 Task: Look for space in Tupelo, United States from 24th August, 2023 to 10th September, 2023 for 8 adults in price range Rs.12000 to Rs.15000. Place can be entire place or shared room with 4 bedrooms having 8 beds and 4 bathrooms. Property type can be house, flat, guest house. Amenities needed are: wifi, TV, free parkinig on premises, gym, breakfast. Booking option can be shelf check-in. Required host language is English.
Action: Mouse moved to (502, 118)
Screenshot: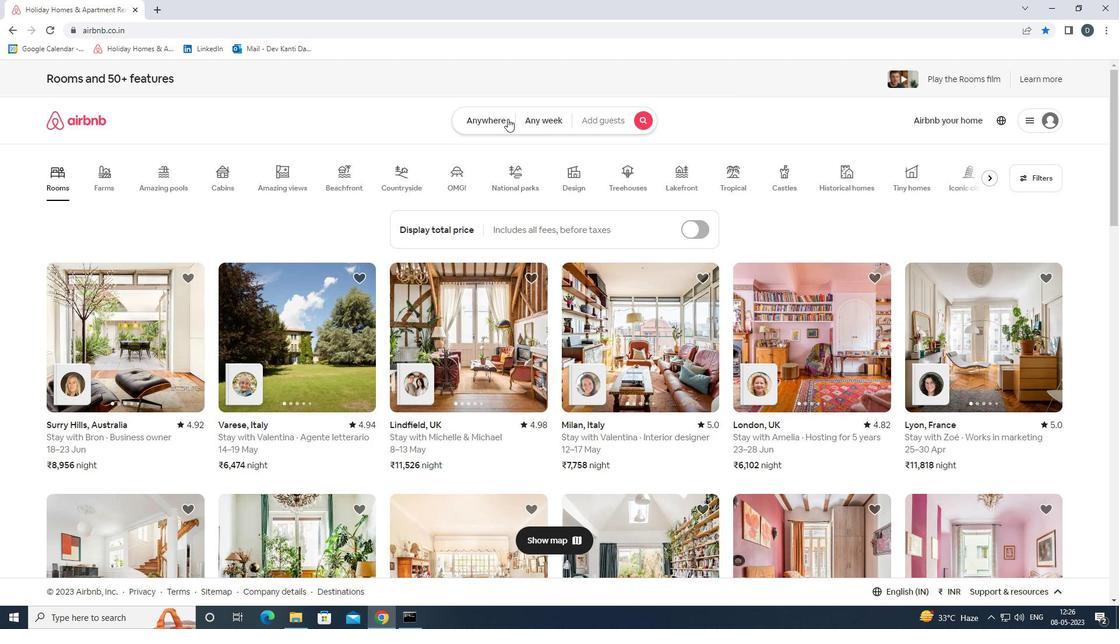 
Action: Mouse pressed left at (502, 118)
Screenshot: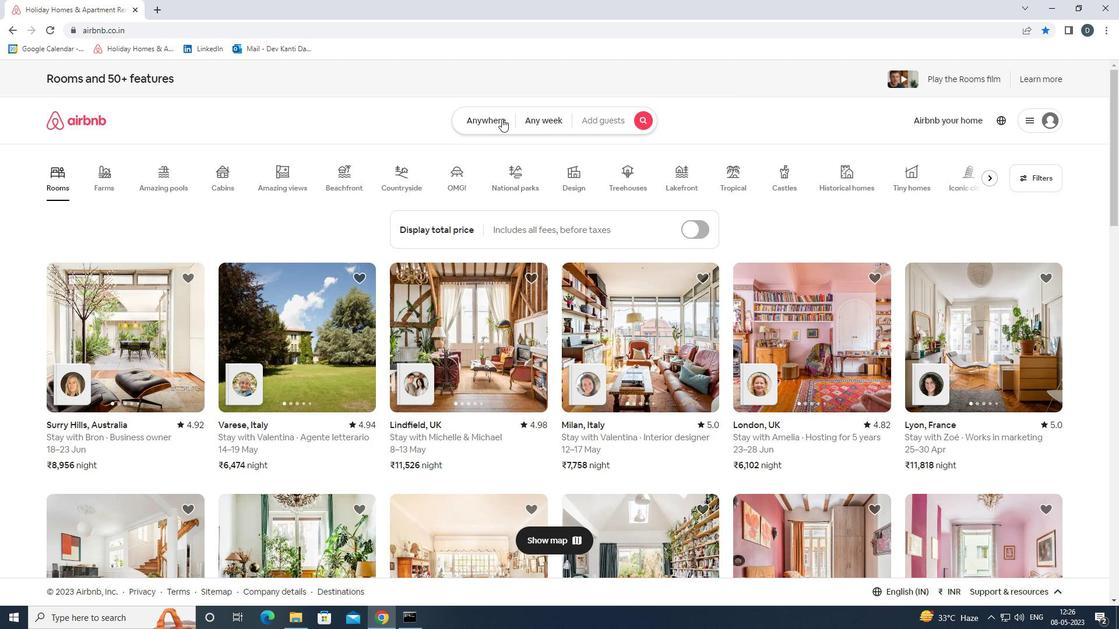 
Action: Mouse moved to (445, 167)
Screenshot: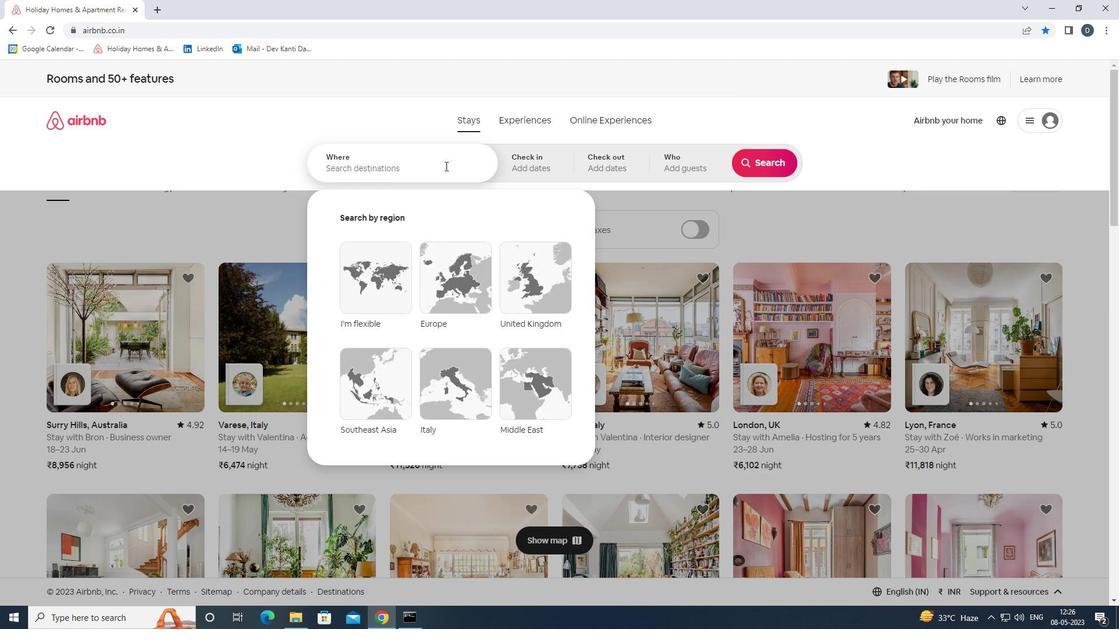 
Action: Mouse pressed left at (445, 167)
Screenshot: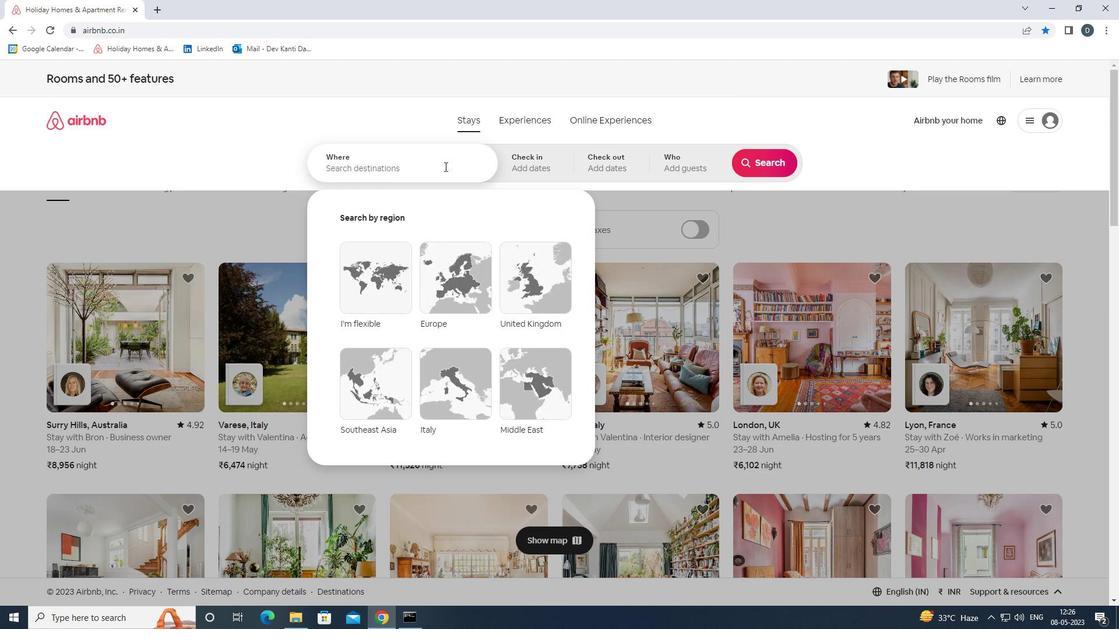 
Action: Mouse moved to (443, 161)
Screenshot: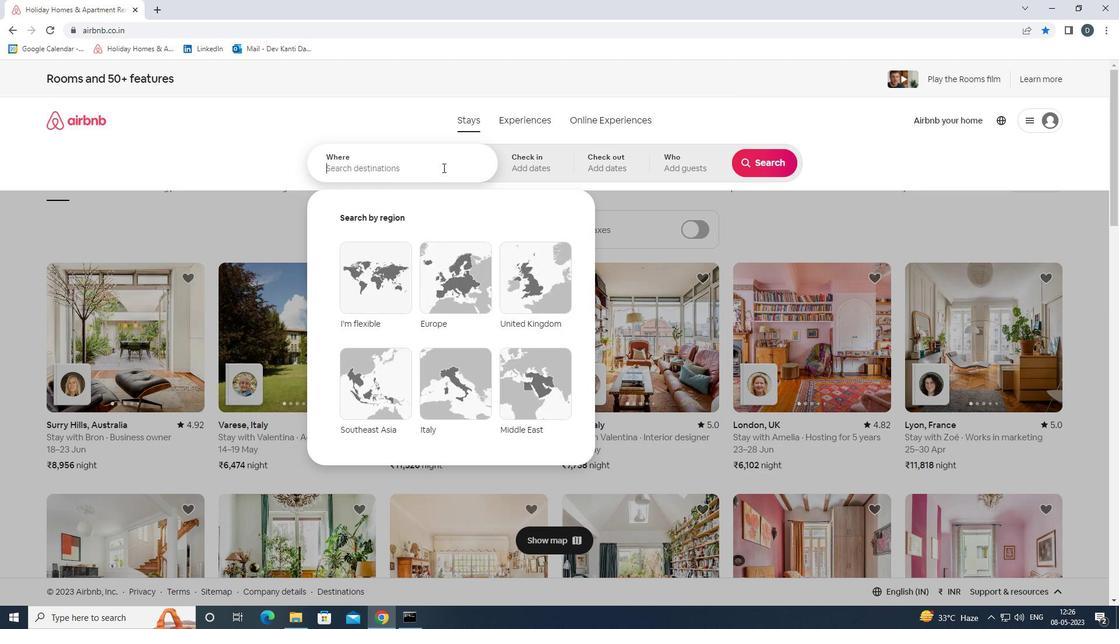 
Action: Key pressed <Key.shift><Key.shift><Key.shift><Key.shift><Key.shift><Key.shift><Key.shift><Key.shift><Key.shift><Key.shift><Key.shift><Key.shift><Key.shift><Key.shift>TUPELO,<Key.space><Key.shift><Key.shift>UNITED<Key.space><Key.shift>STATES<Key.enter>
Screenshot: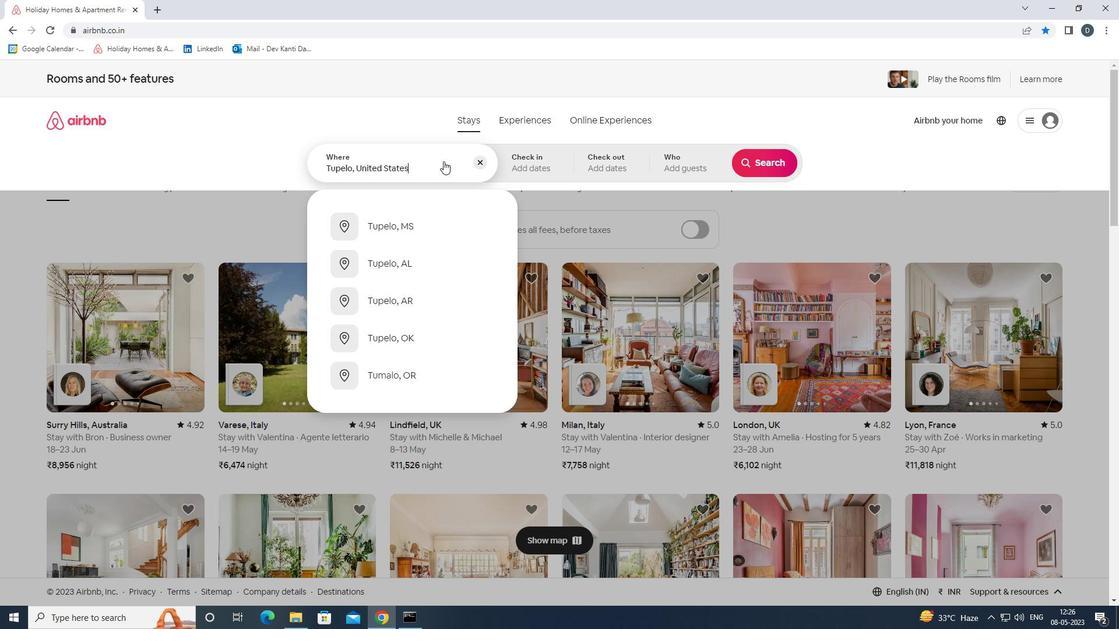 
Action: Mouse moved to (755, 254)
Screenshot: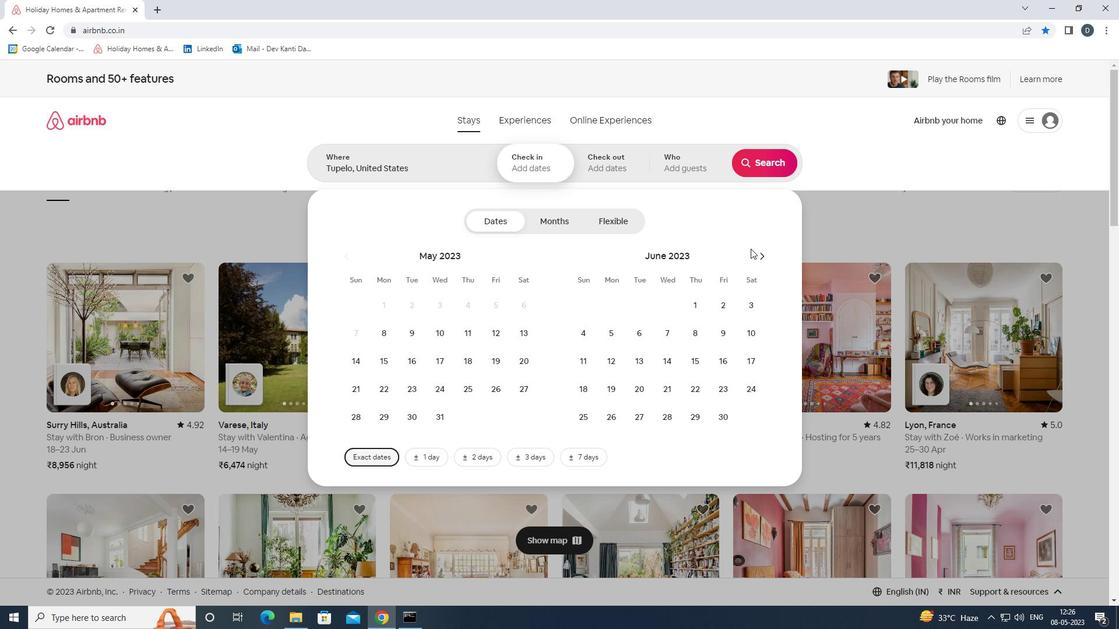 
Action: Mouse pressed left at (755, 254)
Screenshot: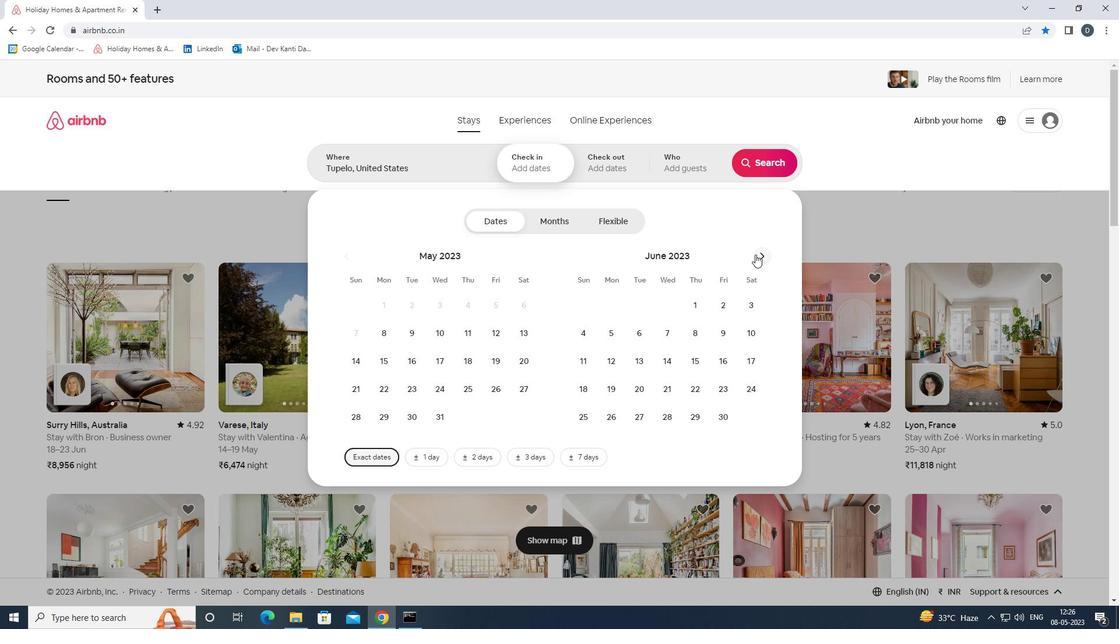 
Action: Mouse pressed left at (755, 254)
Screenshot: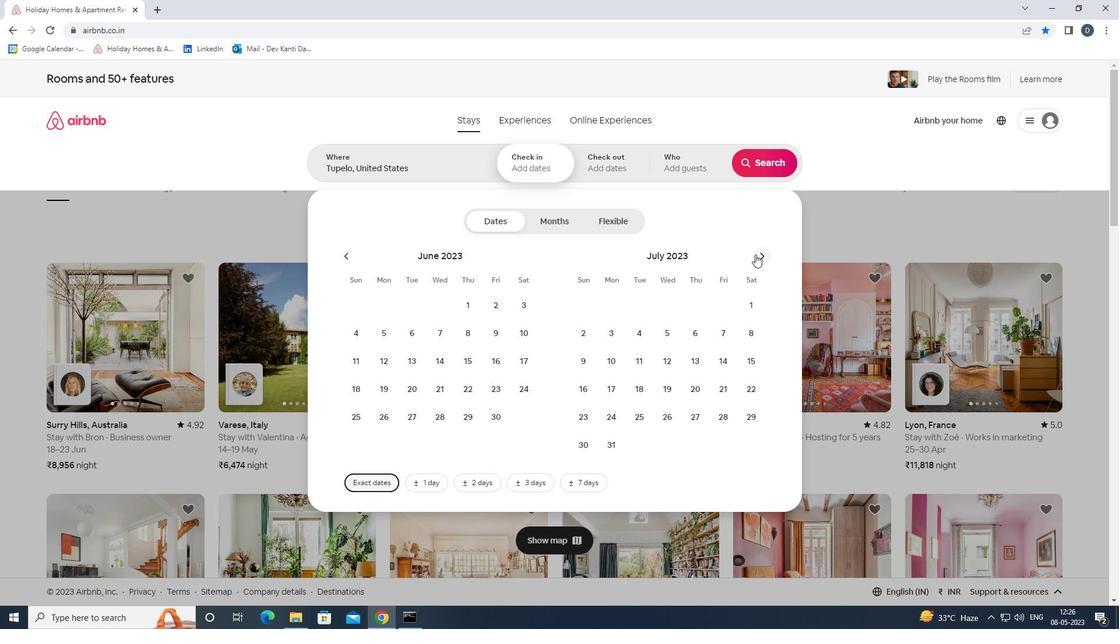 
Action: Mouse pressed left at (755, 254)
Screenshot: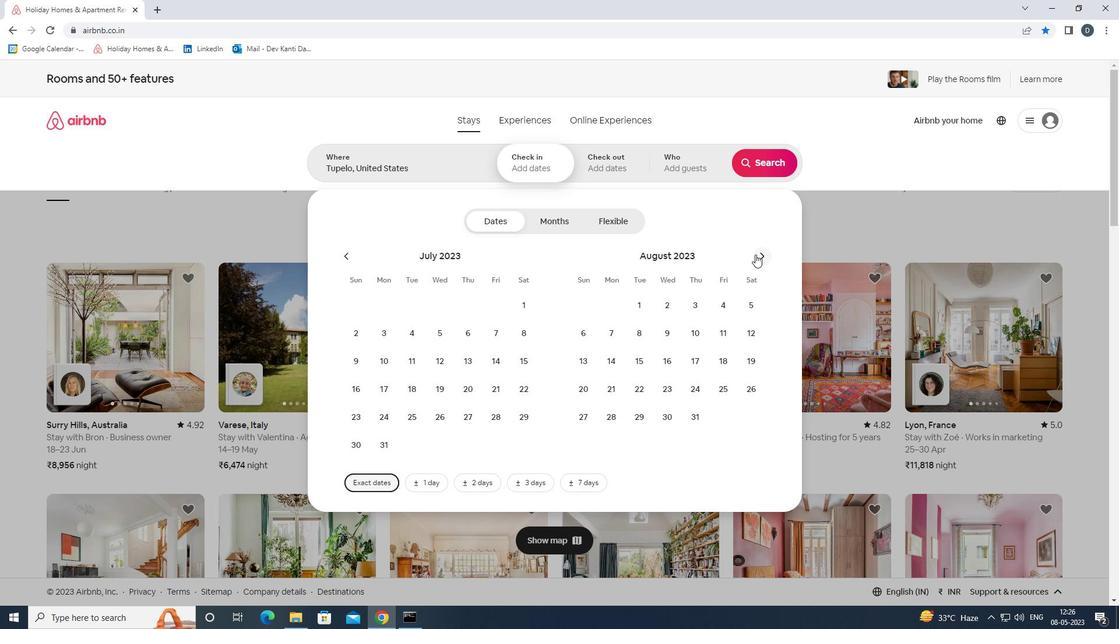 
Action: Mouse moved to (473, 386)
Screenshot: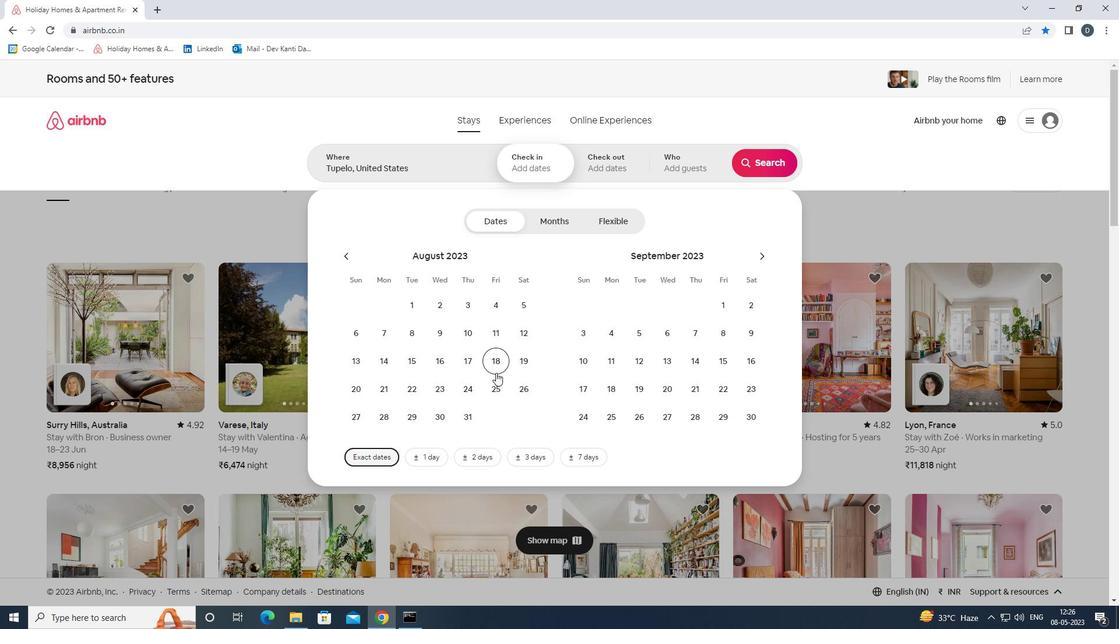 
Action: Mouse pressed left at (473, 386)
Screenshot: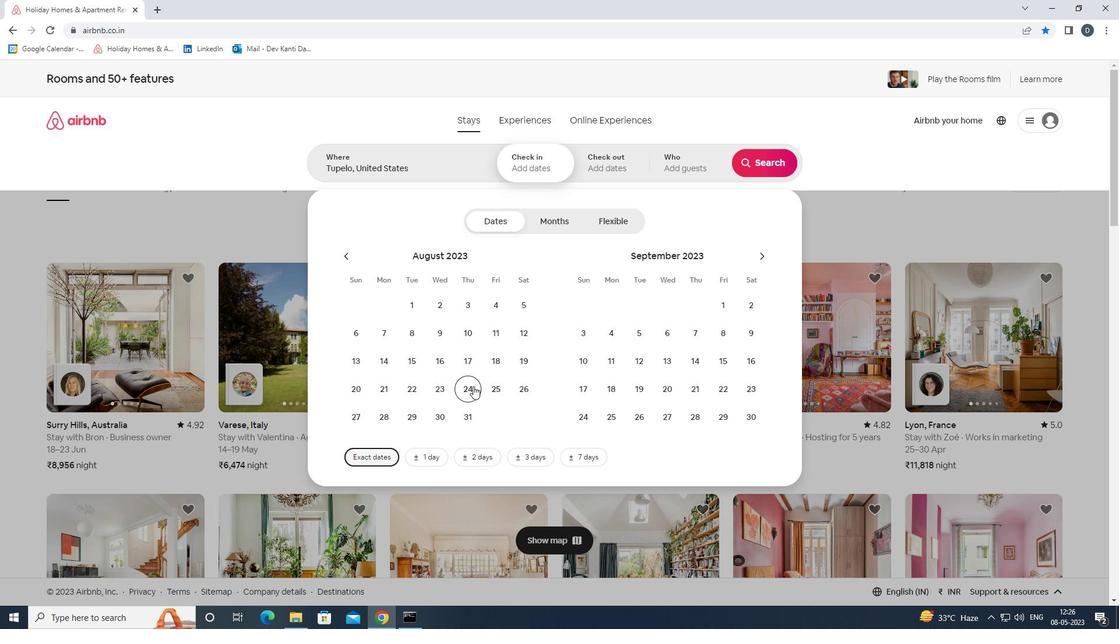 
Action: Mouse moved to (578, 362)
Screenshot: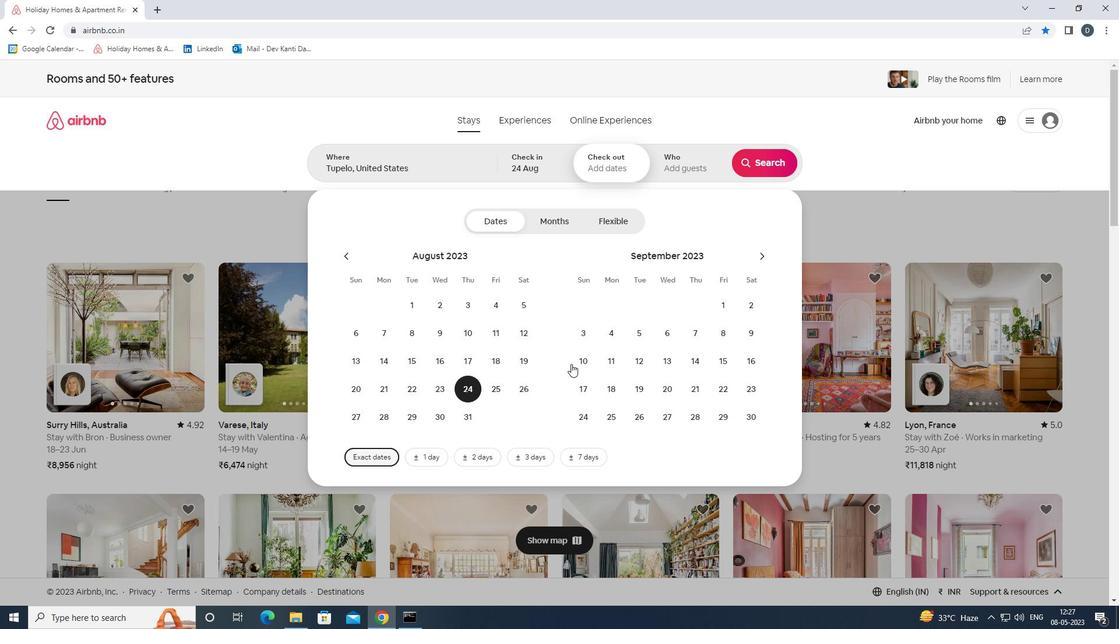 
Action: Mouse pressed left at (578, 362)
Screenshot: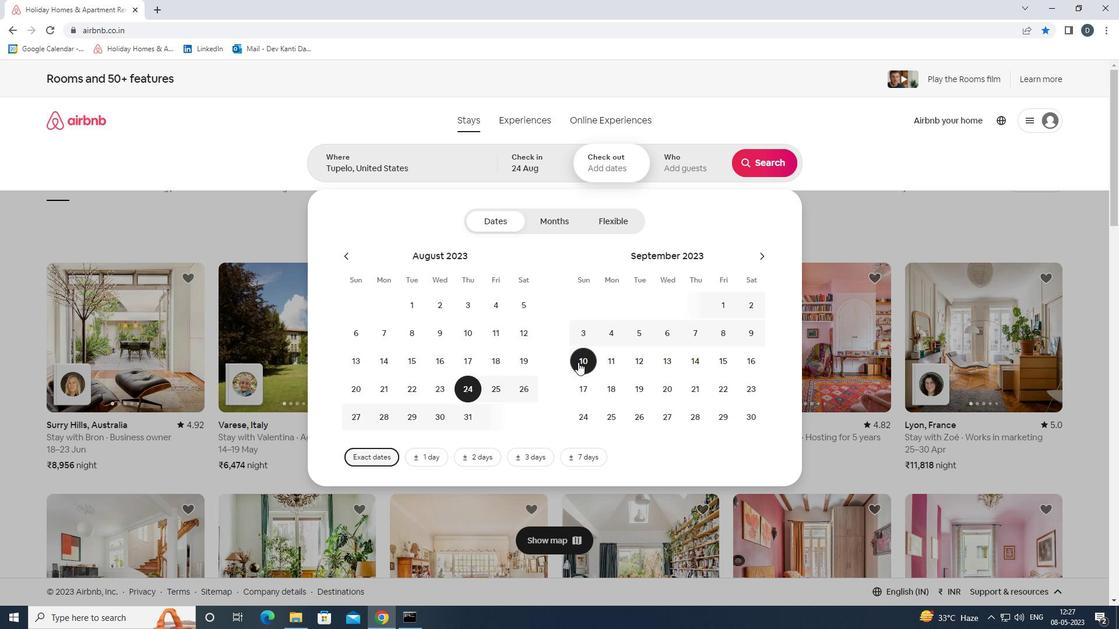 
Action: Mouse moved to (671, 171)
Screenshot: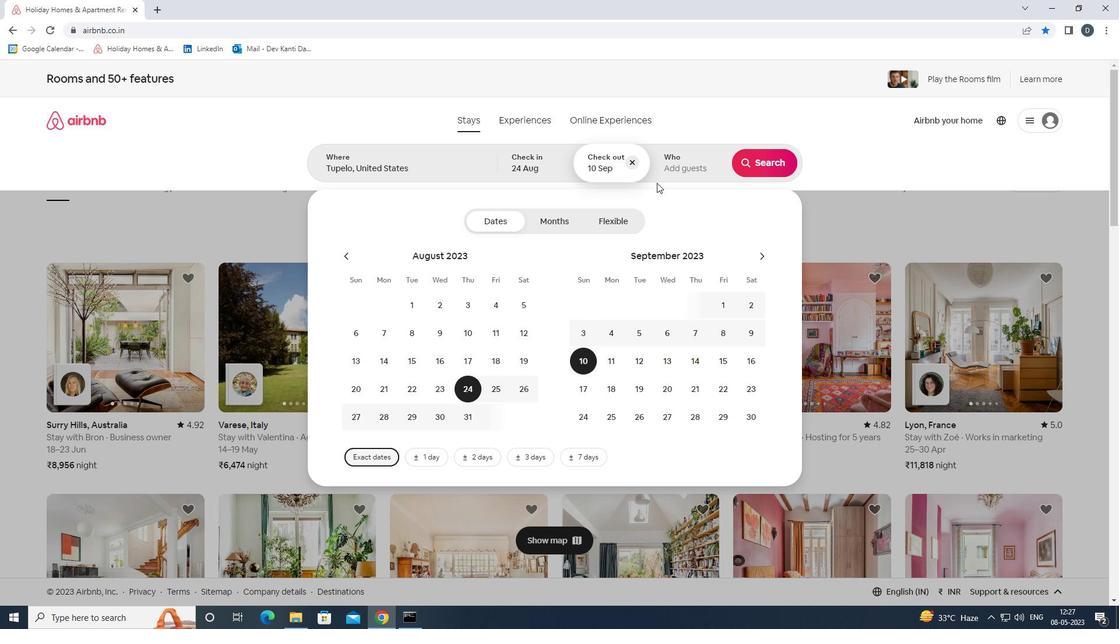 
Action: Mouse pressed left at (671, 171)
Screenshot: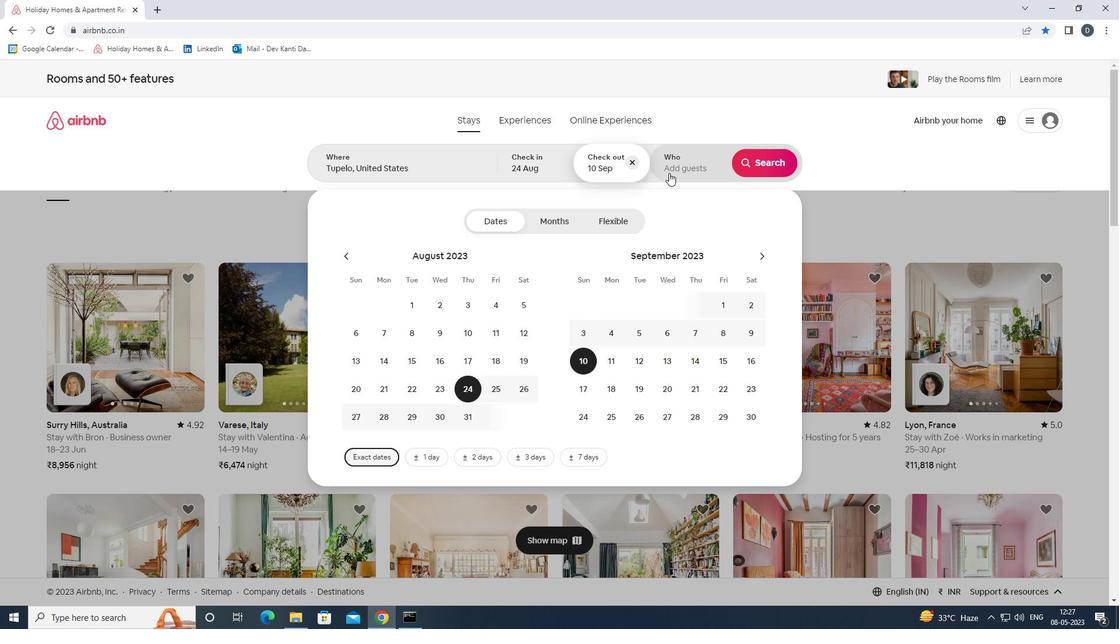 
Action: Mouse moved to (762, 221)
Screenshot: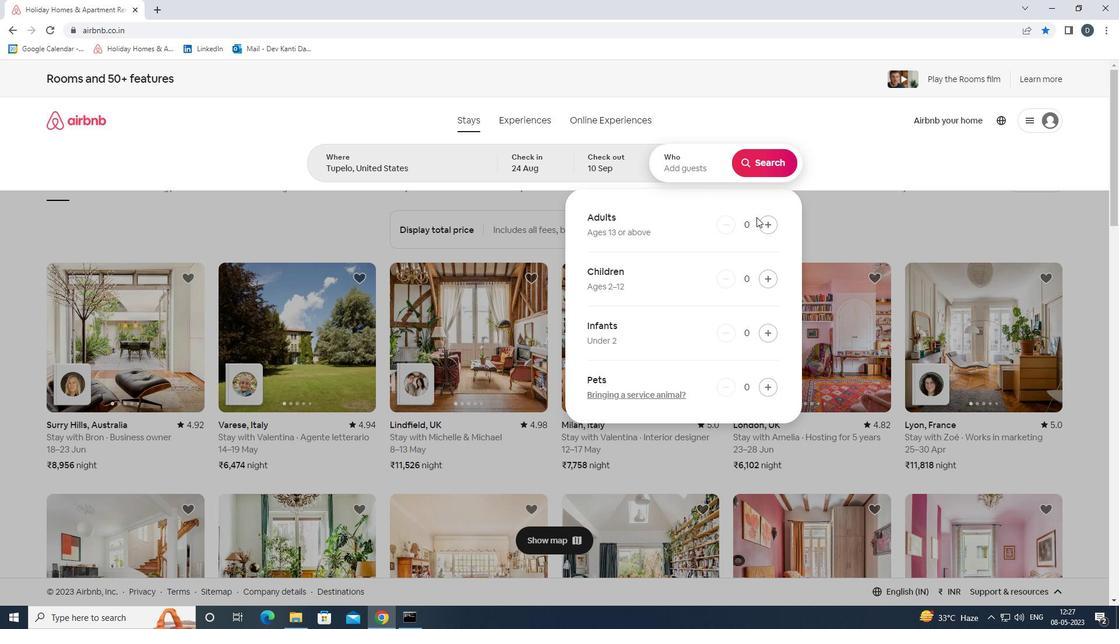 
Action: Mouse pressed left at (762, 221)
Screenshot: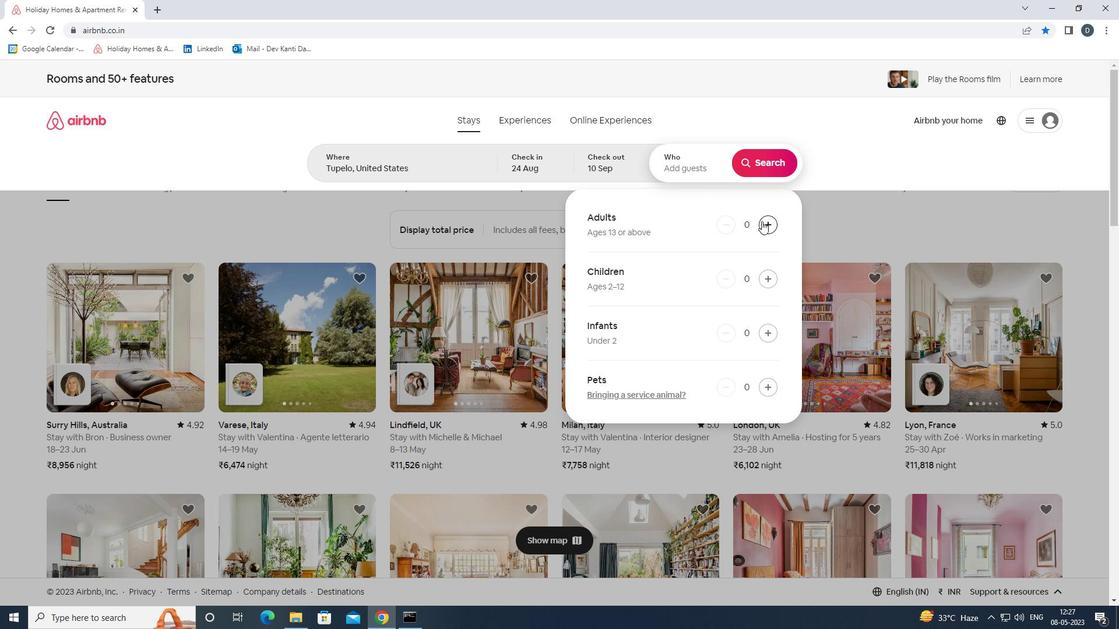
Action: Mouse pressed left at (762, 221)
Screenshot: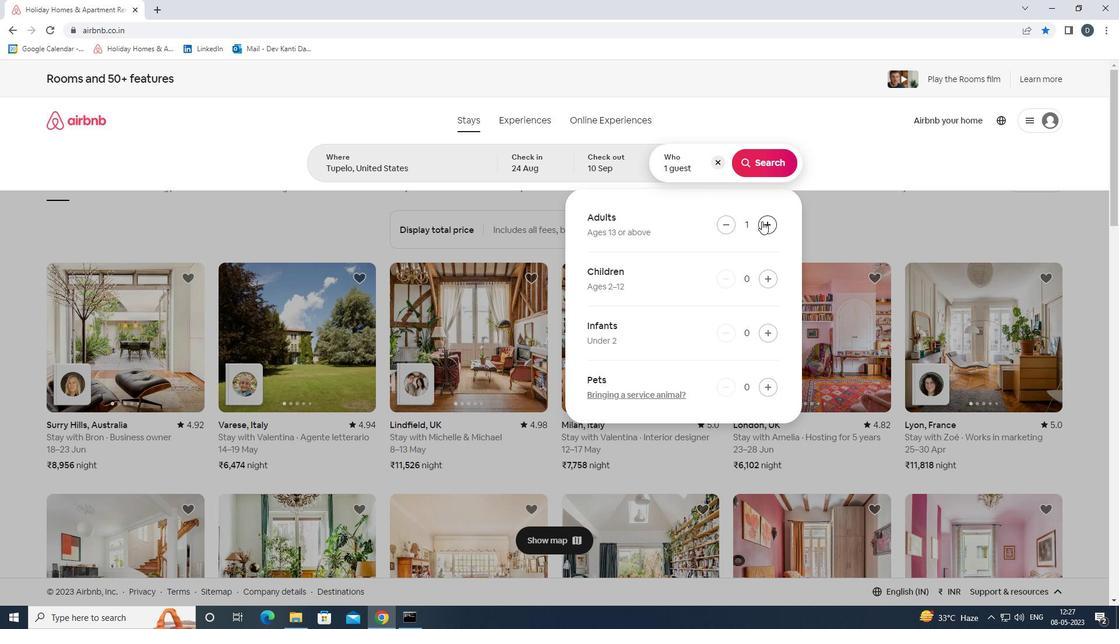 
Action: Mouse pressed left at (762, 221)
Screenshot: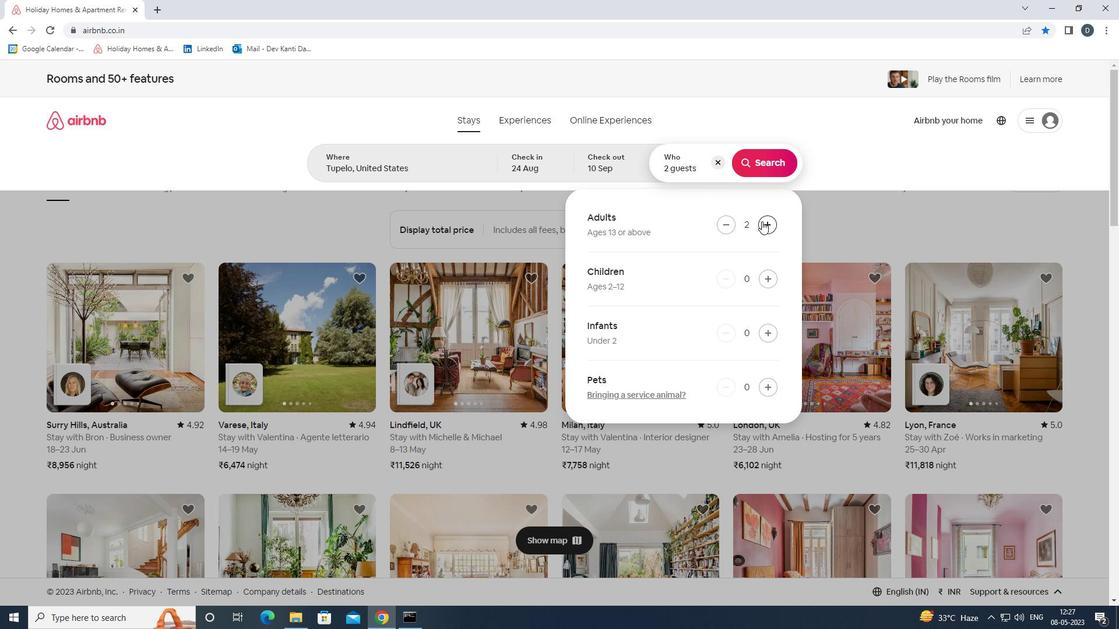 
Action: Mouse pressed left at (762, 221)
Screenshot: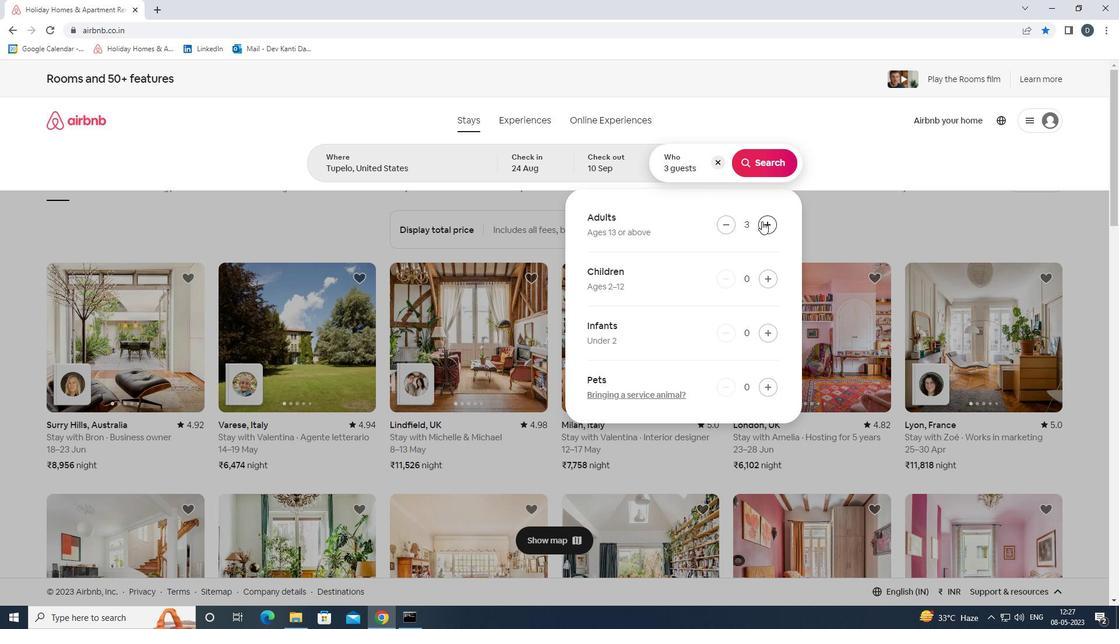 
Action: Mouse pressed left at (762, 221)
Screenshot: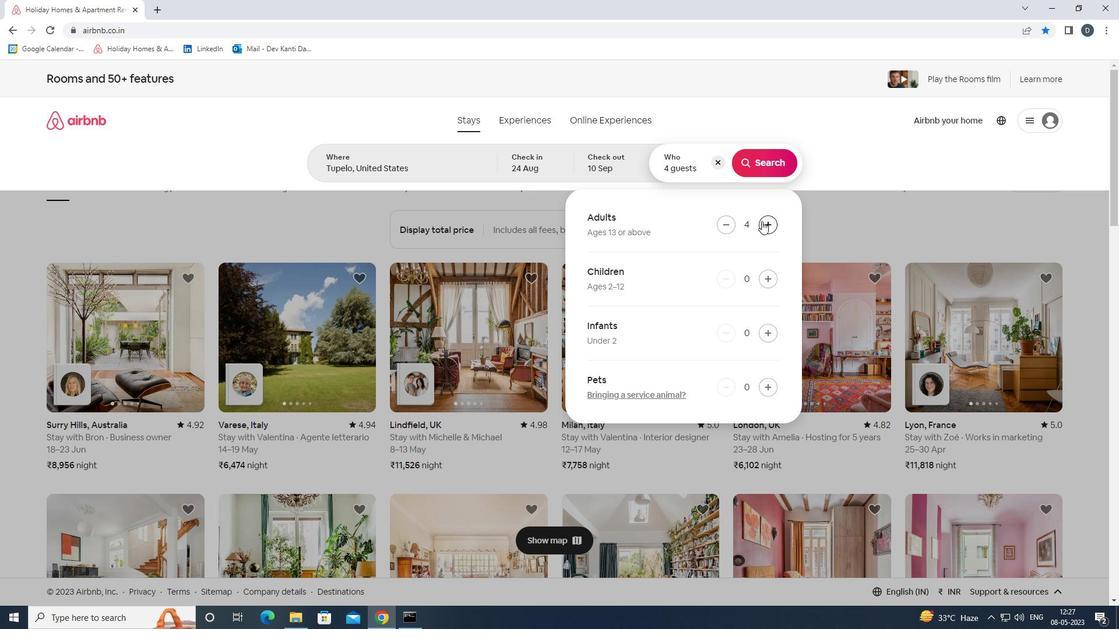 
Action: Mouse pressed left at (762, 221)
Screenshot: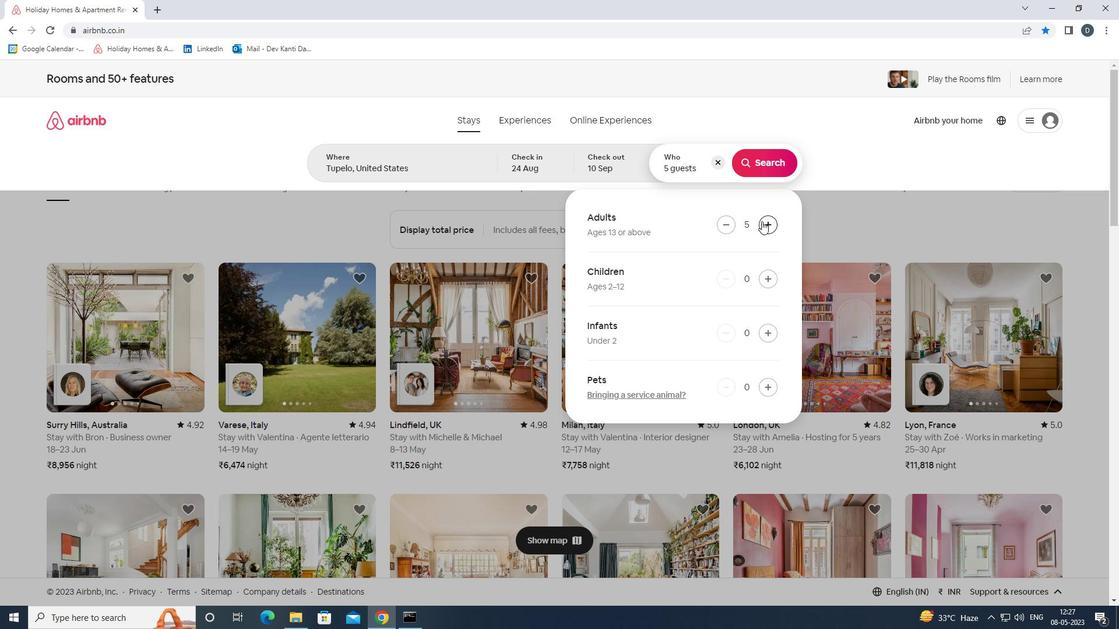 
Action: Mouse pressed left at (762, 221)
Screenshot: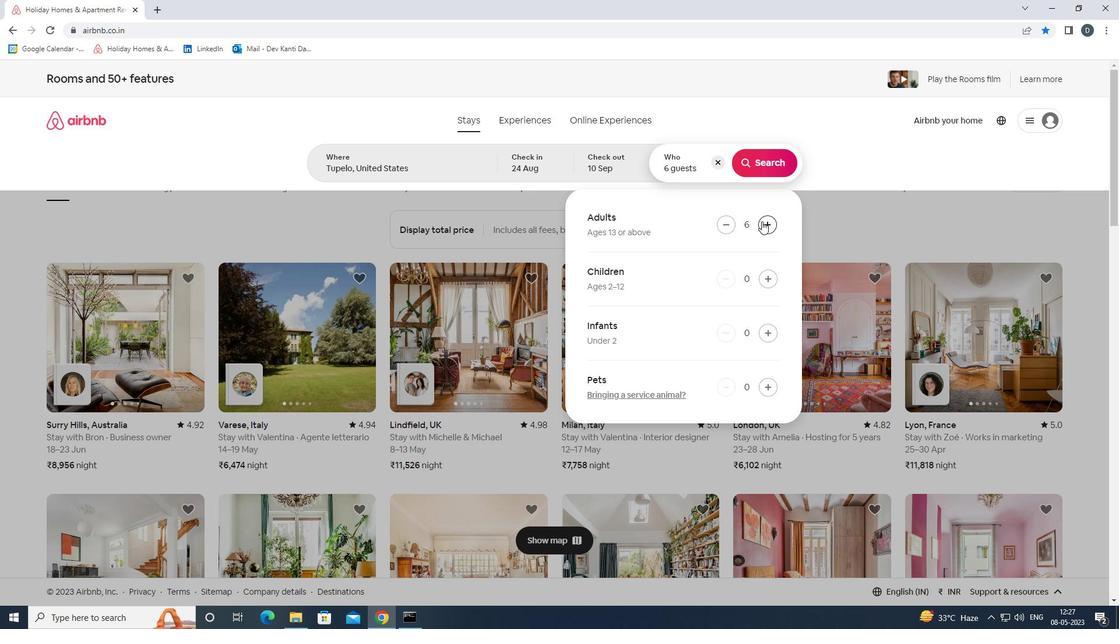 
Action: Mouse pressed left at (762, 221)
Screenshot: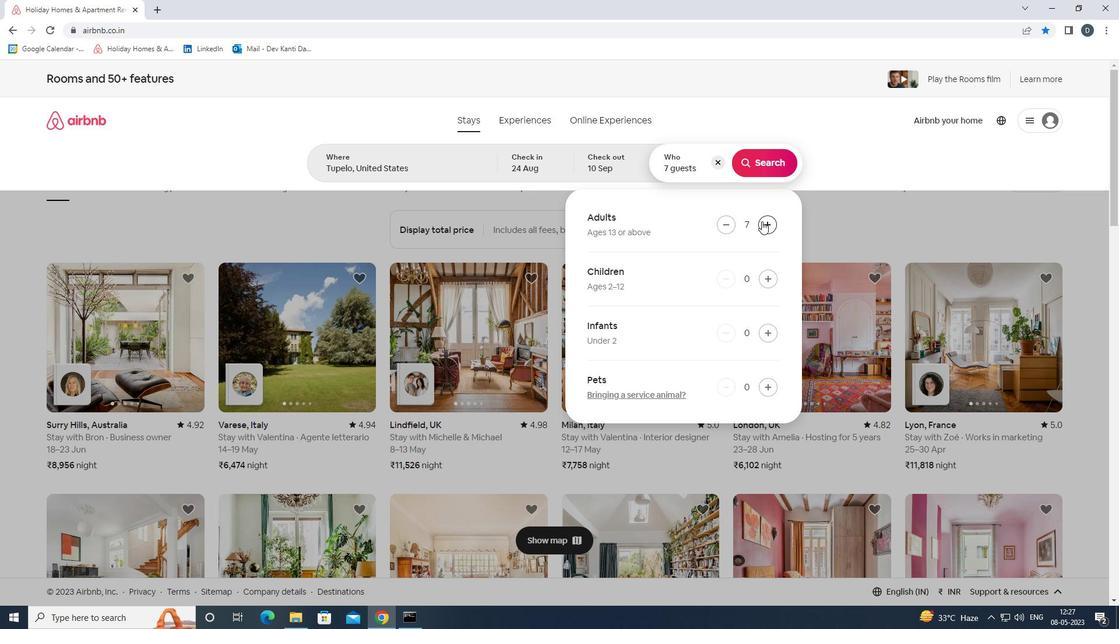 
Action: Mouse moved to (766, 165)
Screenshot: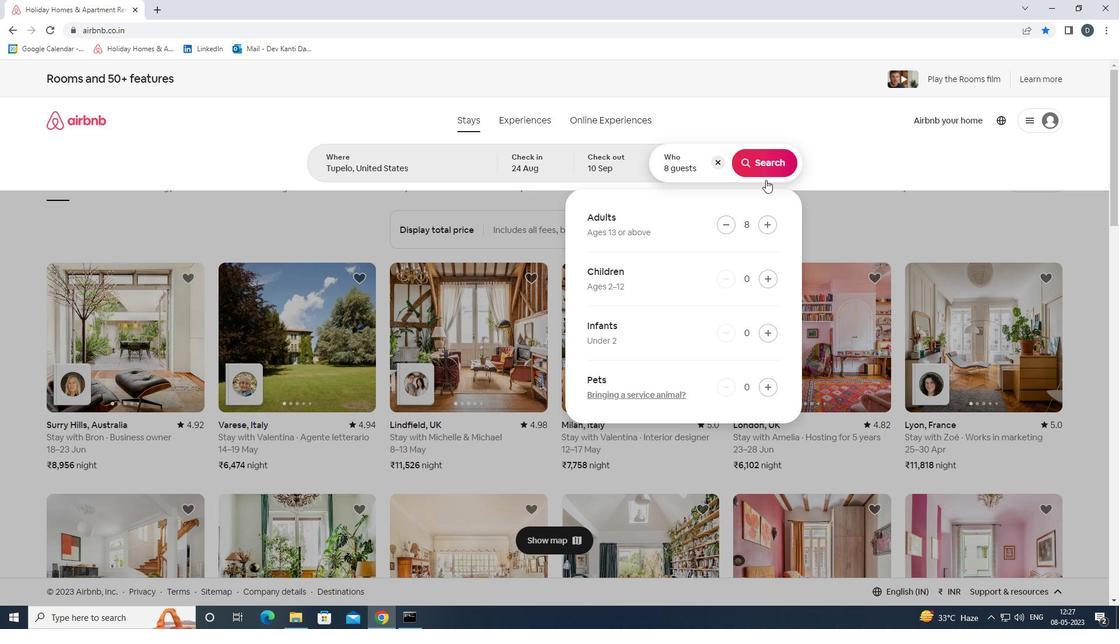 
Action: Mouse pressed left at (766, 165)
Screenshot: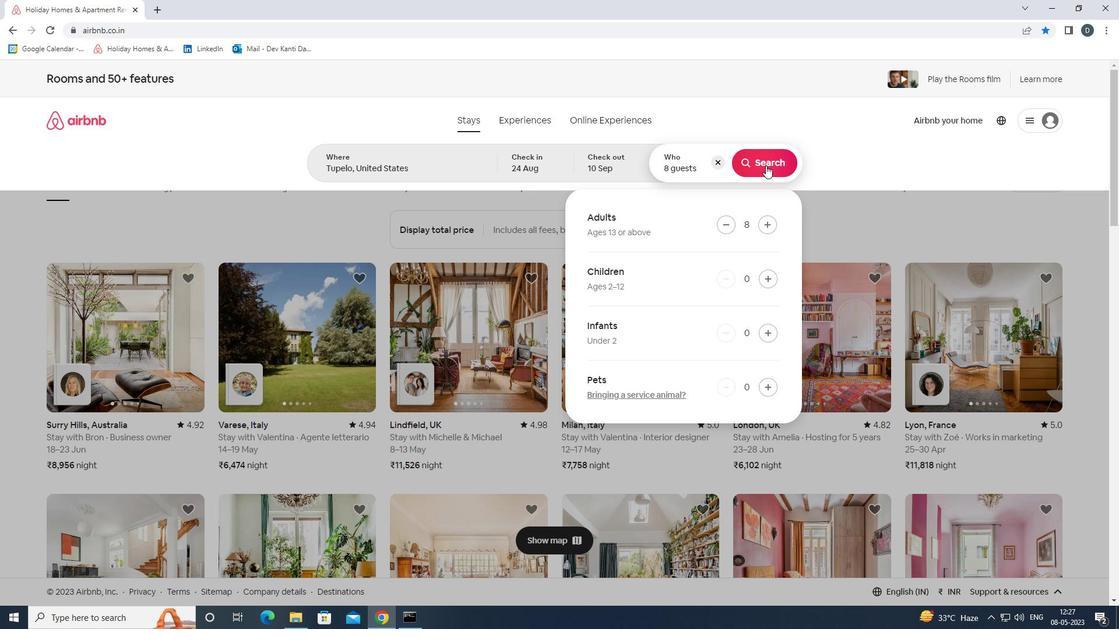 
Action: Mouse moved to (1061, 127)
Screenshot: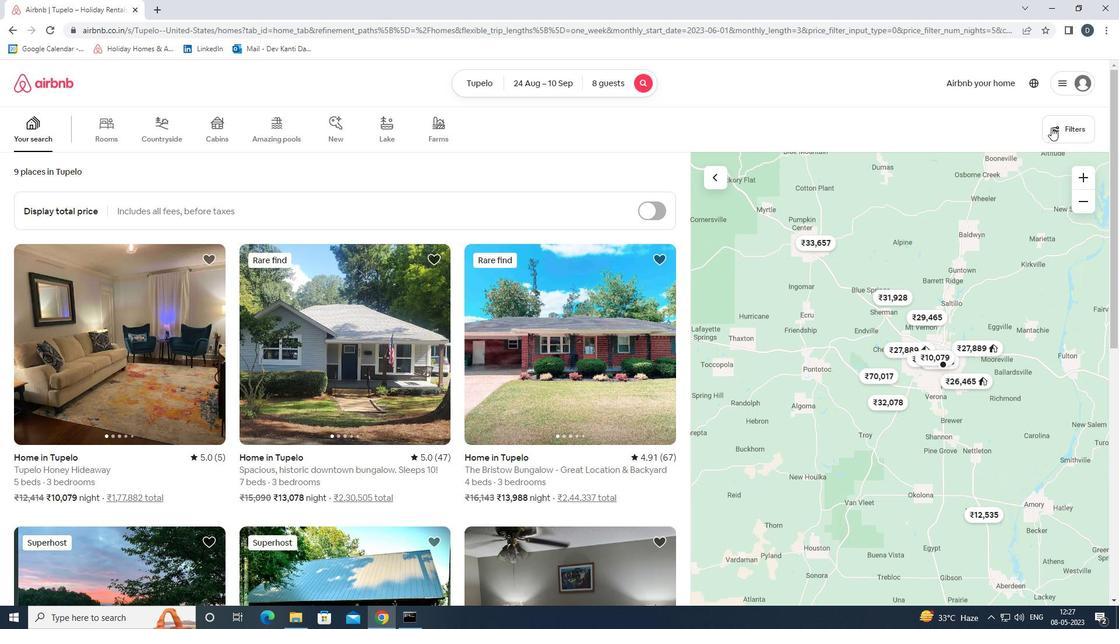 
Action: Mouse pressed left at (1061, 127)
Screenshot: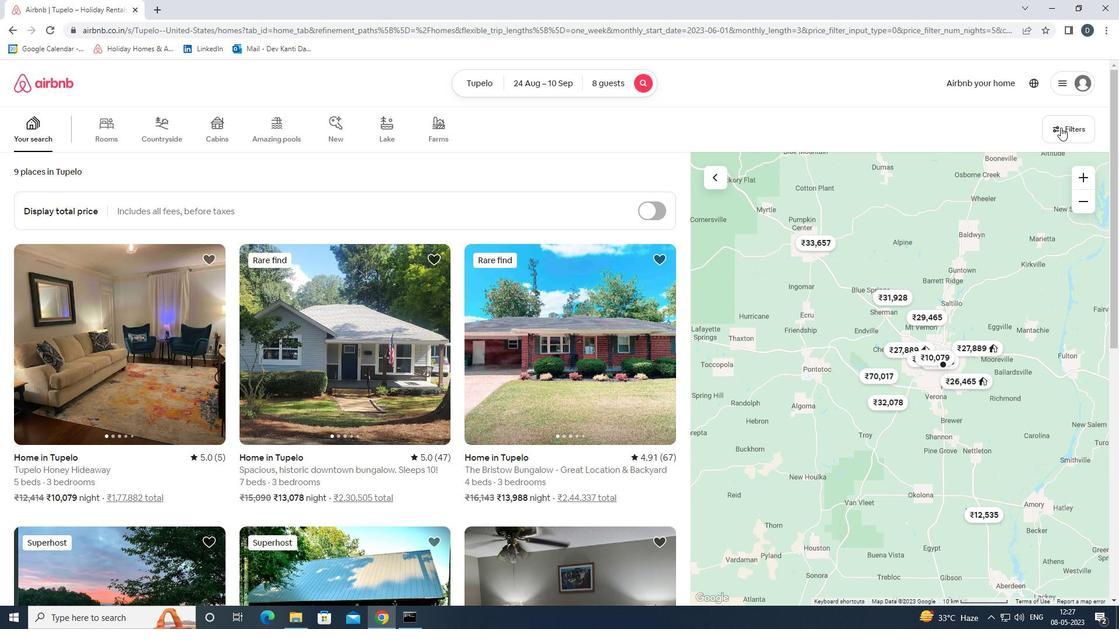 
Action: Mouse moved to (491, 413)
Screenshot: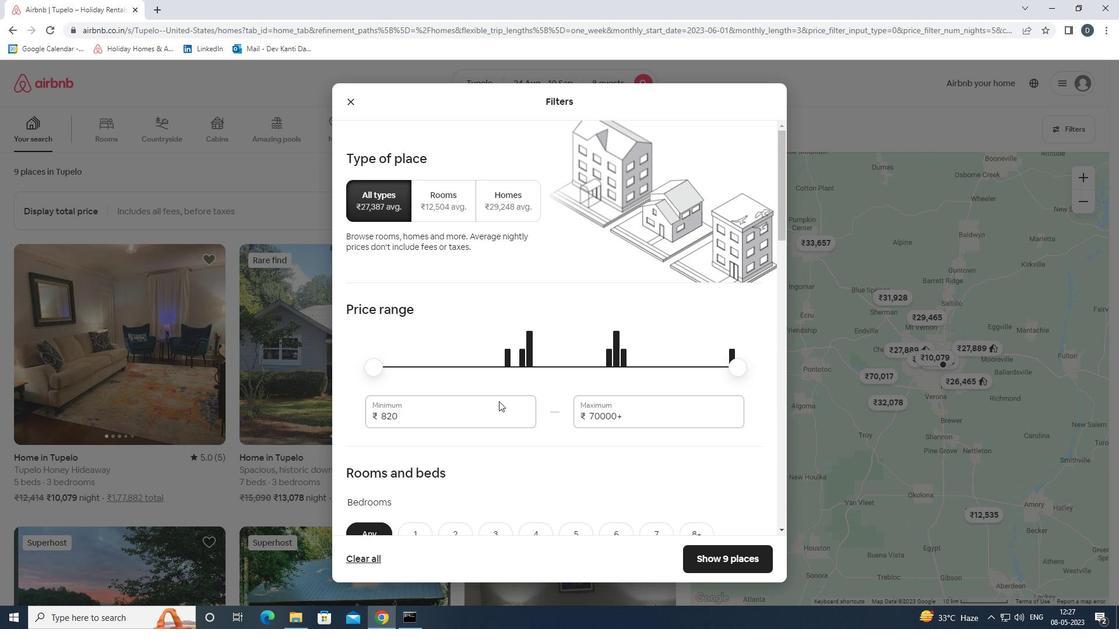 
Action: Mouse pressed left at (491, 413)
Screenshot: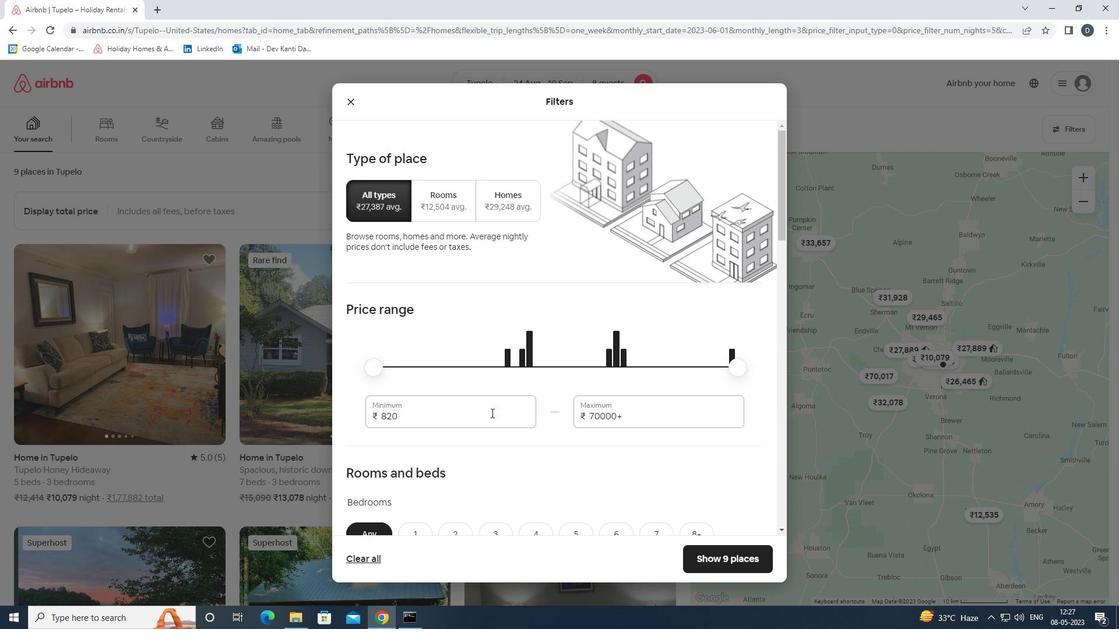 
Action: Mouse pressed left at (491, 413)
Screenshot: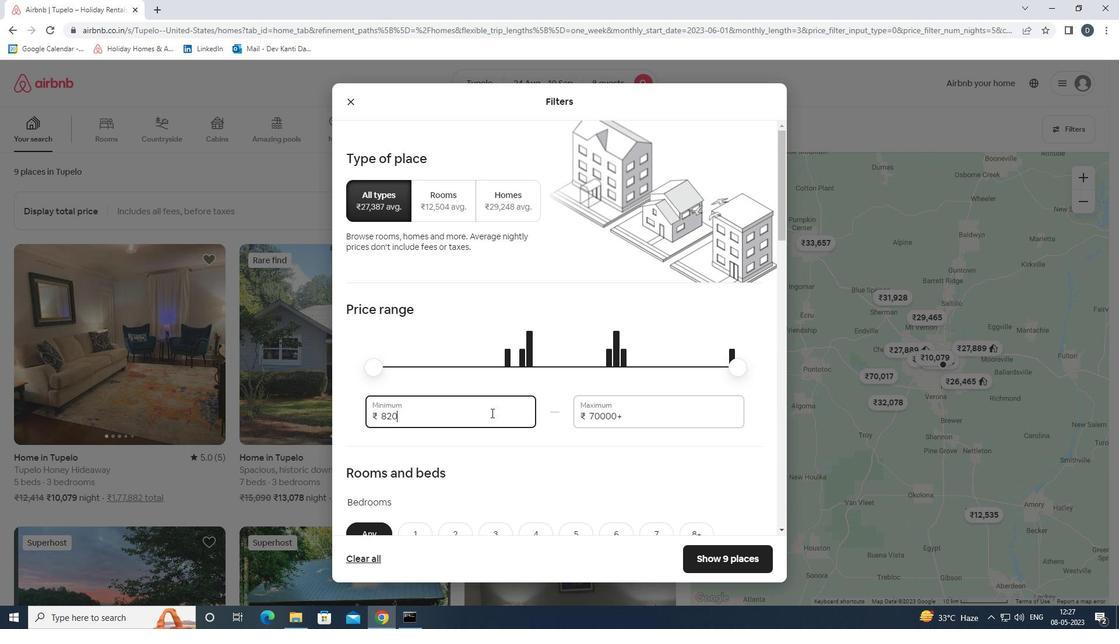 
Action: Mouse moved to (504, 369)
Screenshot: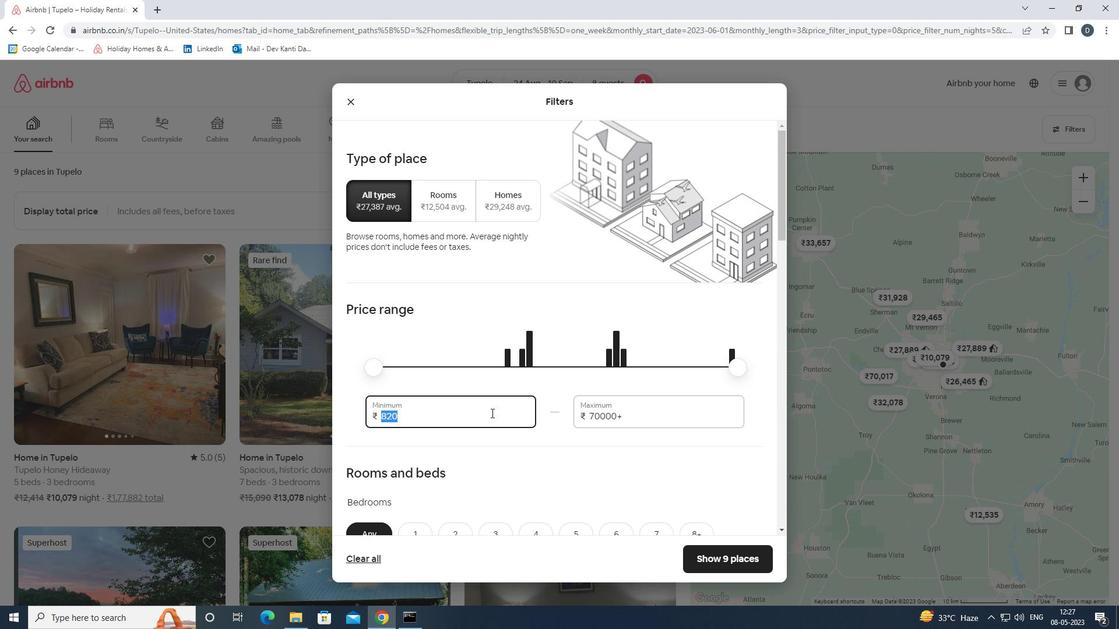 
Action: Key pressed 12000<Key.tab>15000
Screenshot: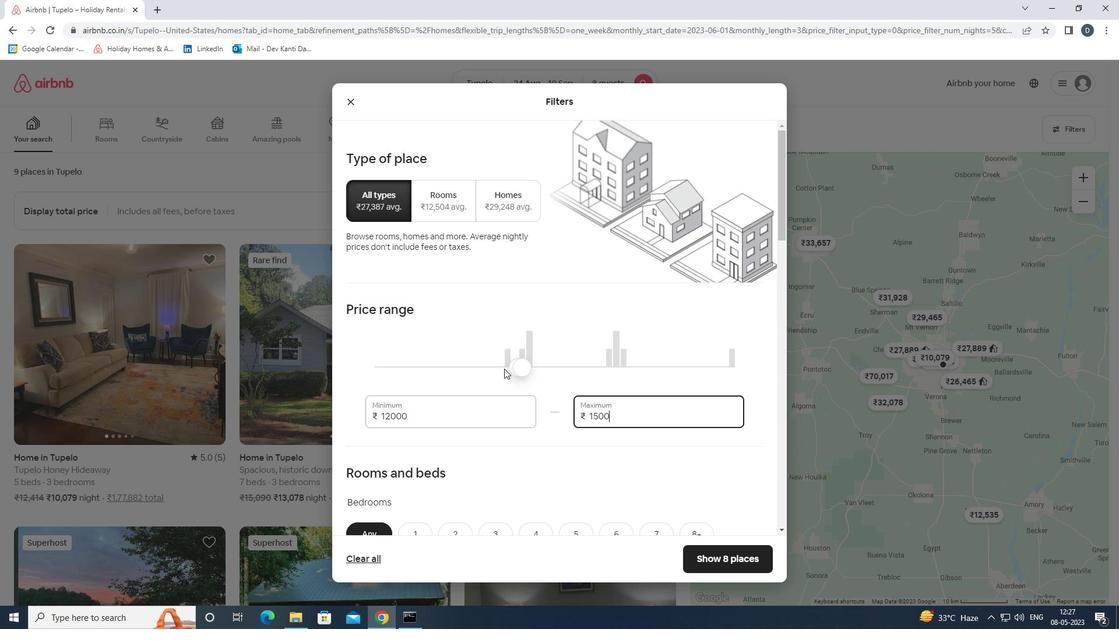 
Action: Mouse moved to (525, 378)
Screenshot: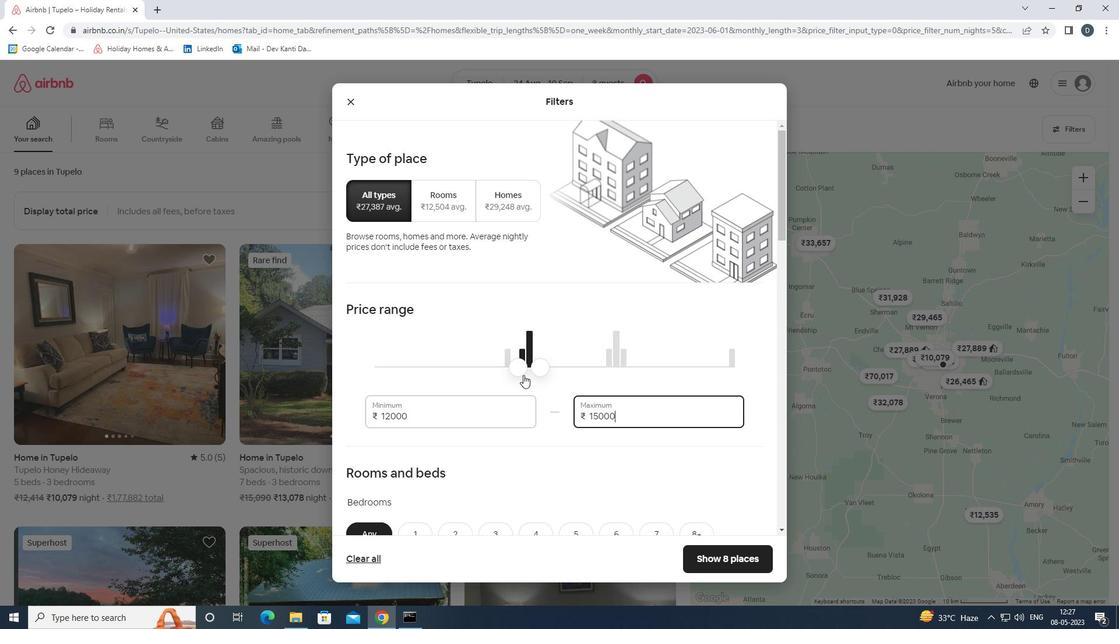 
Action: Mouse scrolled (525, 377) with delta (0, 0)
Screenshot: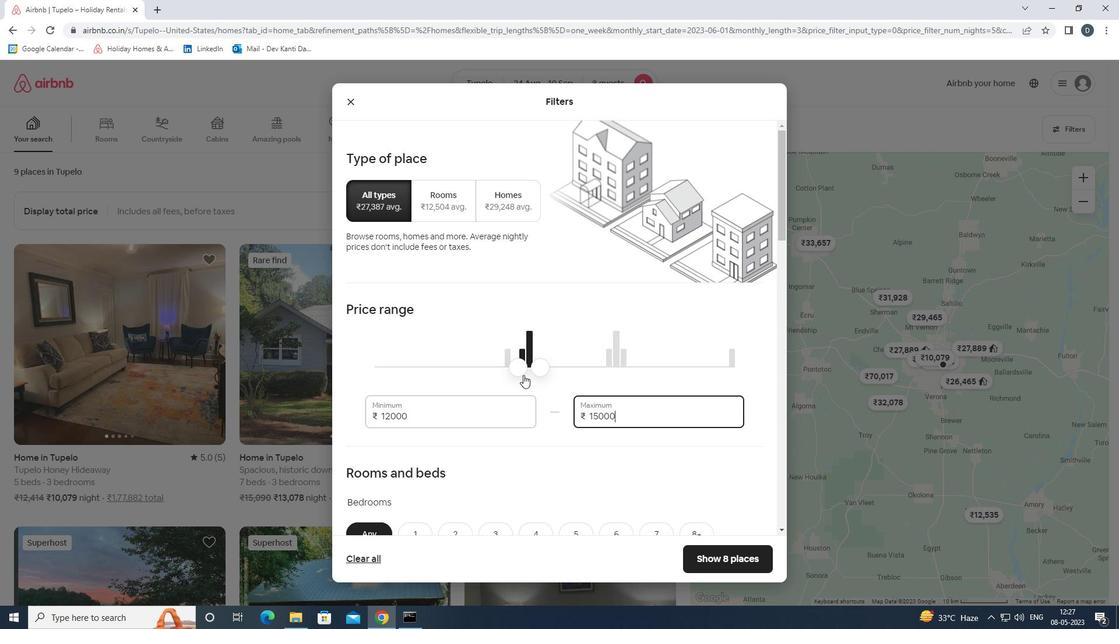 
Action: Mouse moved to (525, 378)
Screenshot: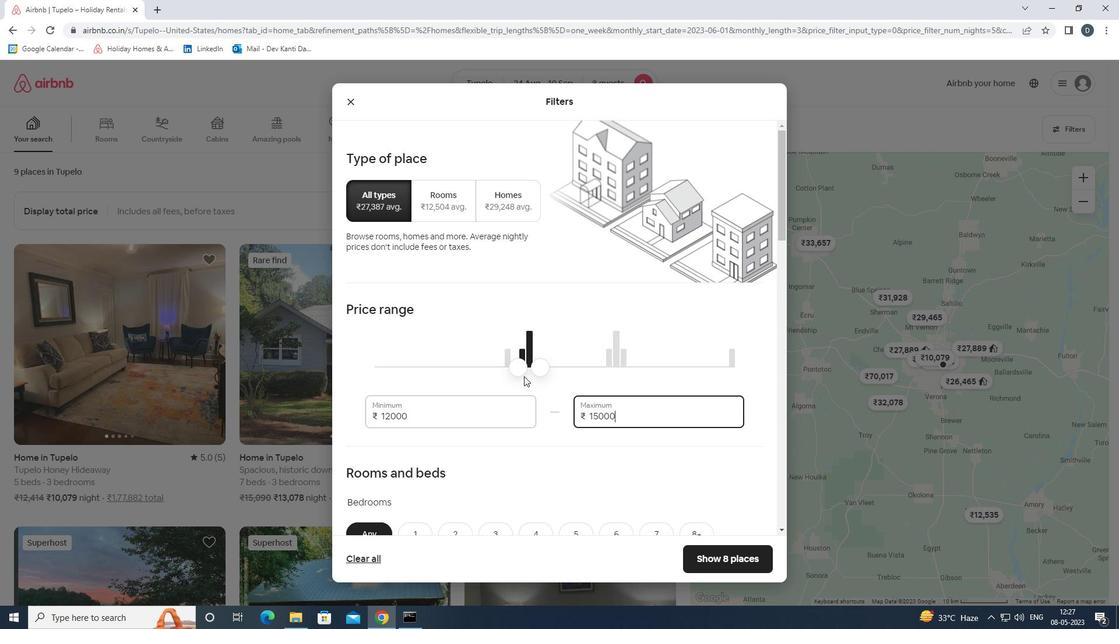 
Action: Mouse scrolled (525, 377) with delta (0, 0)
Screenshot: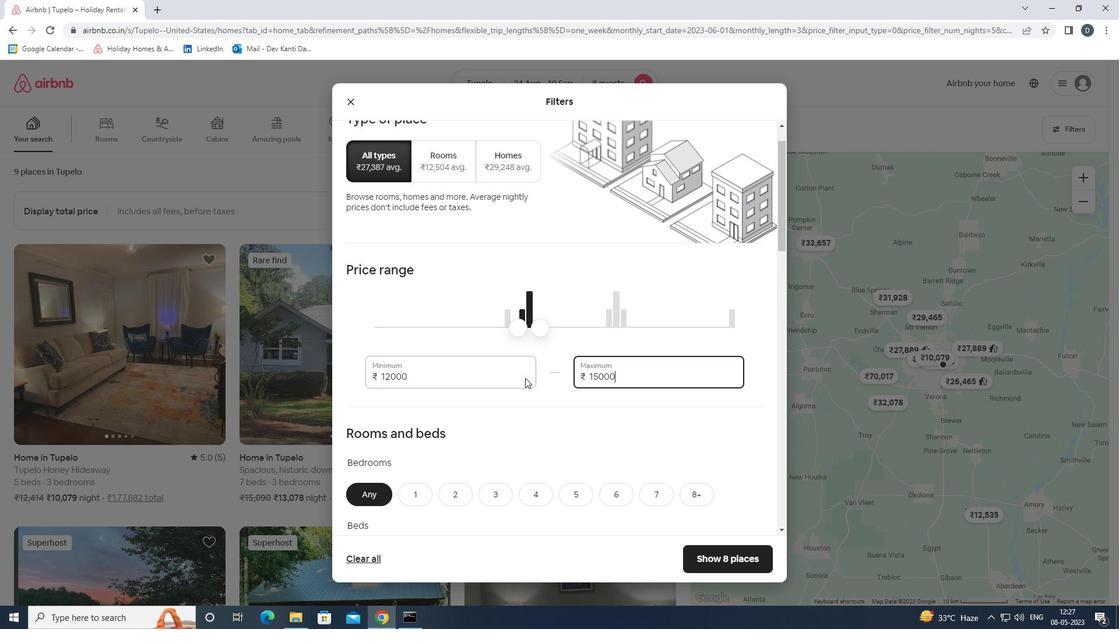 
Action: Mouse scrolled (525, 377) with delta (0, 0)
Screenshot: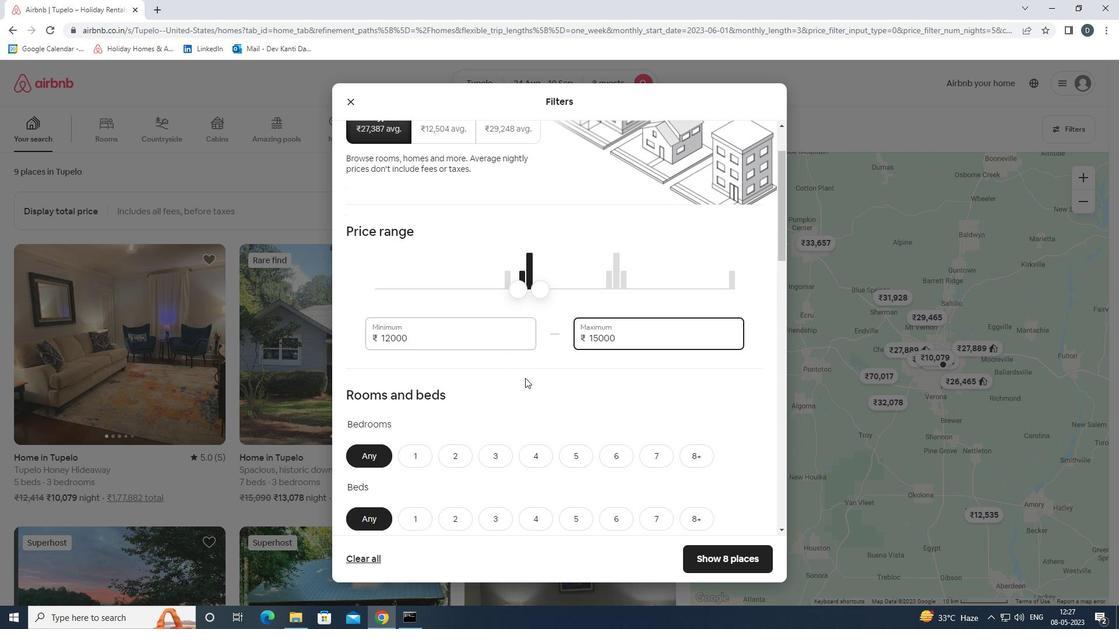 
Action: Mouse moved to (525, 379)
Screenshot: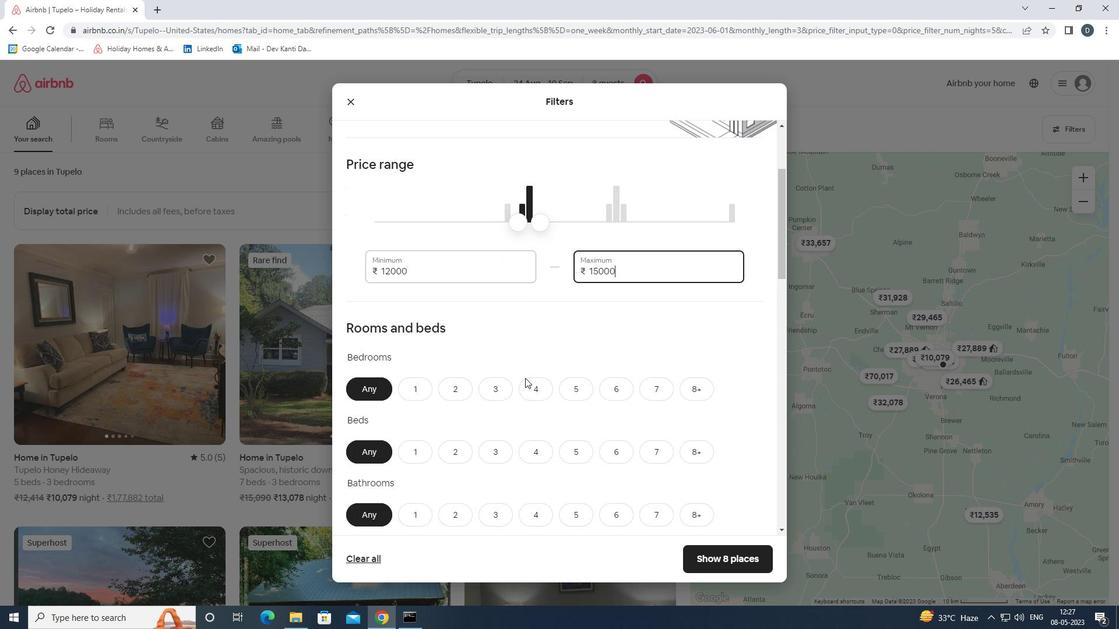 
Action: Mouse scrolled (525, 378) with delta (0, 0)
Screenshot: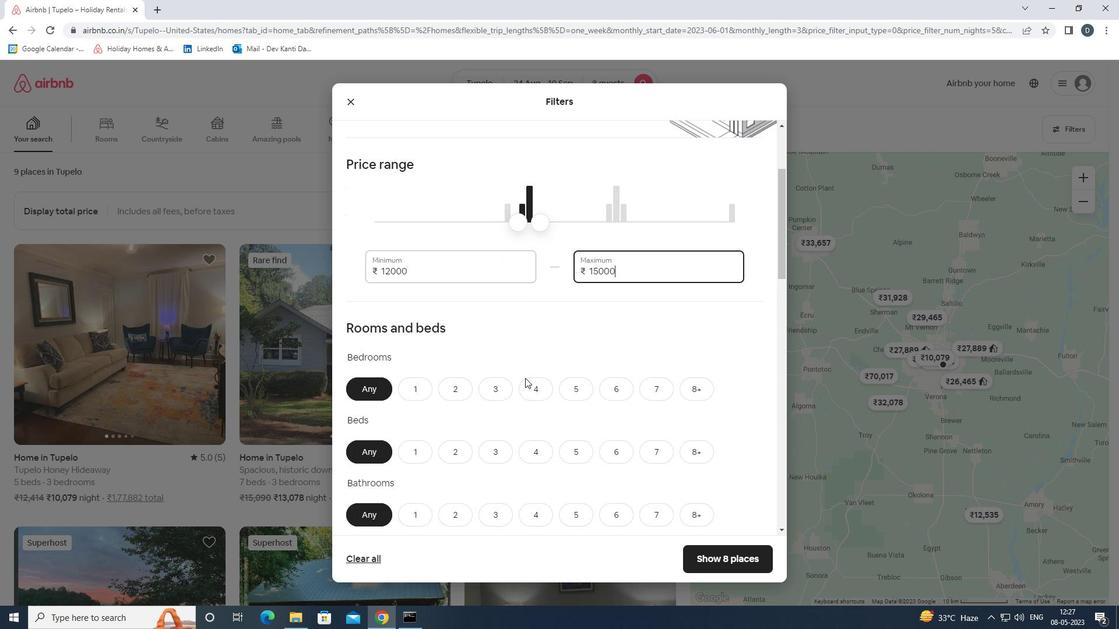 
Action: Mouse moved to (538, 302)
Screenshot: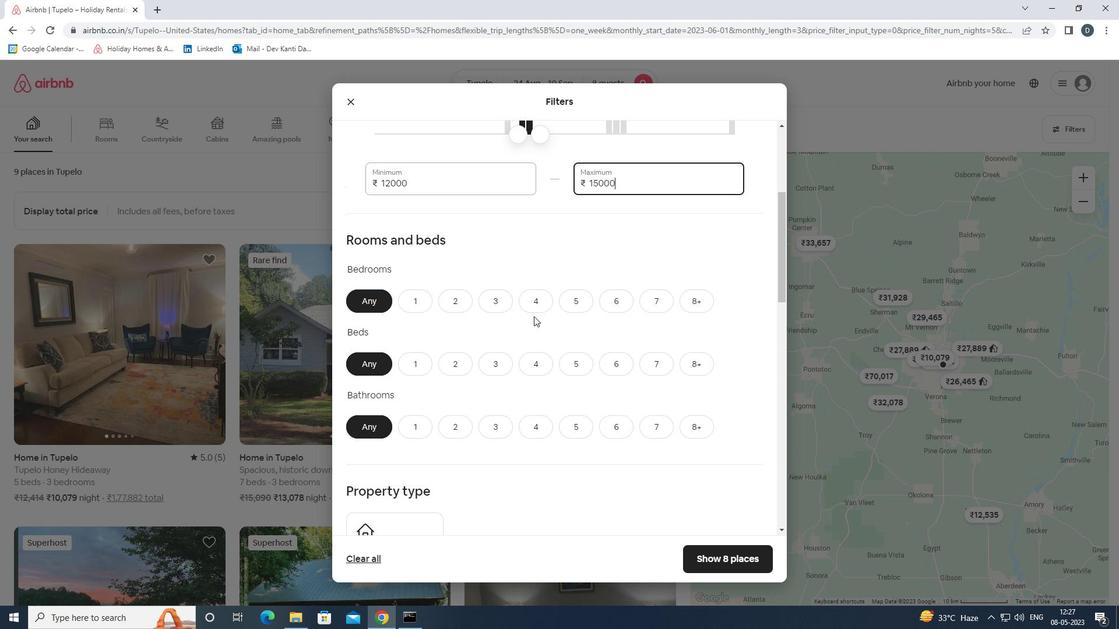 
Action: Mouse pressed left at (538, 302)
Screenshot: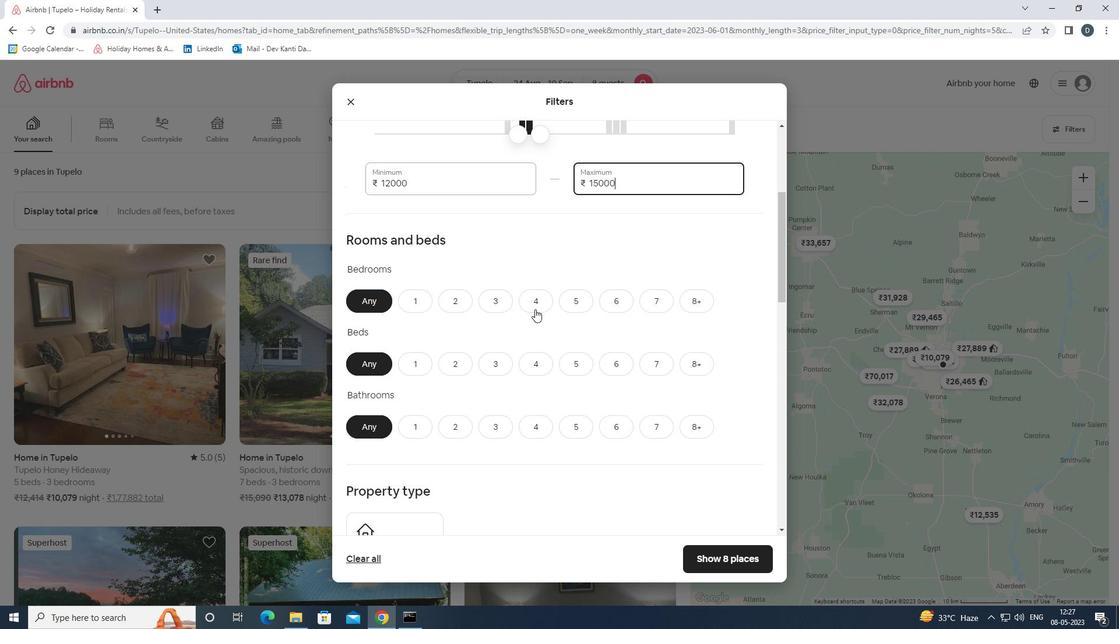 
Action: Mouse moved to (698, 365)
Screenshot: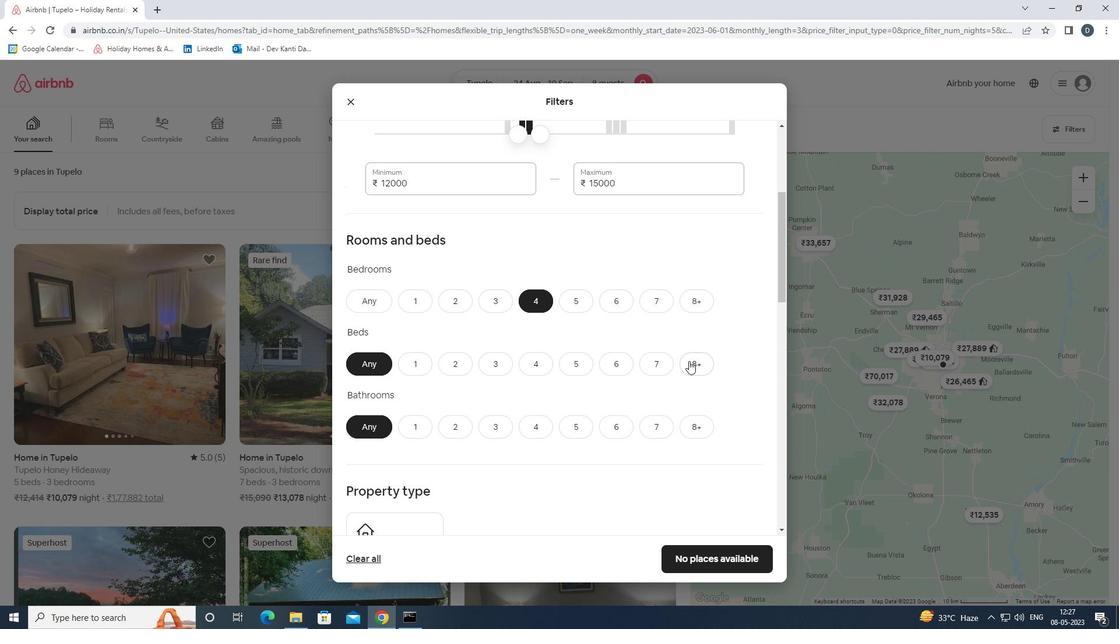 
Action: Mouse pressed left at (698, 365)
Screenshot: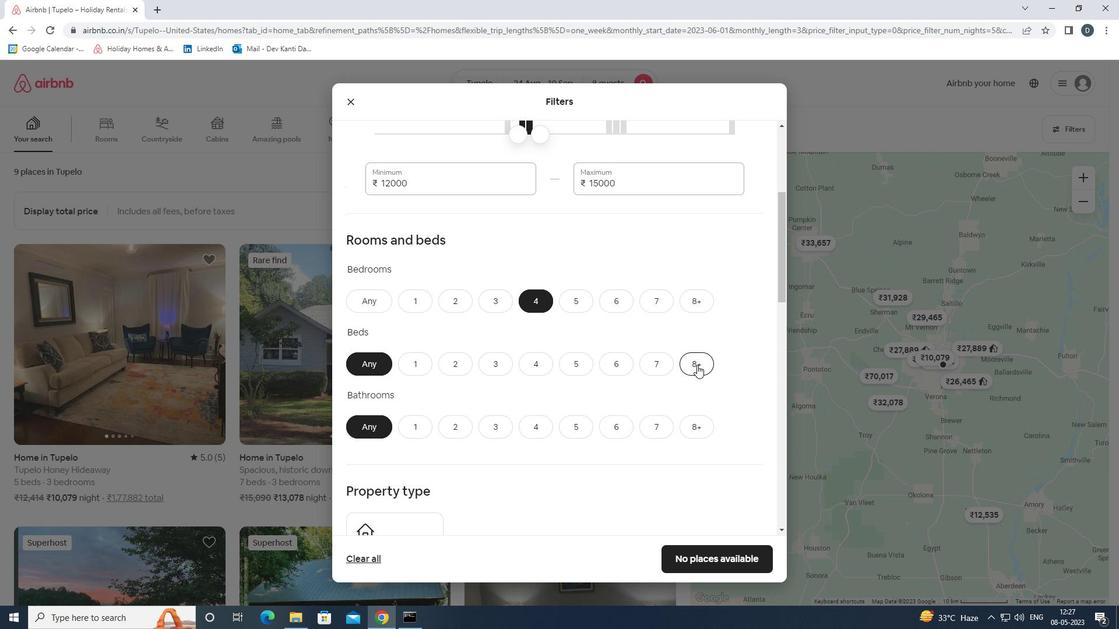 
Action: Mouse moved to (537, 421)
Screenshot: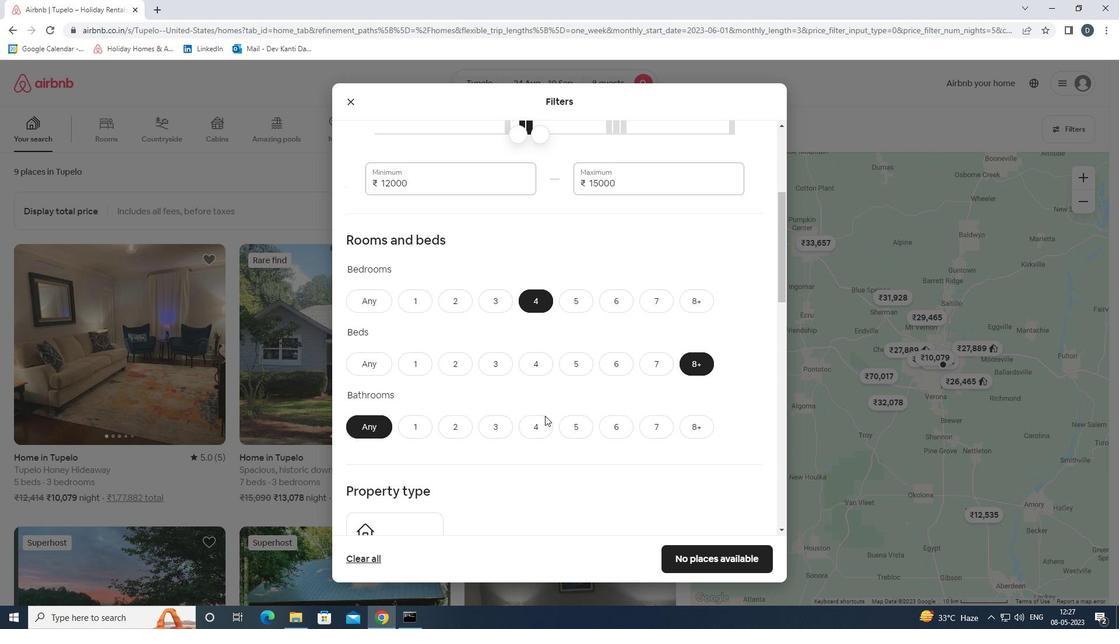 
Action: Mouse pressed left at (537, 421)
Screenshot: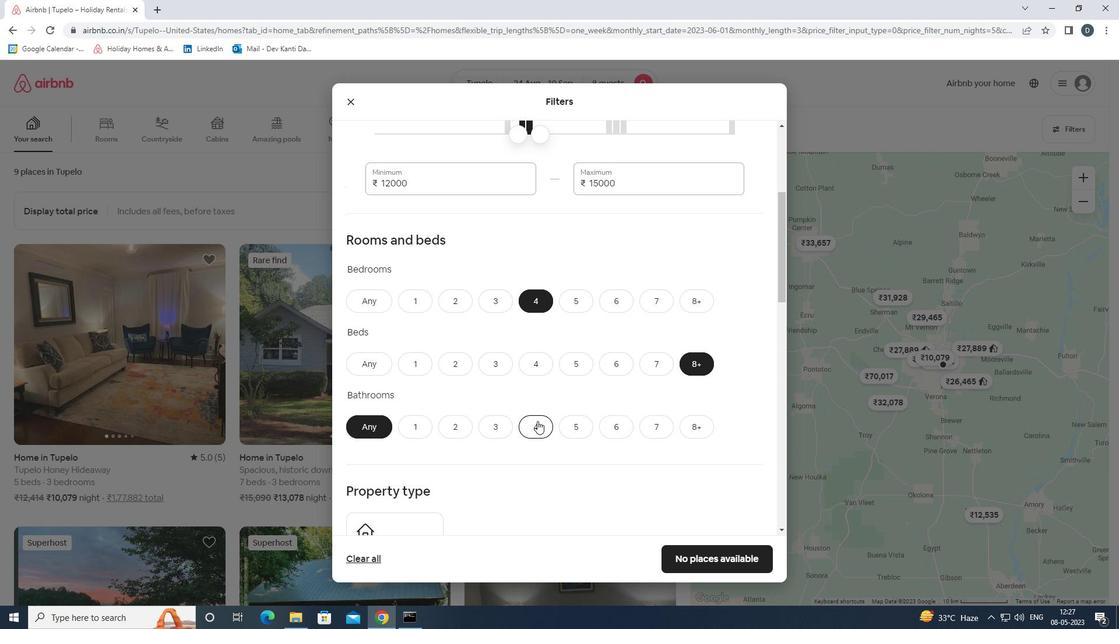 
Action: Mouse scrolled (537, 421) with delta (0, 0)
Screenshot: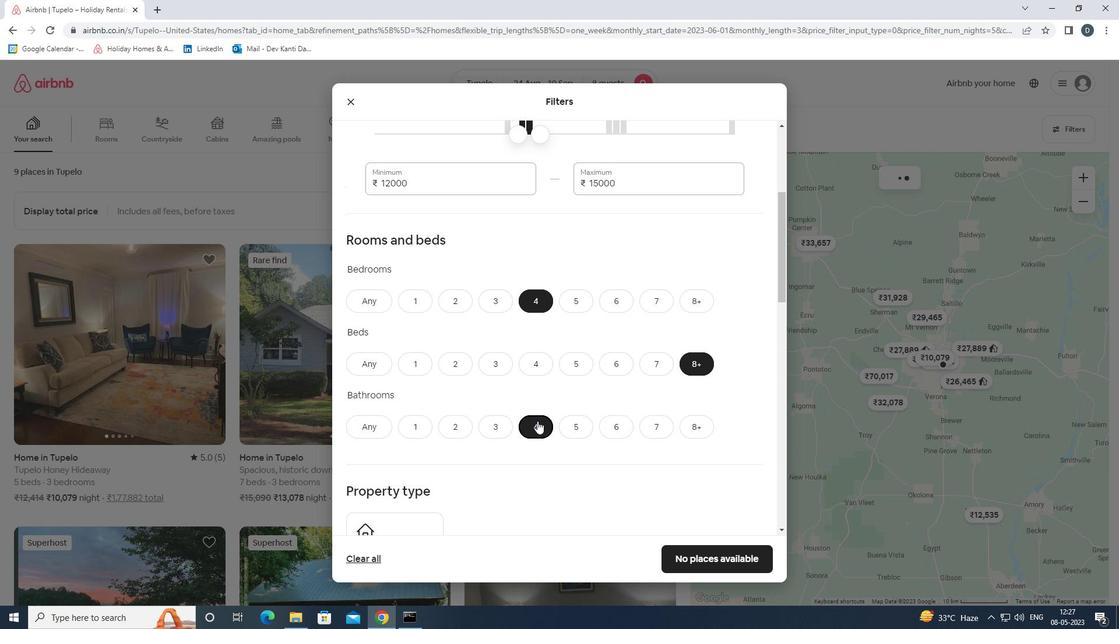 
Action: Mouse scrolled (537, 421) with delta (0, 0)
Screenshot: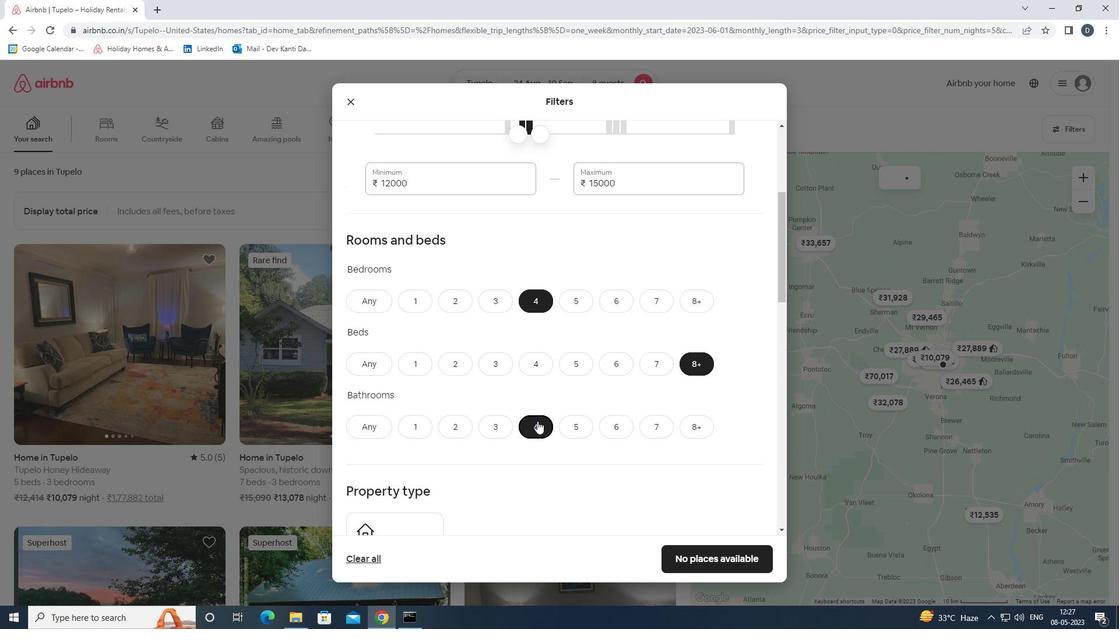 
Action: Mouse scrolled (537, 421) with delta (0, 0)
Screenshot: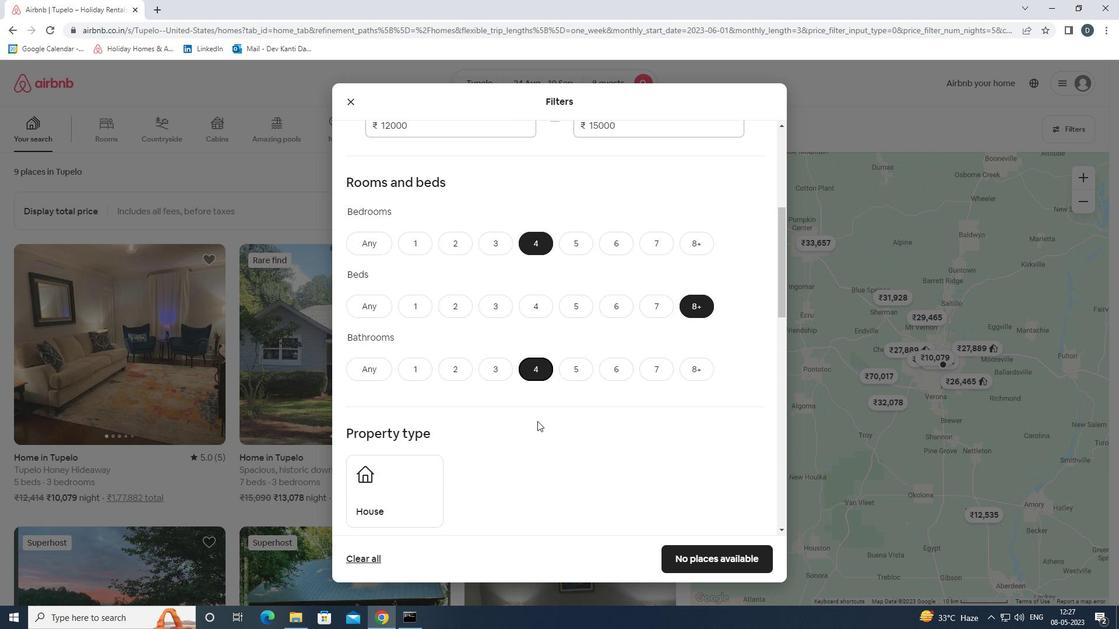 
Action: Mouse moved to (429, 384)
Screenshot: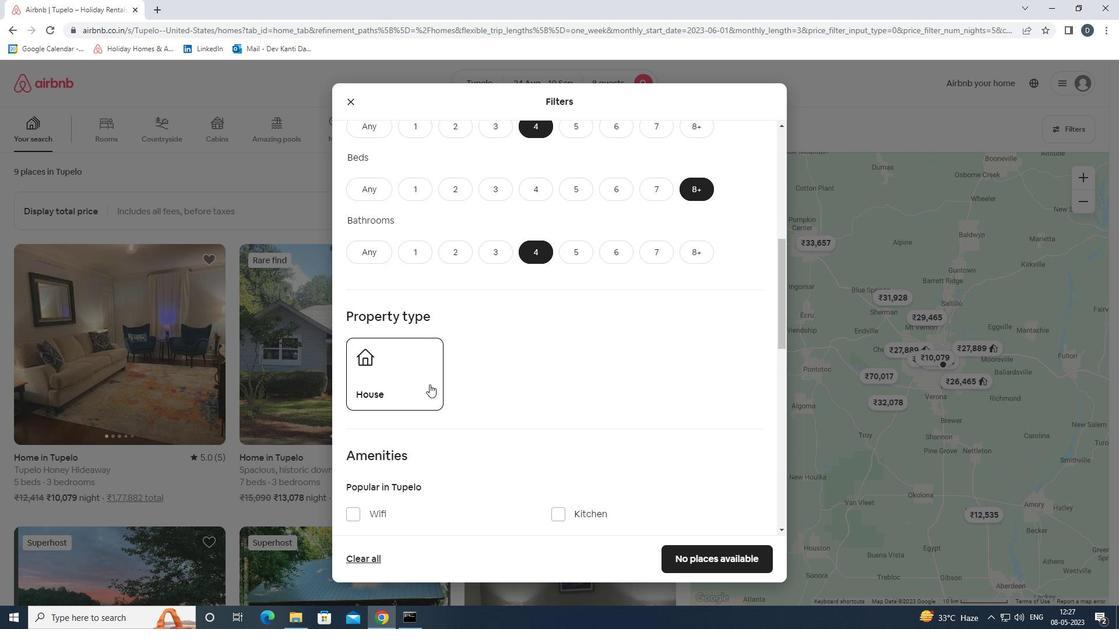 
Action: Mouse pressed left at (429, 384)
Screenshot: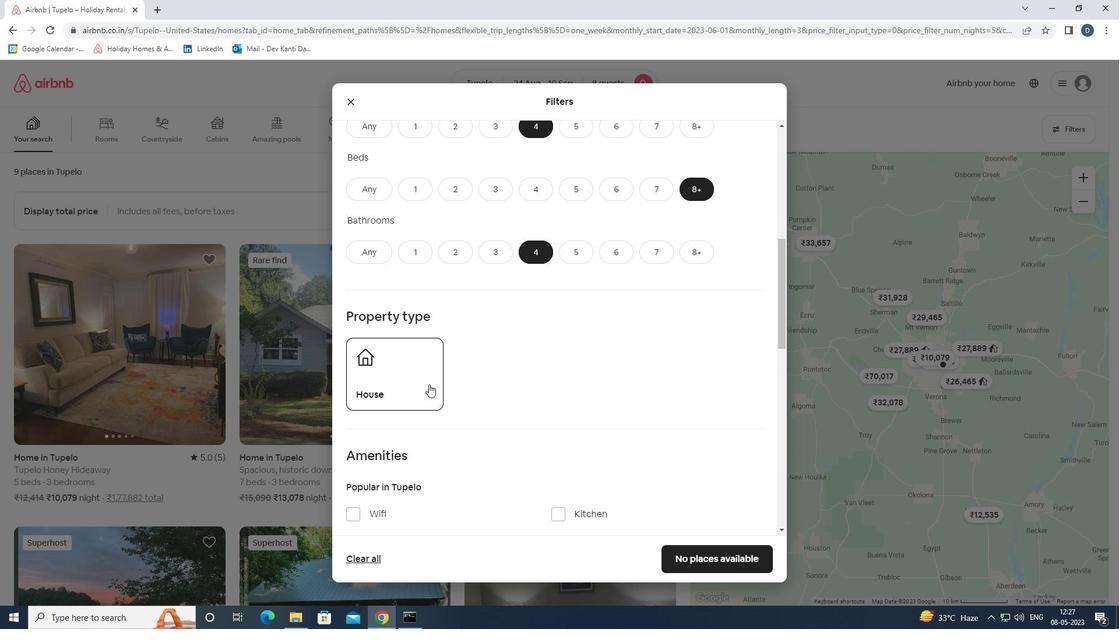 
Action: Mouse scrolled (429, 384) with delta (0, 0)
Screenshot: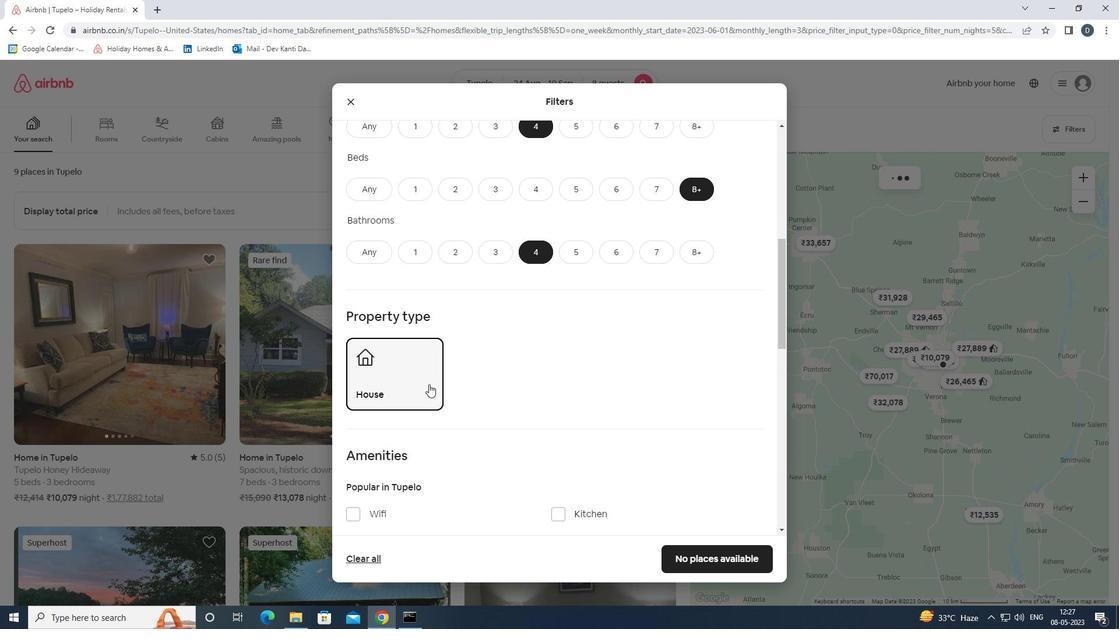 
Action: Mouse scrolled (429, 384) with delta (0, 0)
Screenshot: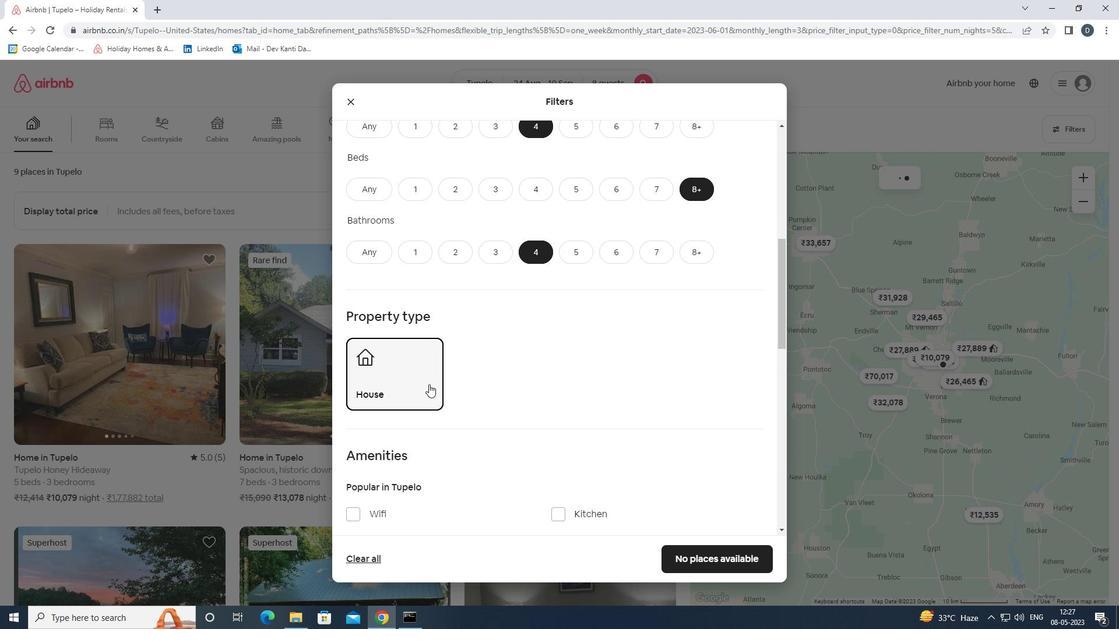 
Action: Mouse scrolled (429, 384) with delta (0, 0)
Screenshot: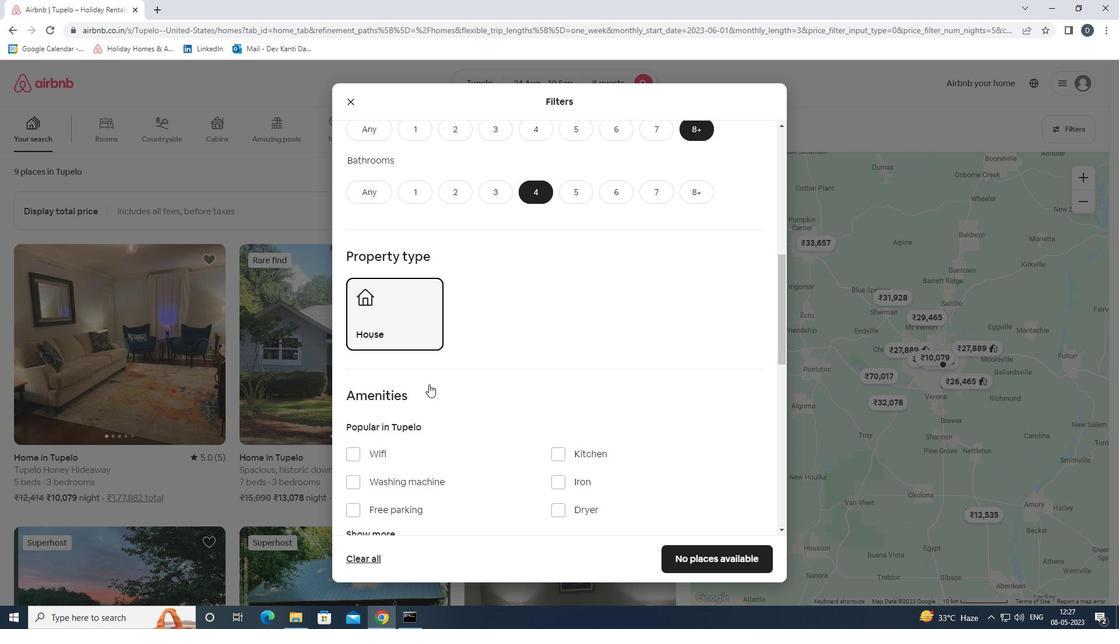 
Action: Mouse moved to (378, 339)
Screenshot: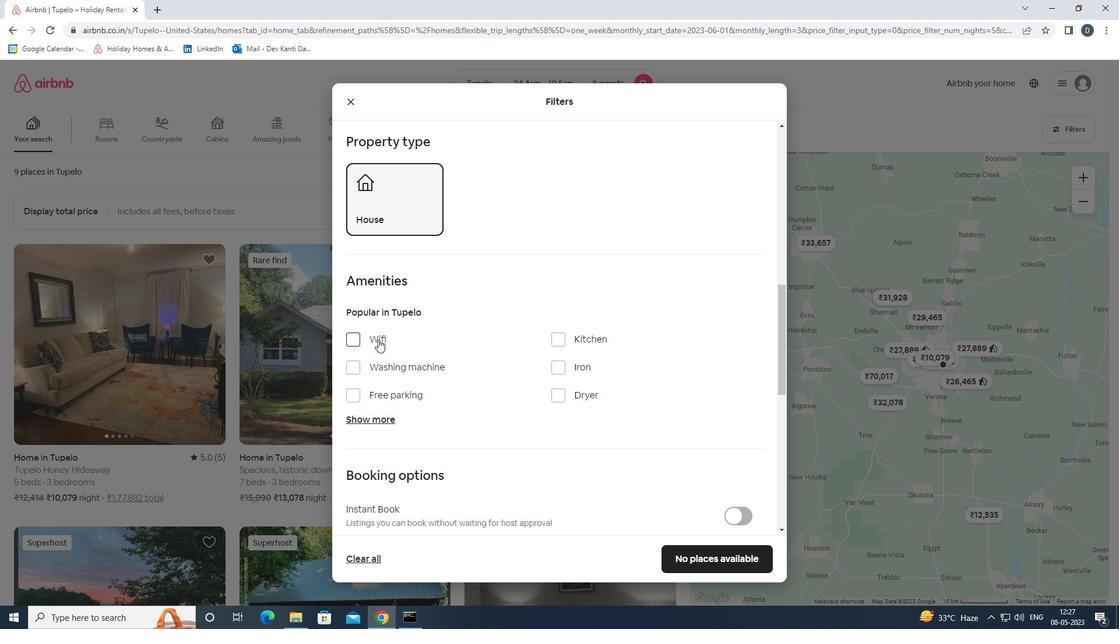 
Action: Mouse pressed left at (378, 339)
Screenshot: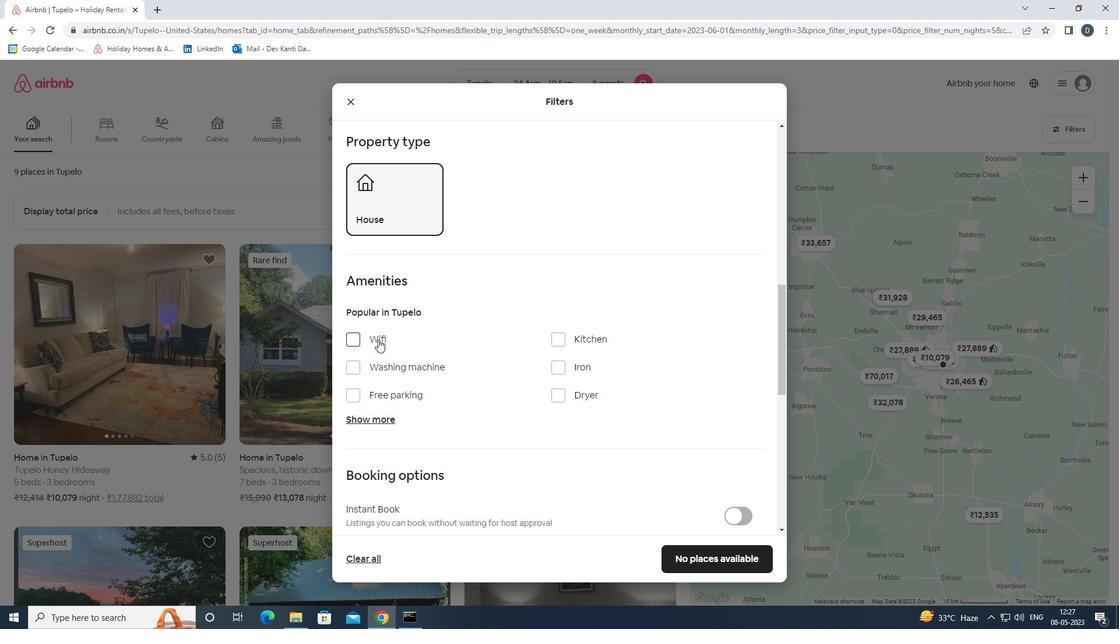 
Action: Mouse moved to (404, 398)
Screenshot: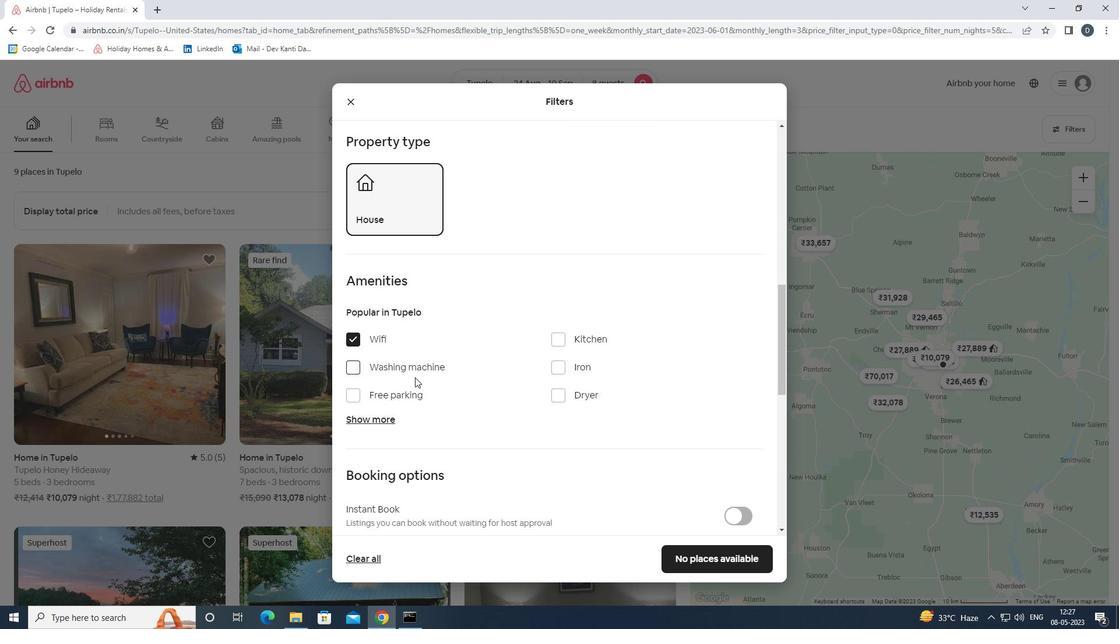 
Action: Mouse pressed left at (404, 398)
Screenshot: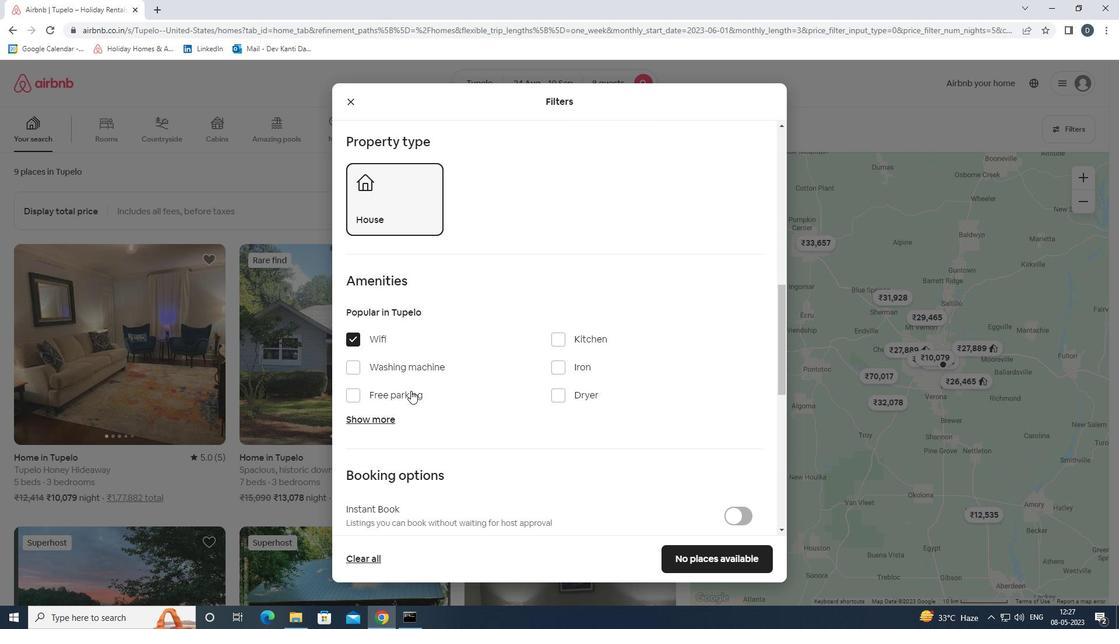 
Action: Mouse moved to (378, 418)
Screenshot: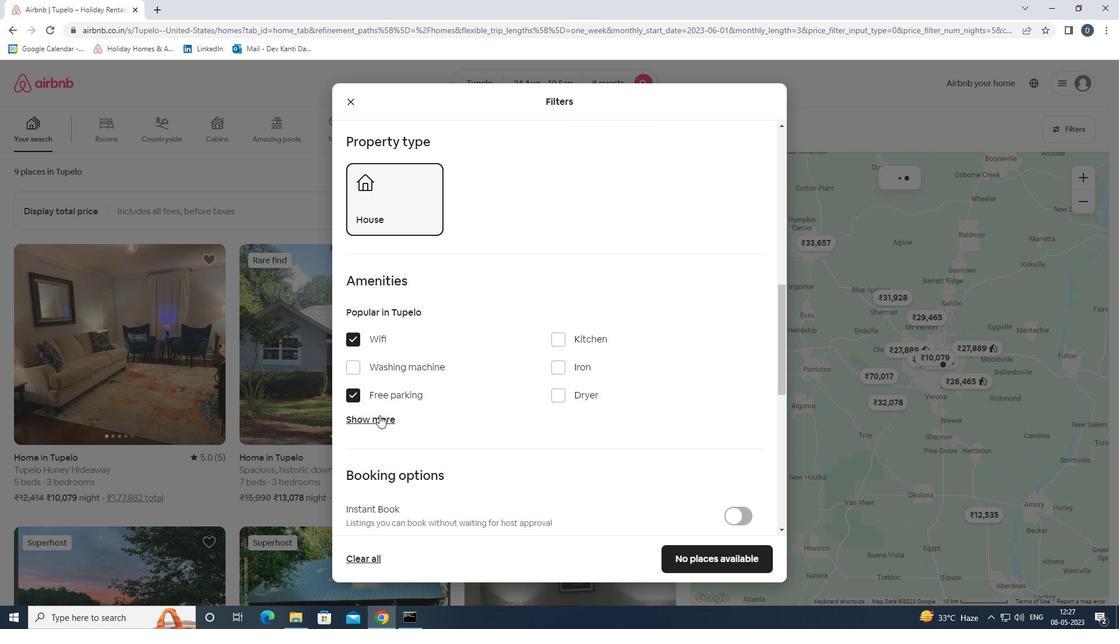 
Action: Mouse pressed left at (378, 418)
Screenshot: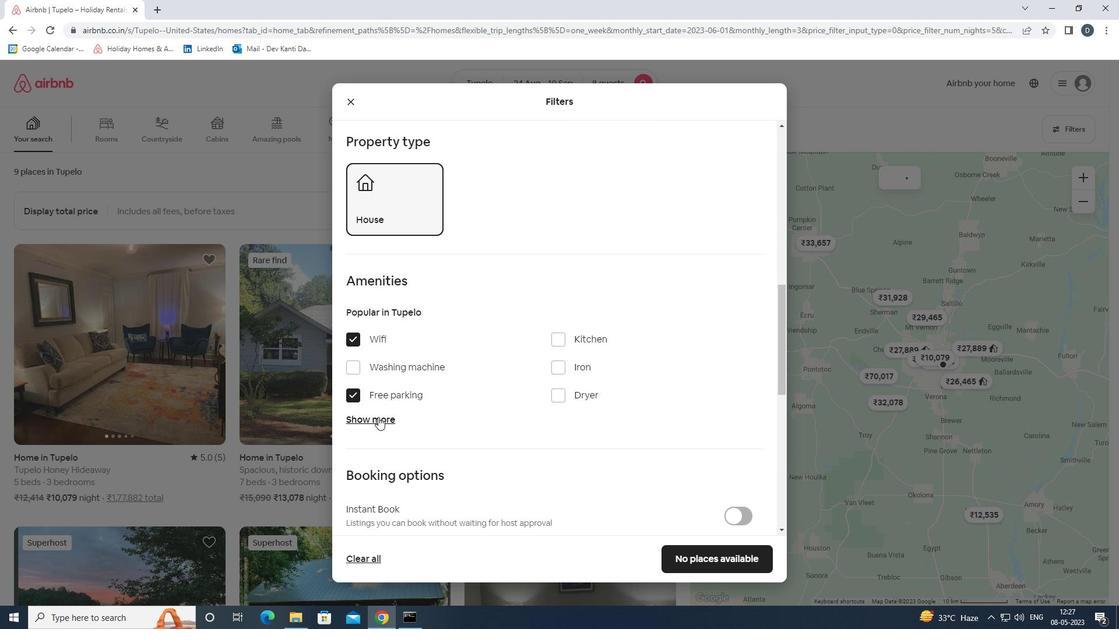 
Action: Mouse moved to (380, 400)
Screenshot: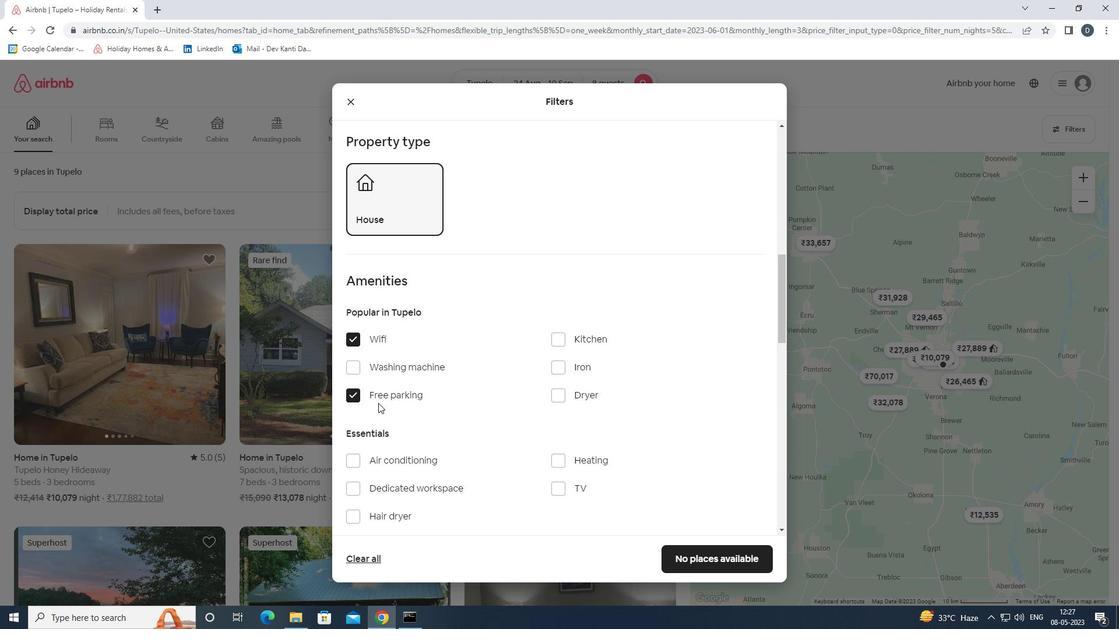 
Action: Mouse scrolled (380, 399) with delta (0, 0)
Screenshot: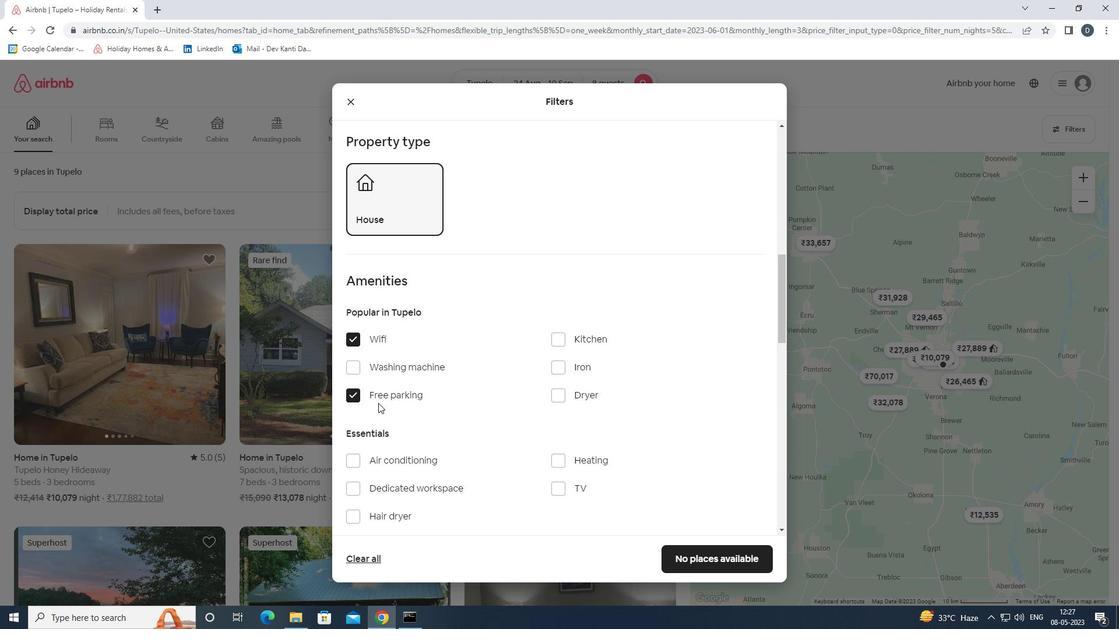 
Action: Mouse moved to (390, 400)
Screenshot: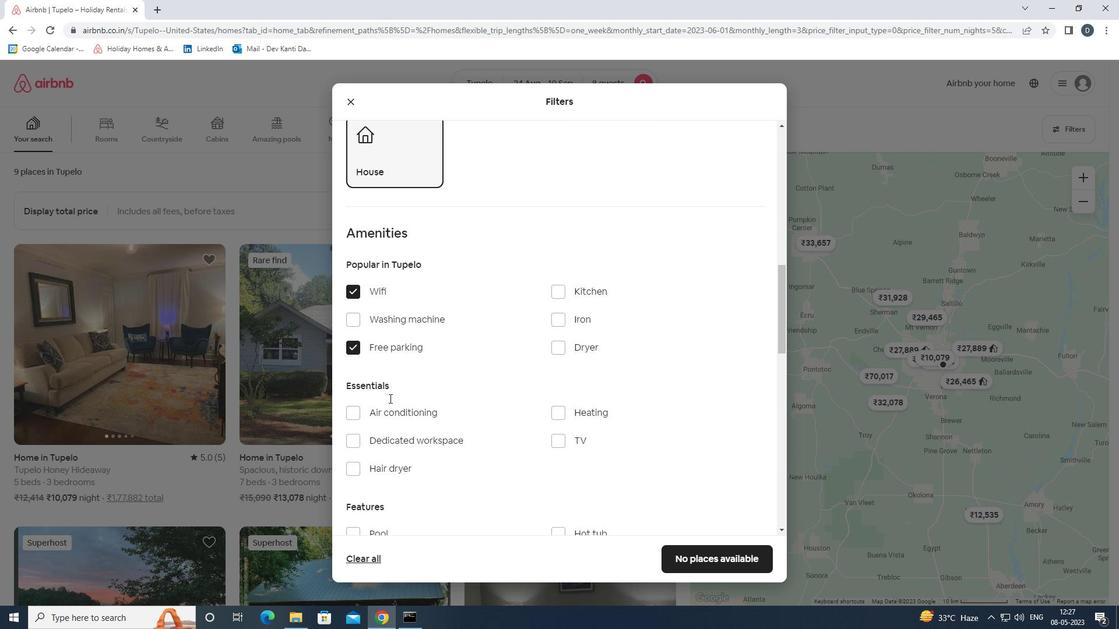 
Action: Mouse scrolled (390, 399) with delta (0, 0)
Screenshot: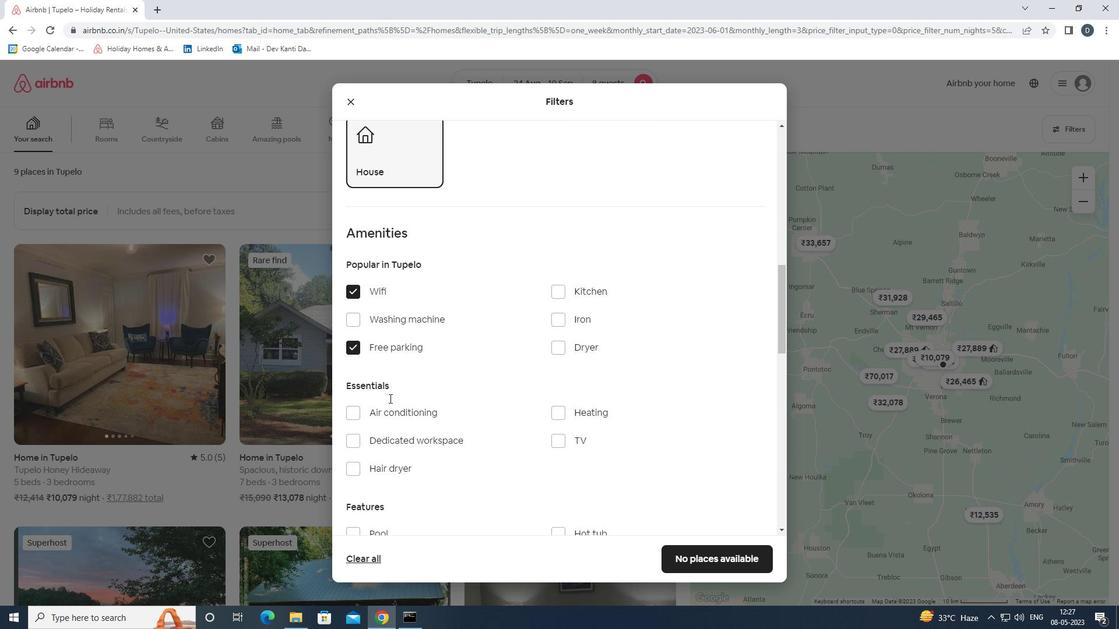 
Action: Mouse moved to (568, 370)
Screenshot: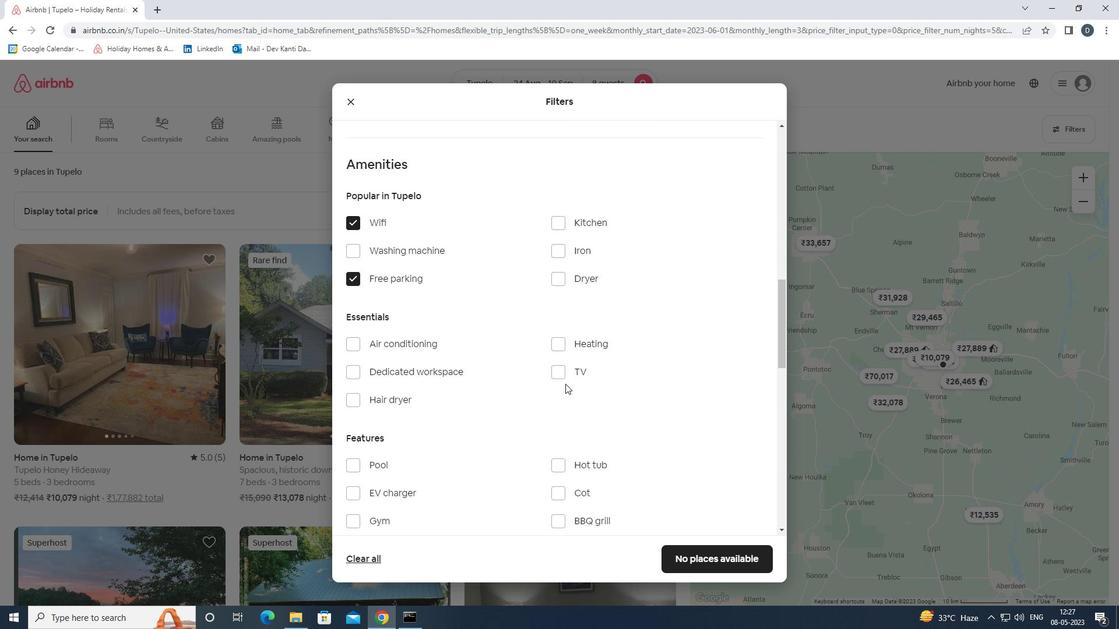
Action: Mouse pressed left at (568, 370)
Screenshot: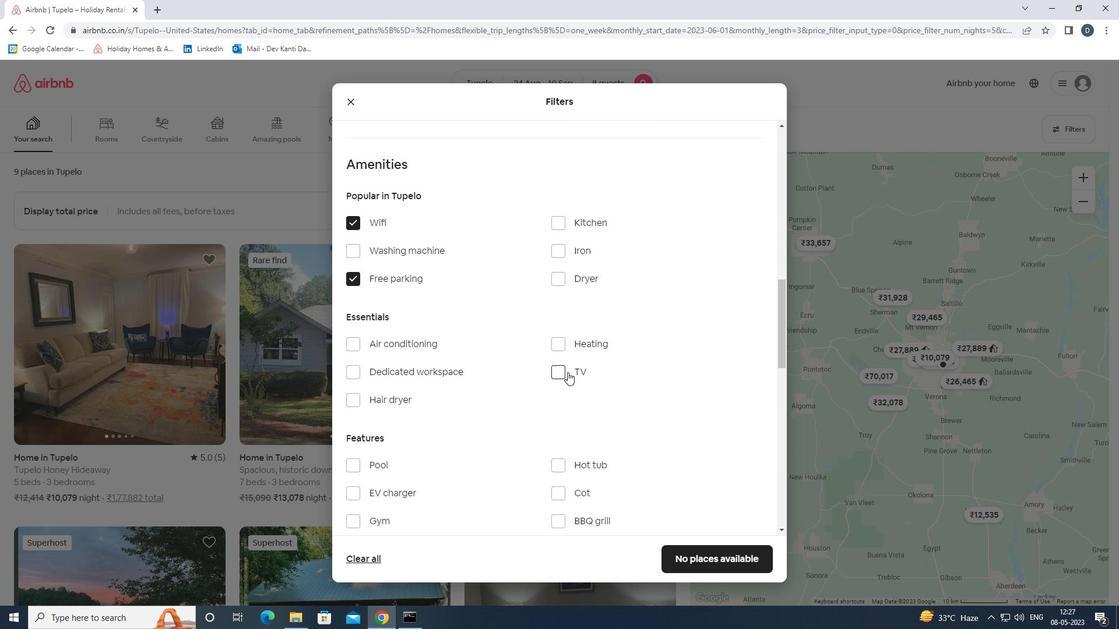 
Action: Mouse moved to (565, 370)
Screenshot: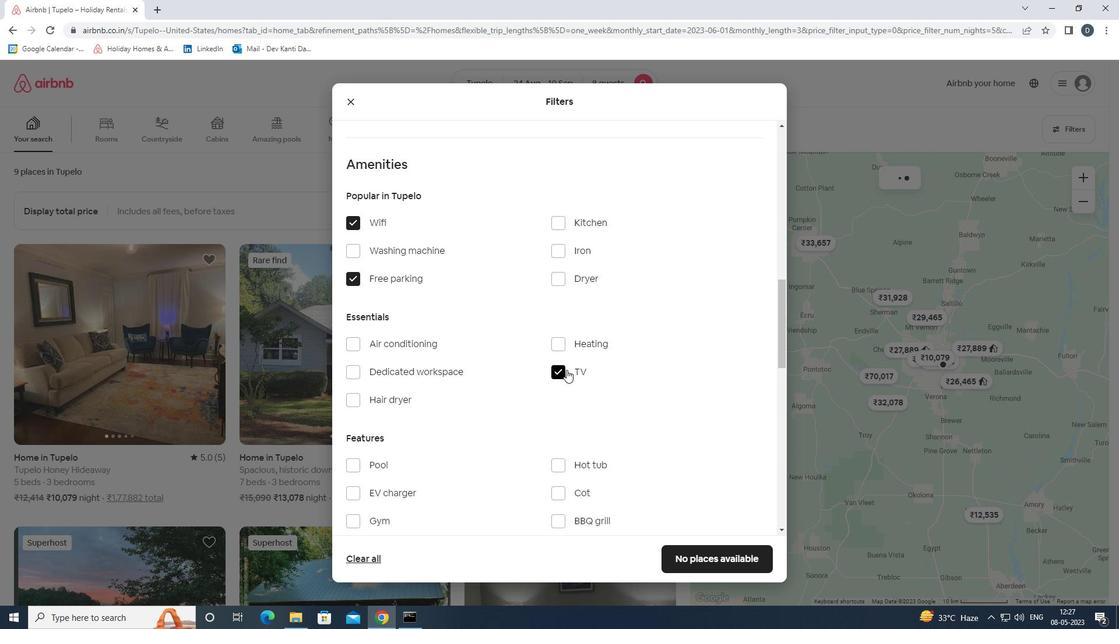 
Action: Mouse scrolled (565, 370) with delta (0, 0)
Screenshot: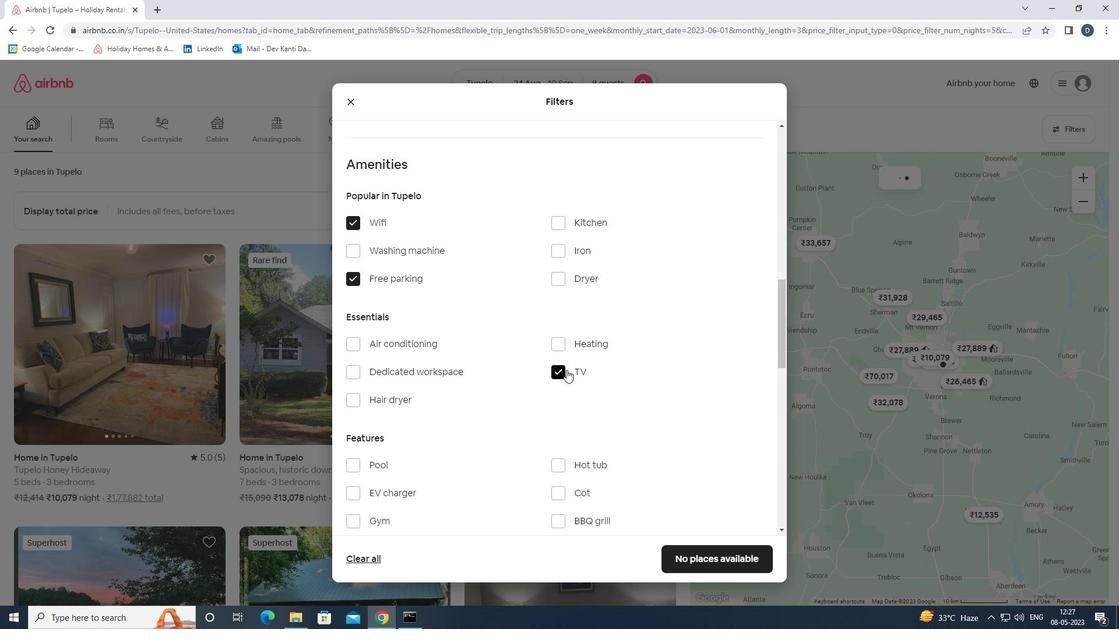
Action: Mouse scrolled (565, 370) with delta (0, 0)
Screenshot: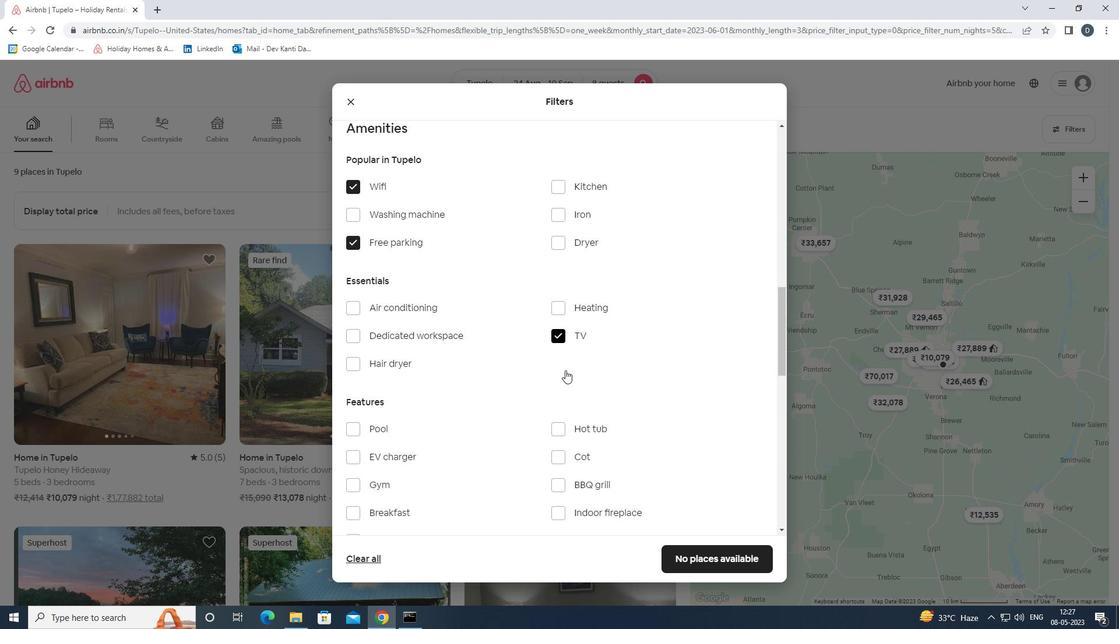 
Action: Mouse moved to (393, 411)
Screenshot: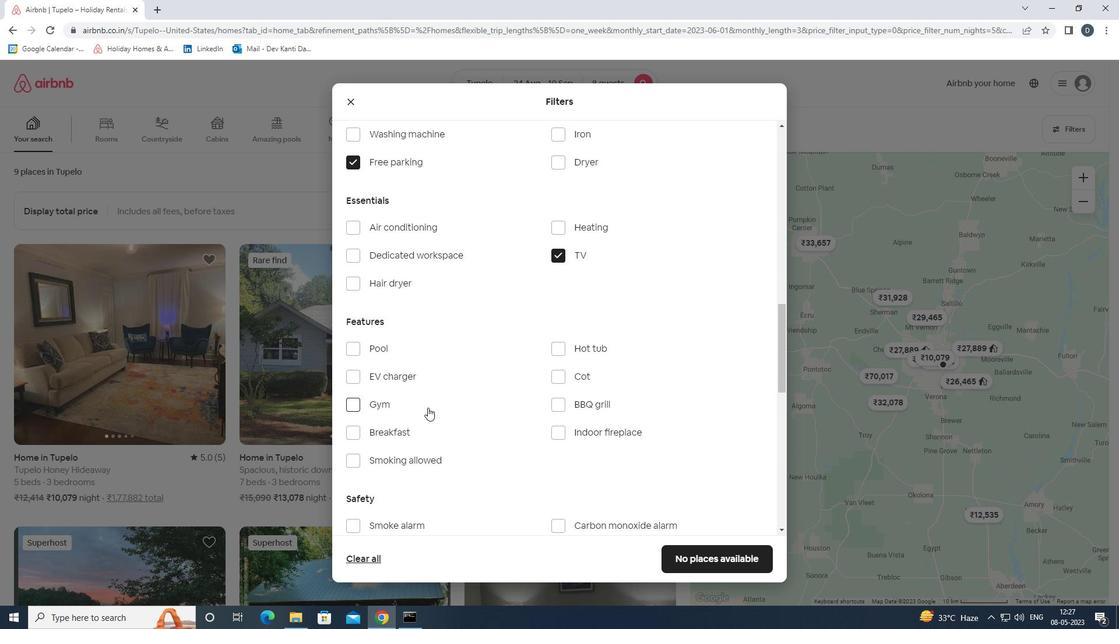 
Action: Mouse pressed left at (393, 411)
Screenshot: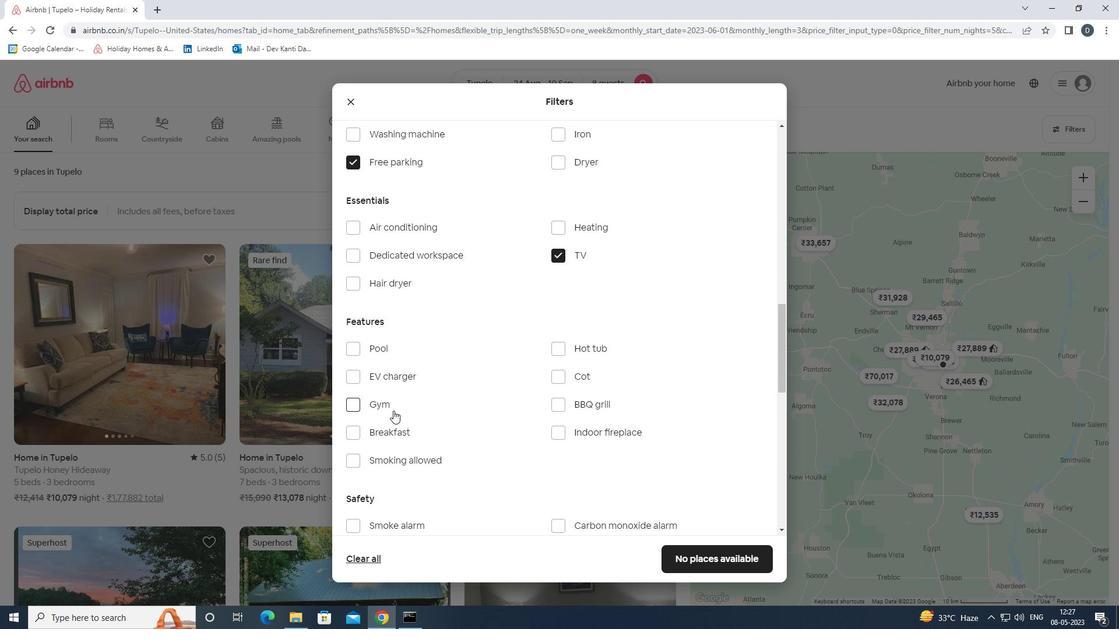 
Action: Mouse moved to (386, 432)
Screenshot: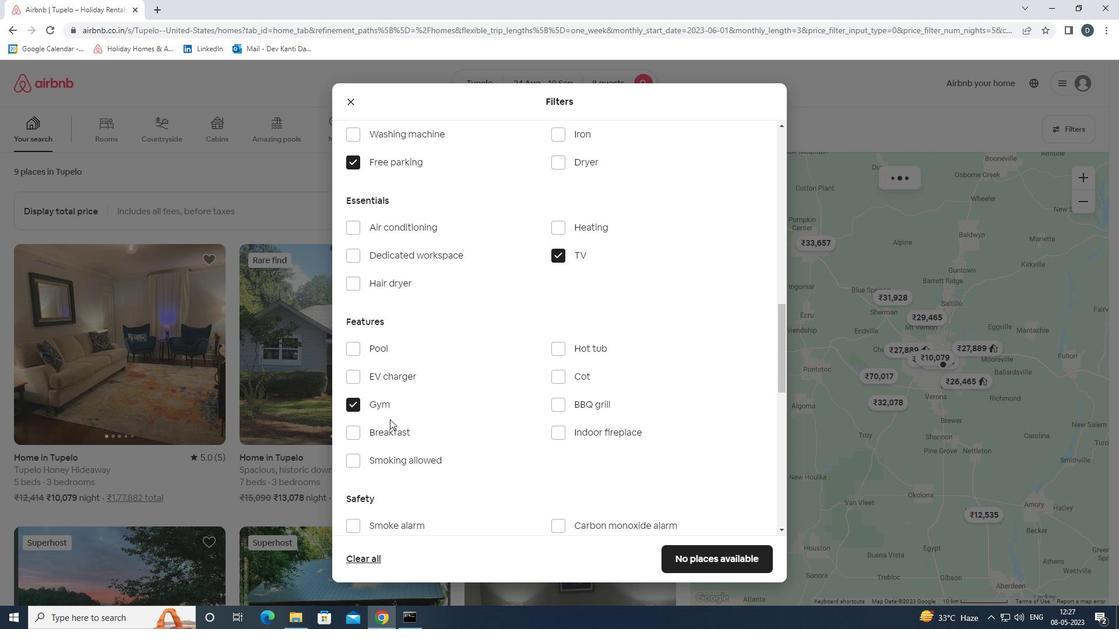 
Action: Mouse pressed left at (386, 432)
Screenshot: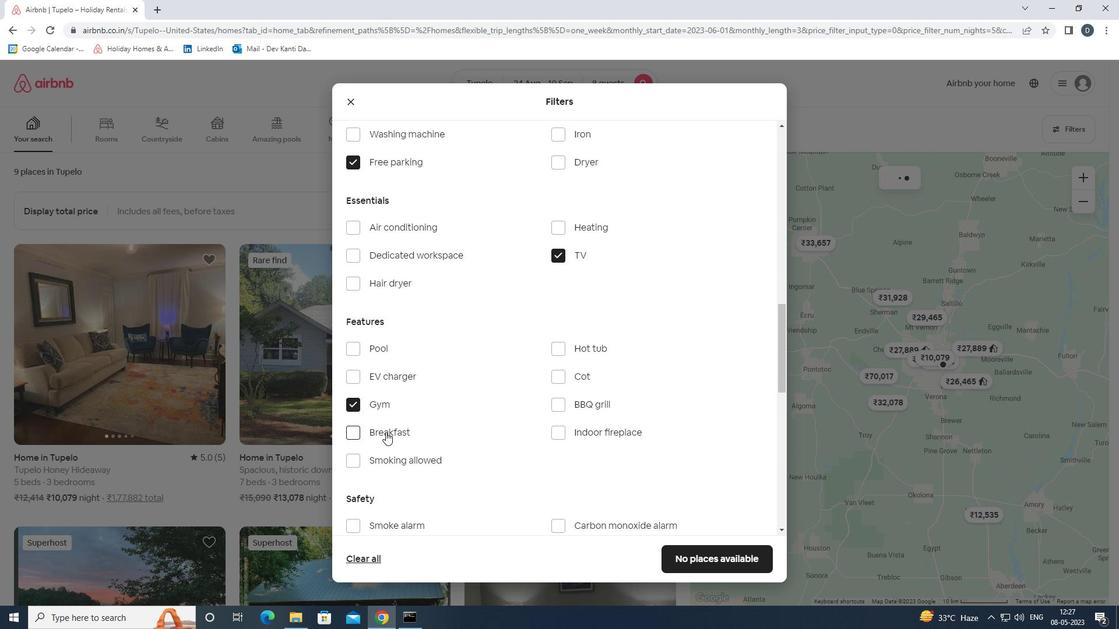 
Action: Mouse moved to (481, 419)
Screenshot: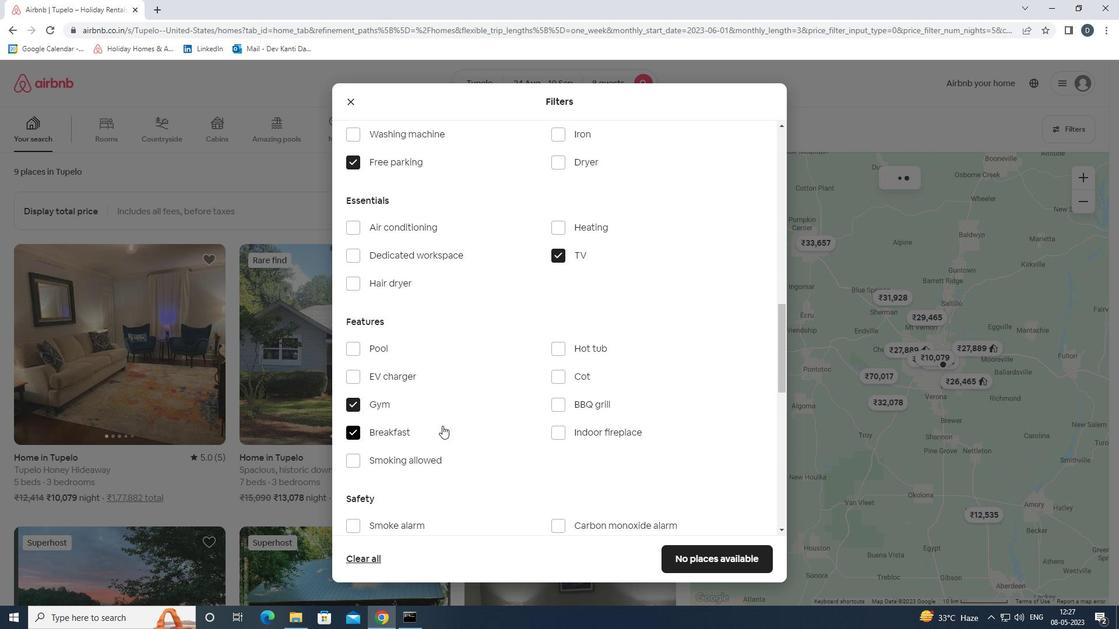 
Action: Mouse scrolled (481, 420) with delta (0, 0)
Screenshot: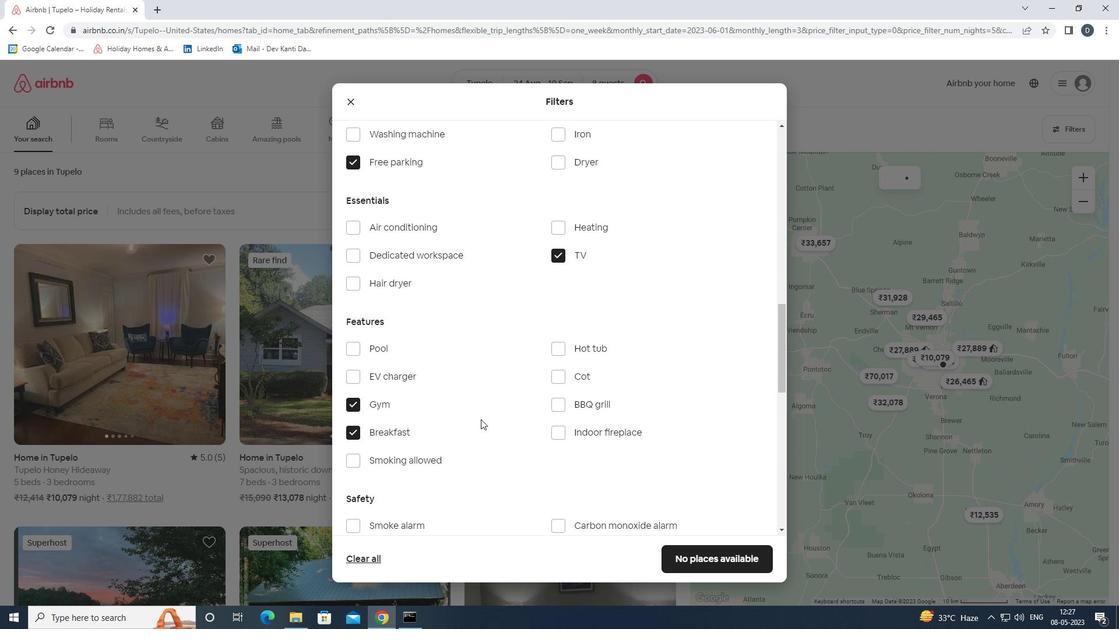
Action: Mouse moved to (481, 418)
Screenshot: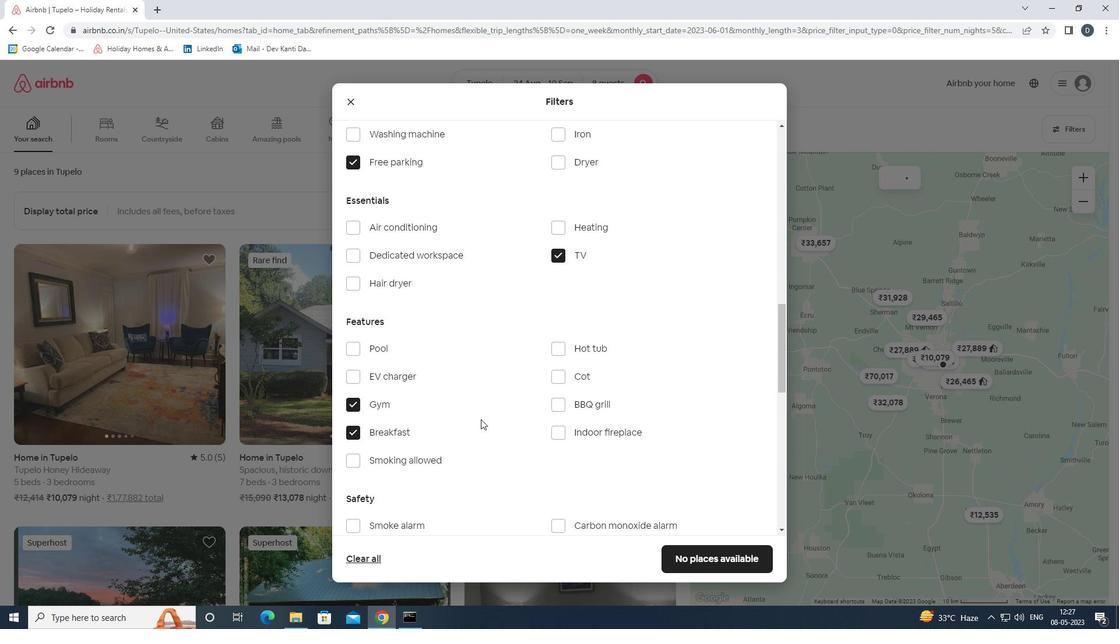 
Action: Mouse scrolled (481, 418) with delta (0, 0)
Screenshot: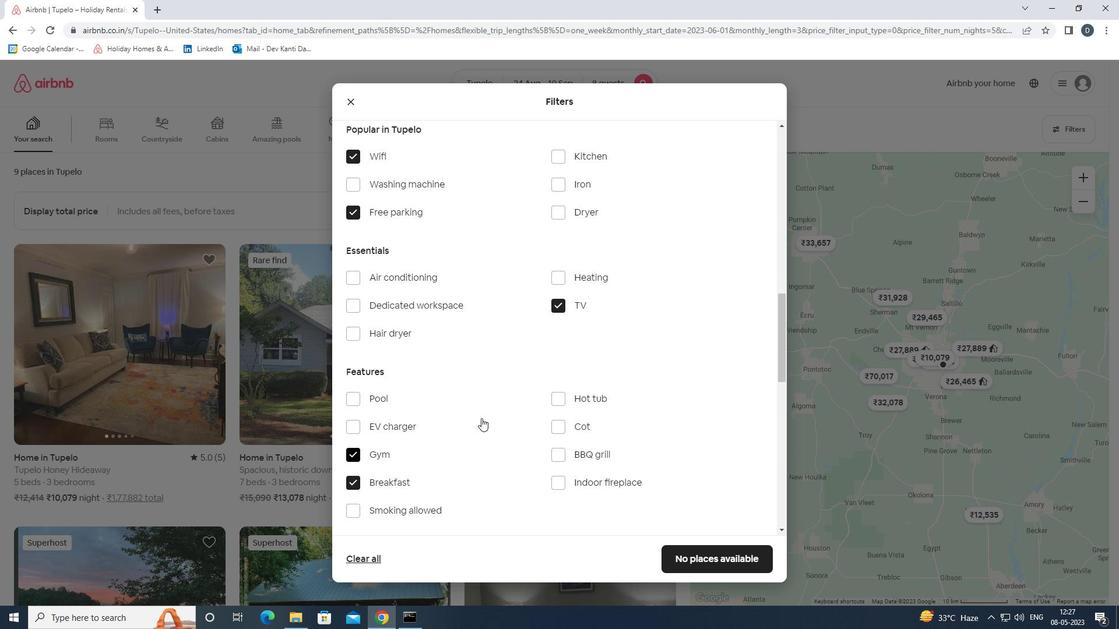 
Action: Mouse scrolled (481, 418) with delta (0, 0)
Screenshot: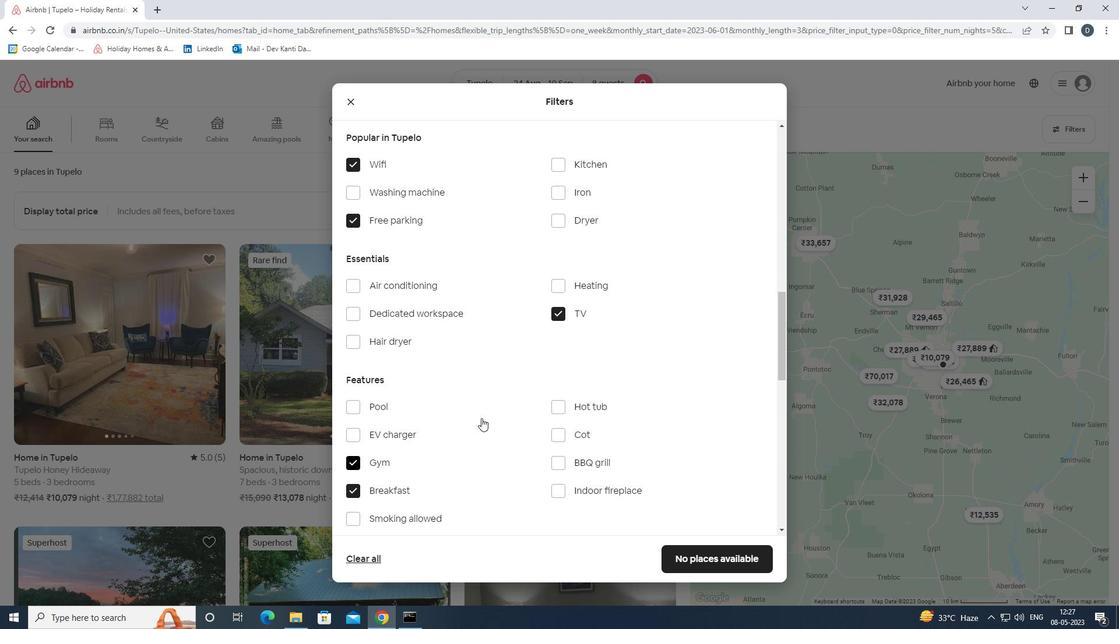 
Action: Mouse moved to (556, 417)
Screenshot: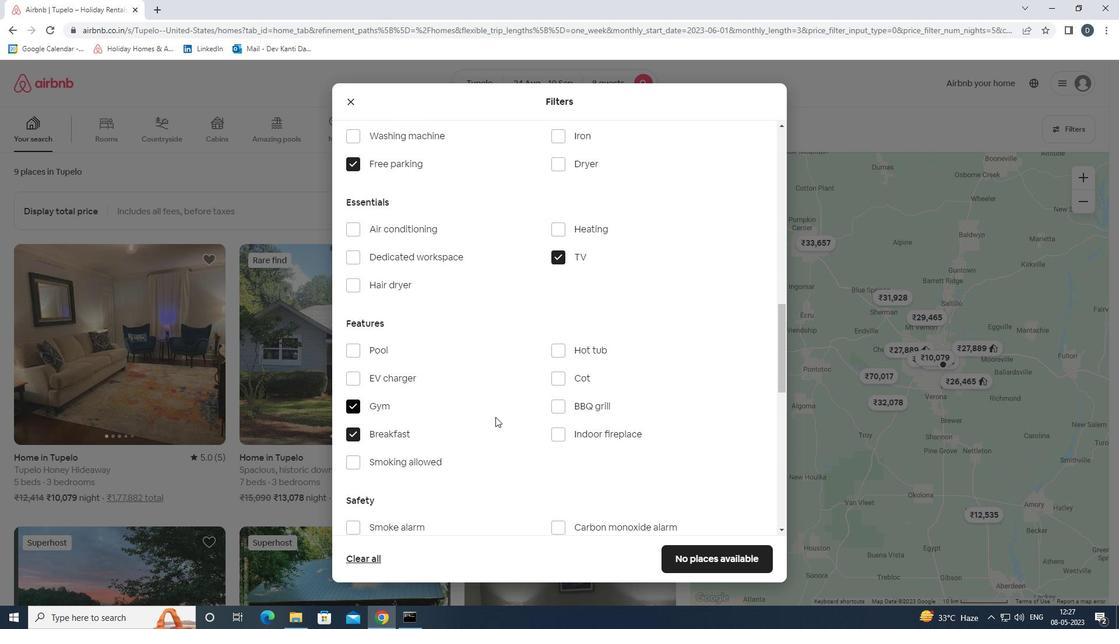 
Action: Mouse scrolled (556, 416) with delta (0, 0)
Screenshot: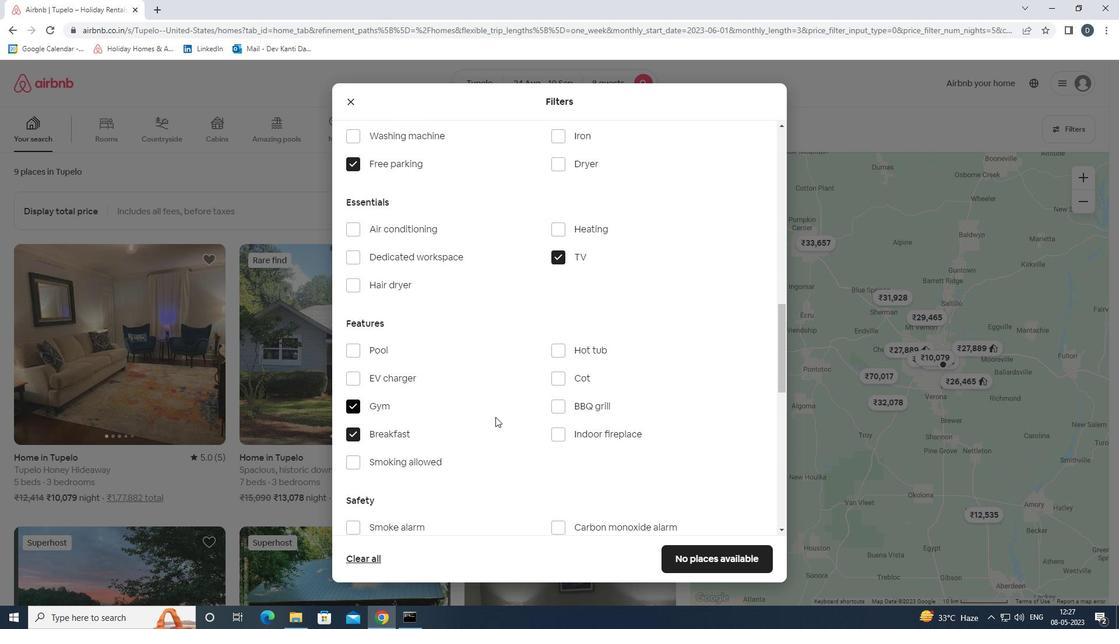 
Action: Mouse moved to (622, 419)
Screenshot: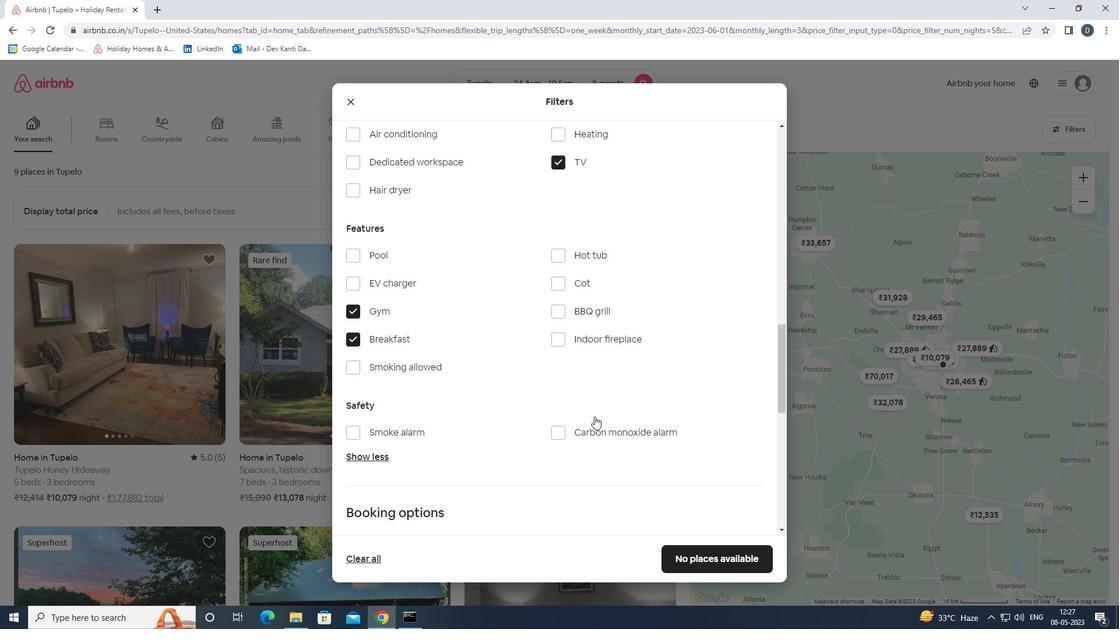 
Action: Mouse scrolled (622, 419) with delta (0, 0)
Screenshot: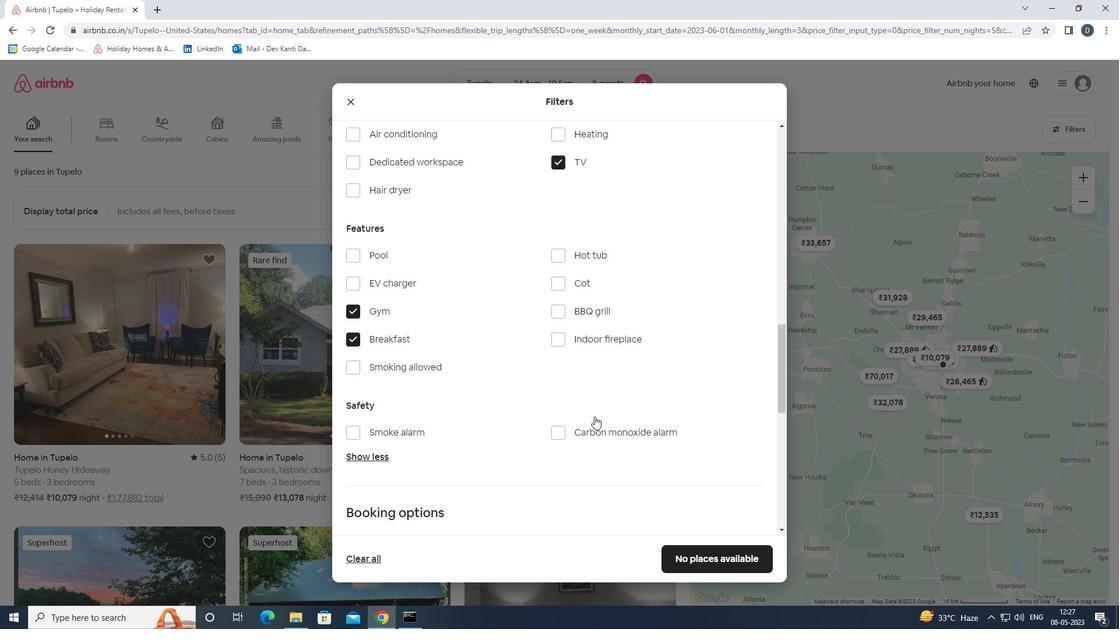 
Action: Mouse moved to (644, 417)
Screenshot: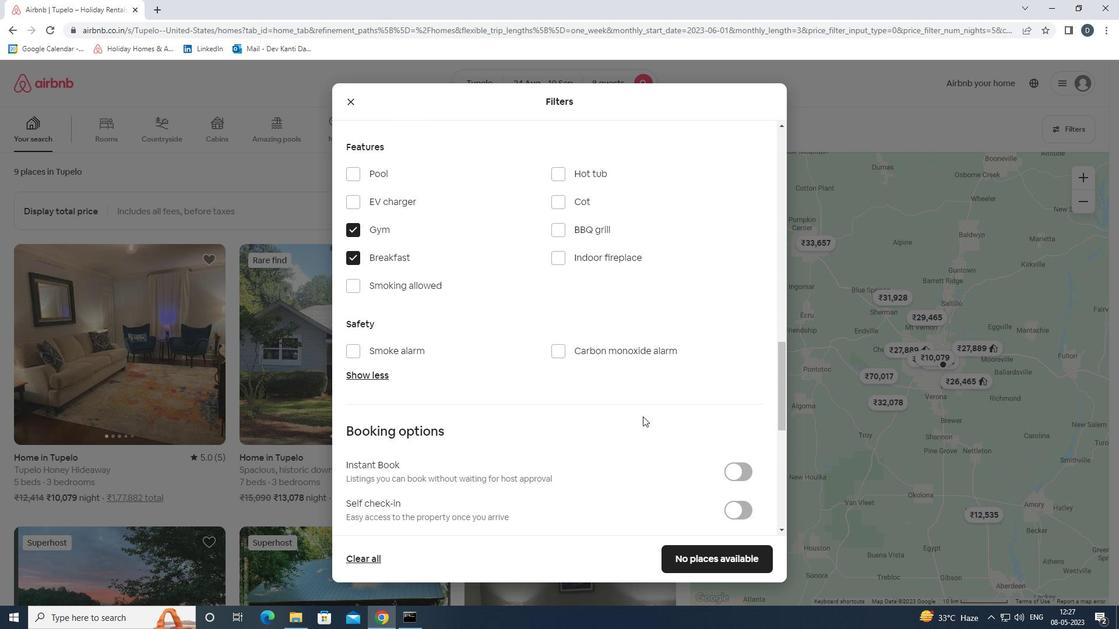 
Action: Mouse scrolled (644, 416) with delta (0, 0)
Screenshot: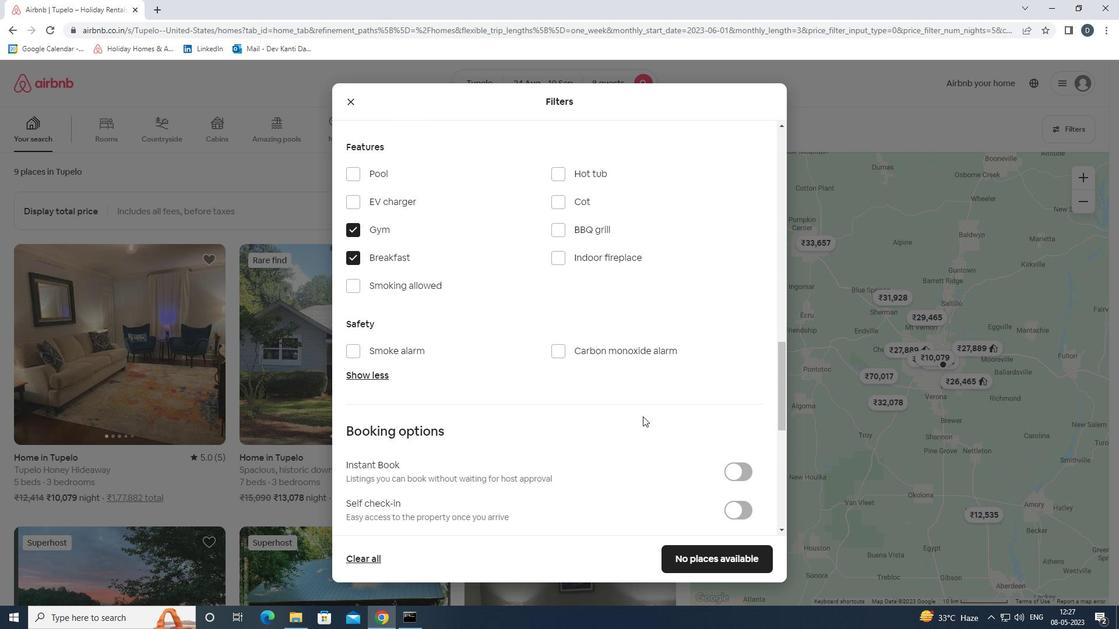 
Action: Mouse moved to (734, 449)
Screenshot: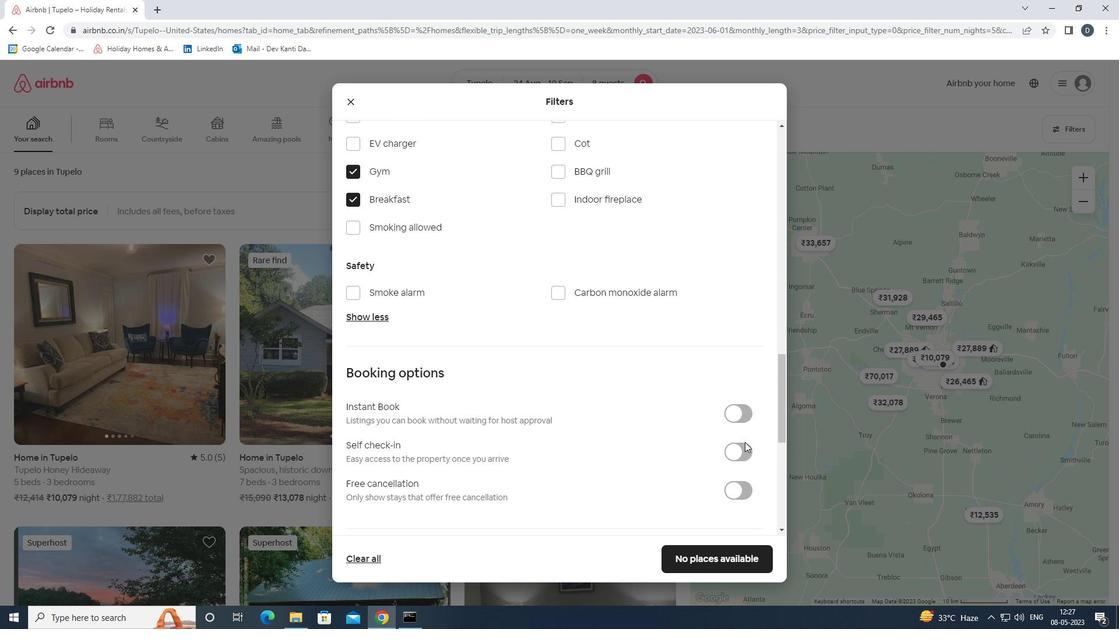 
Action: Mouse pressed left at (734, 449)
Screenshot: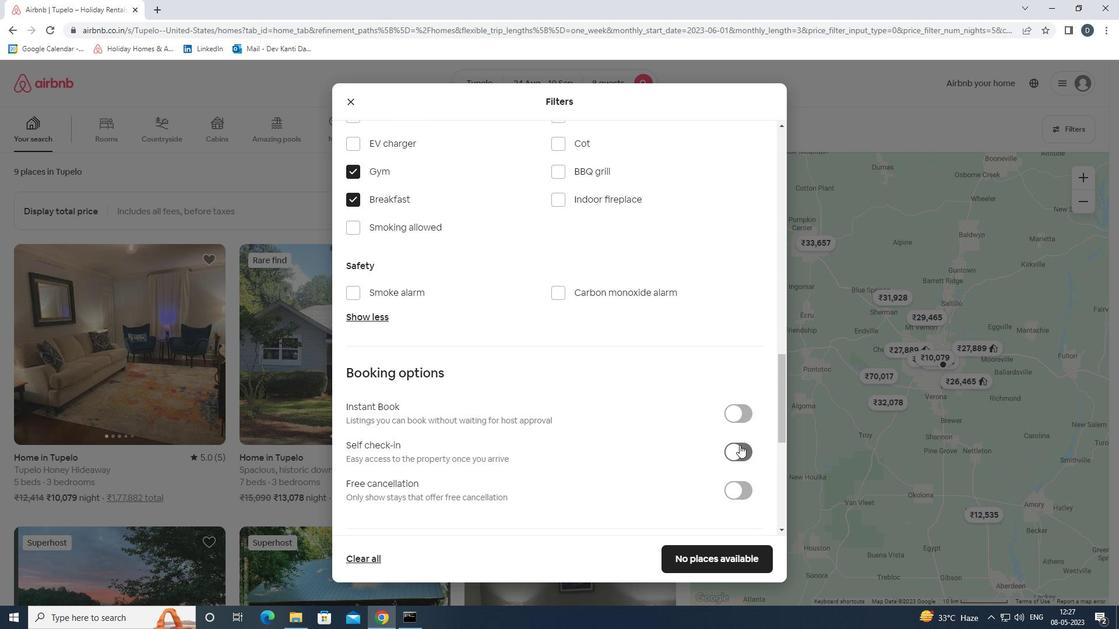 
Action: Mouse scrolled (734, 448) with delta (0, 0)
Screenshot: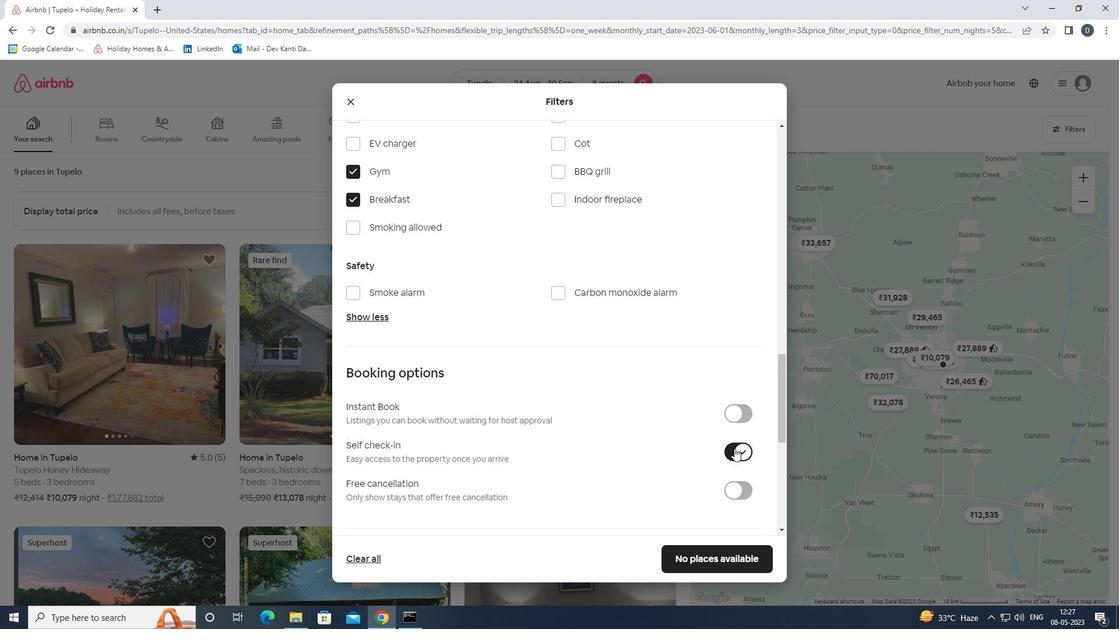 
Action: Mouse scrolled (734, 448) with delta (0, 0)
Screenshot: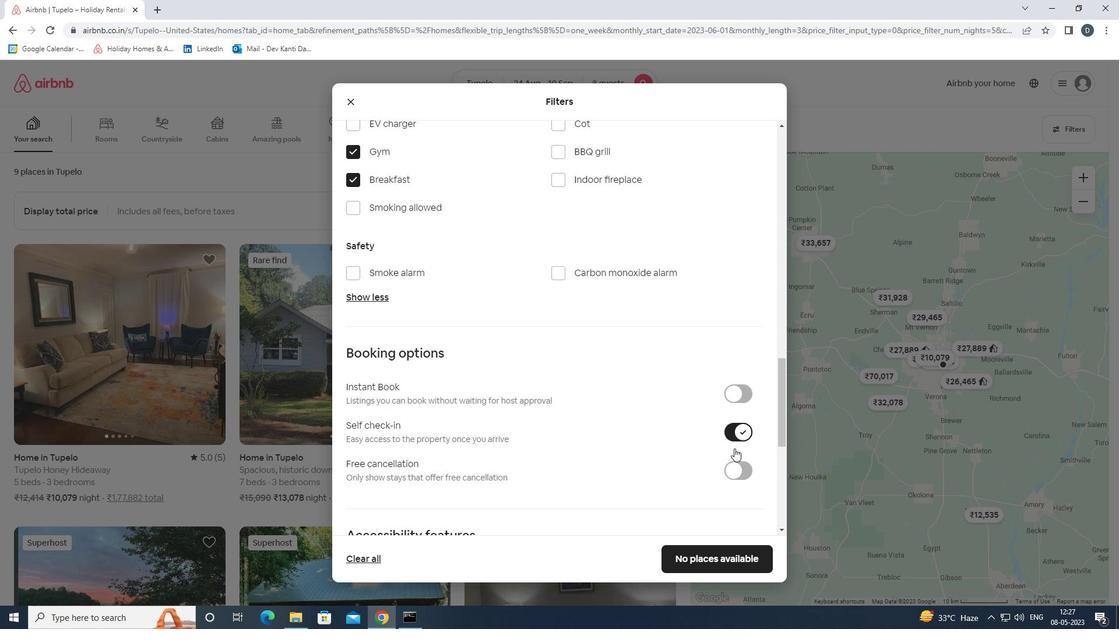 
Action: Mouse scrolled (734, 448) with delta (0, 0)
Screenshot: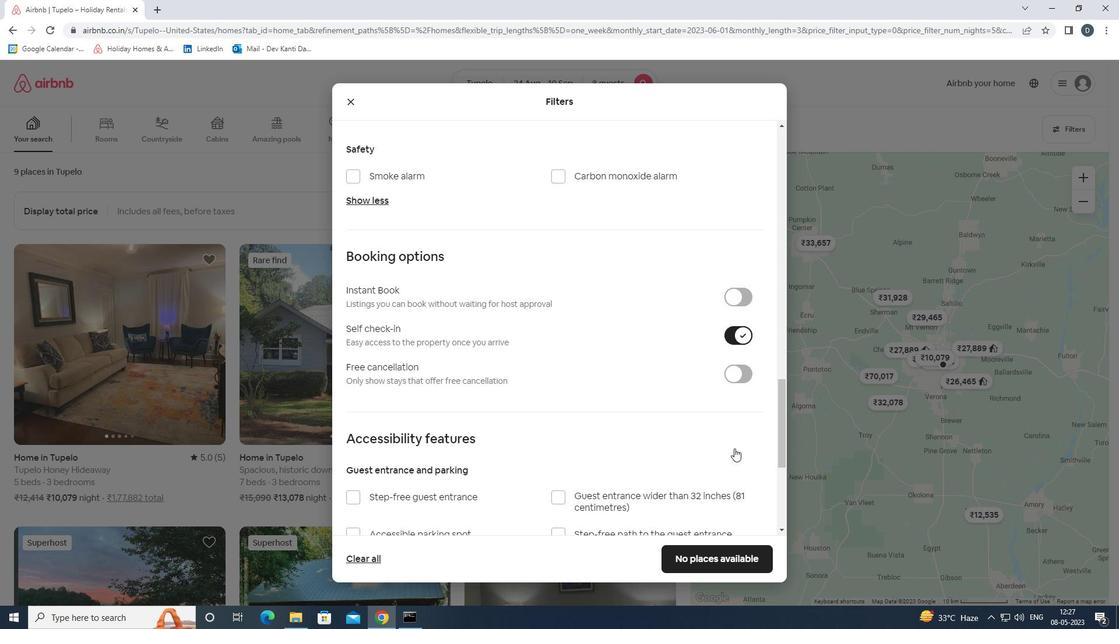 
Action: Mouse scrolled (734, 448) with delta (0, 0)
Screenshot: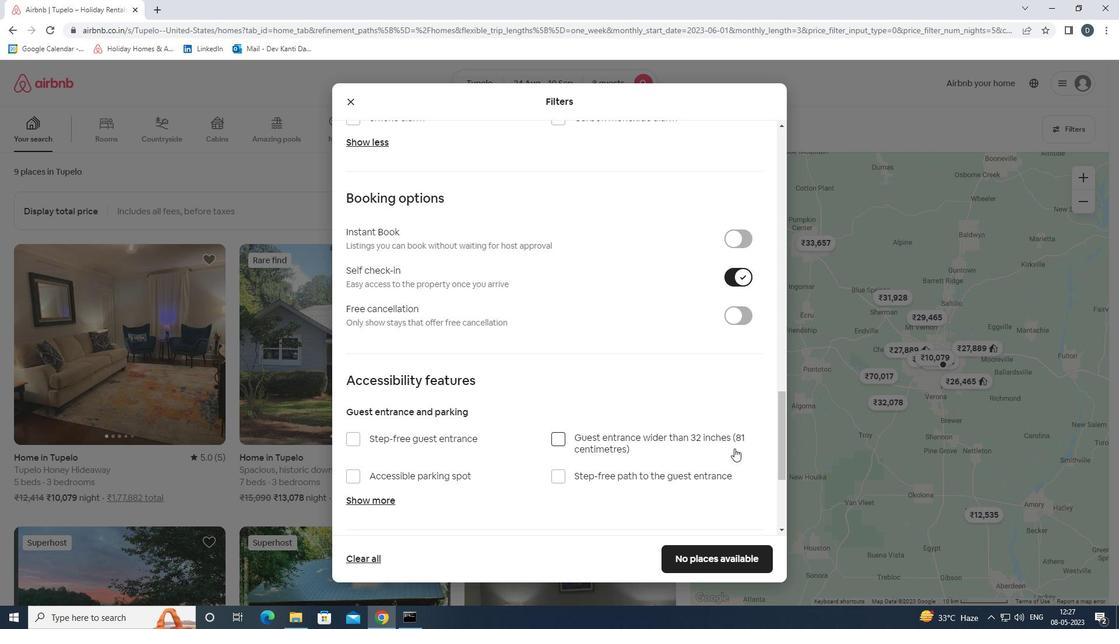 
Action: Mouse scrolled (734, 448) with delta (0, 0)
Screenshot: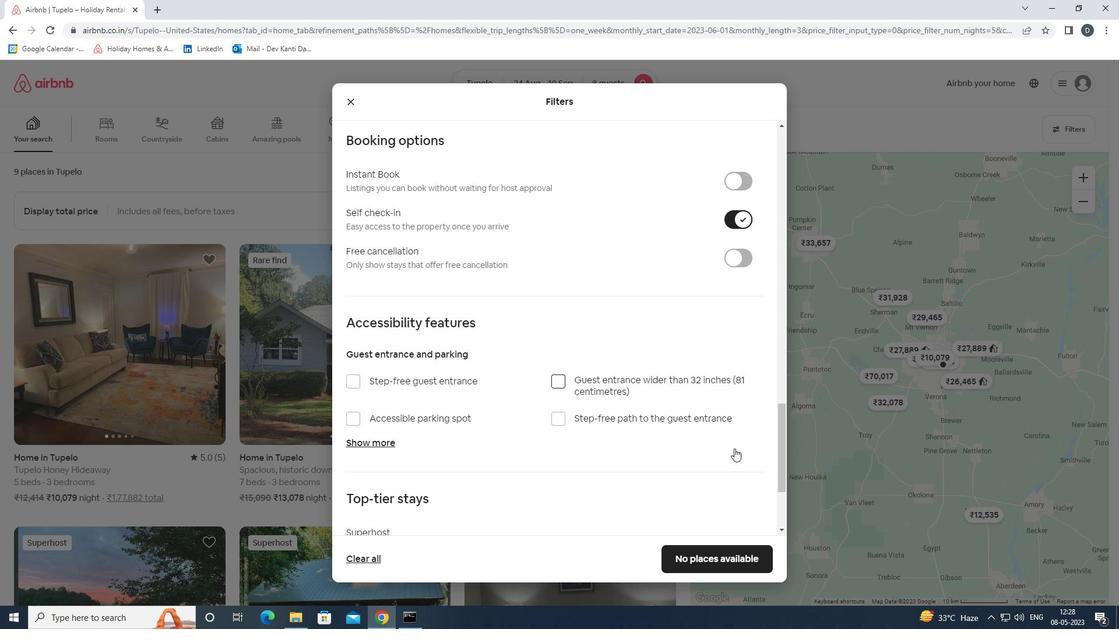 
Action: Mouse scrolled (734, 448) with delta (0, 0)
Screenshot: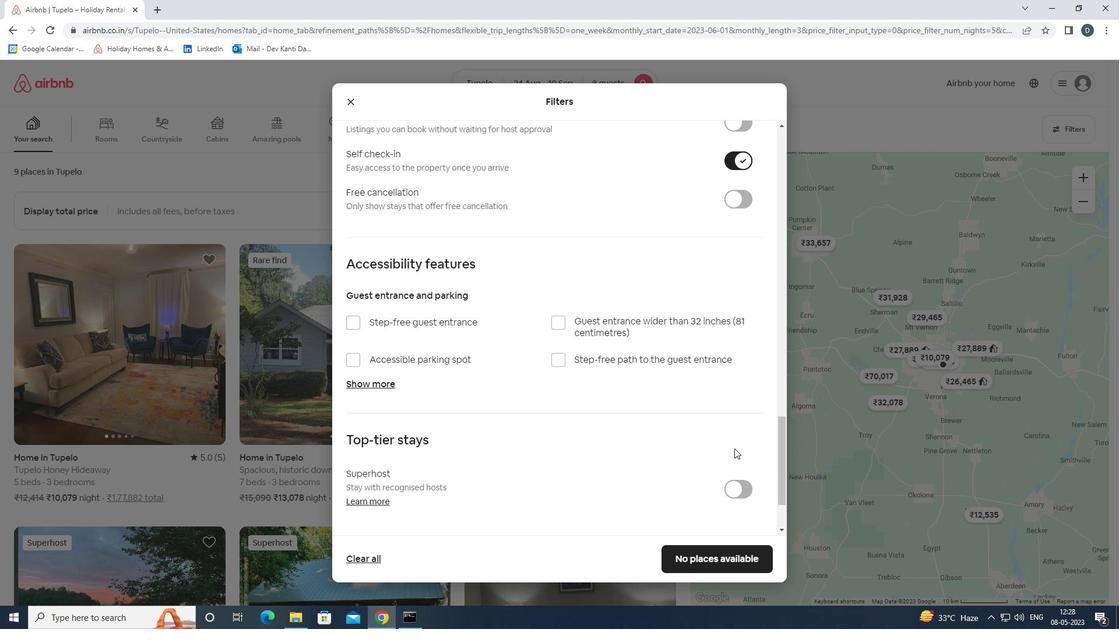 
Action: Mouse scrolled (734, 448) with delta (0, 0)
Screenshot: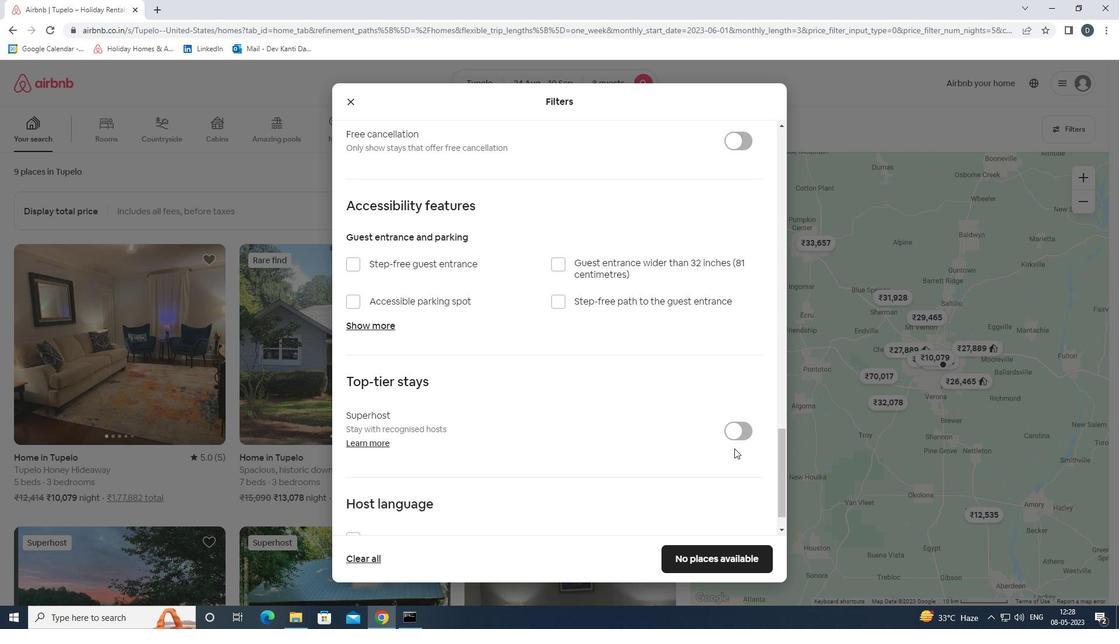 
Action: Mouse moved to (380, 497)
Screenshot: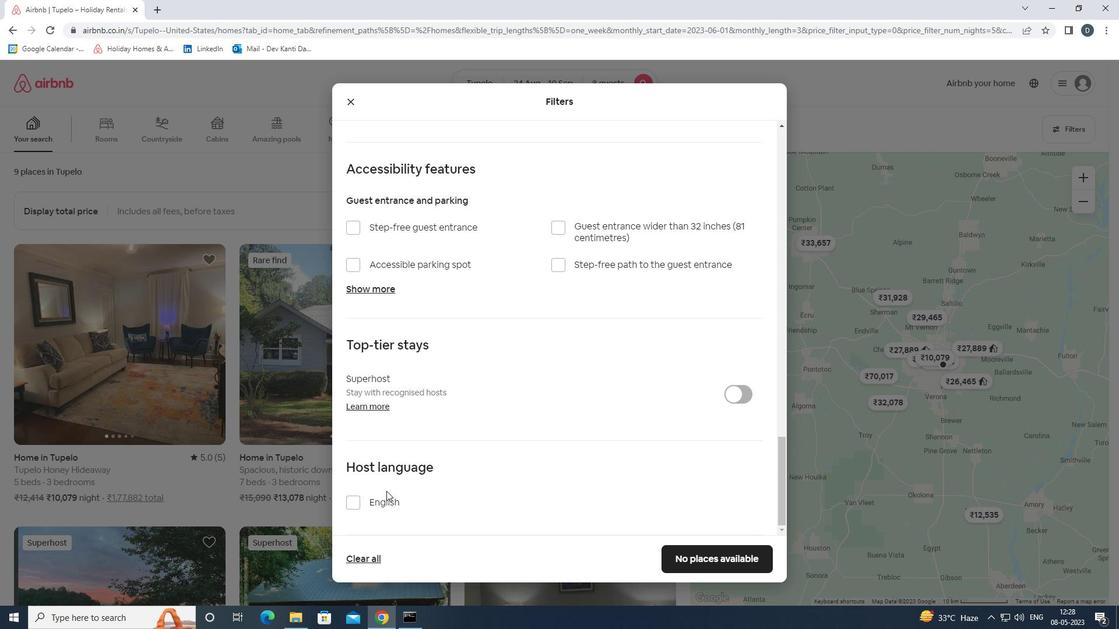 
Action: Mouse pressed left at (380, 497)
Screenshot: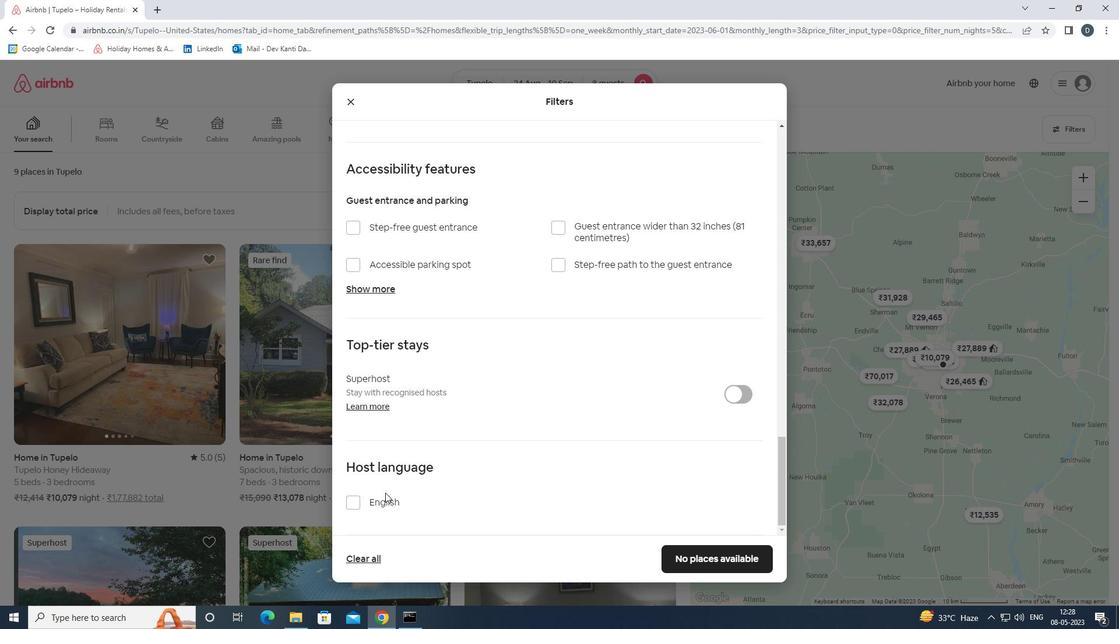 
Action: Mouse moved to (715, 551)
Screenshot: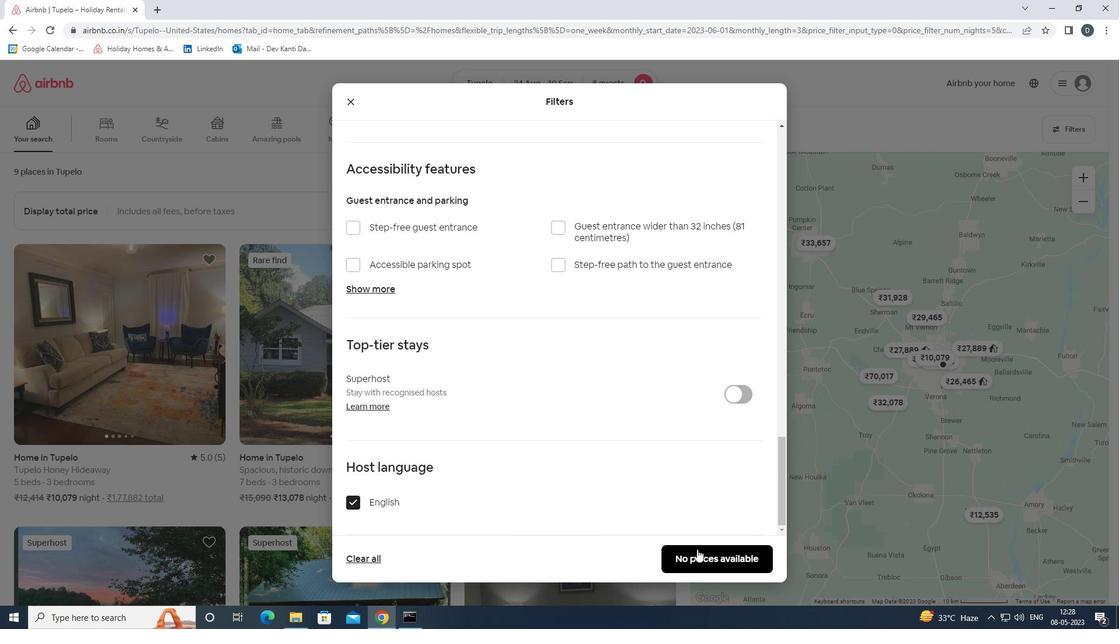 
Action: Mouse pressed left at (715, 551)
Screenshot: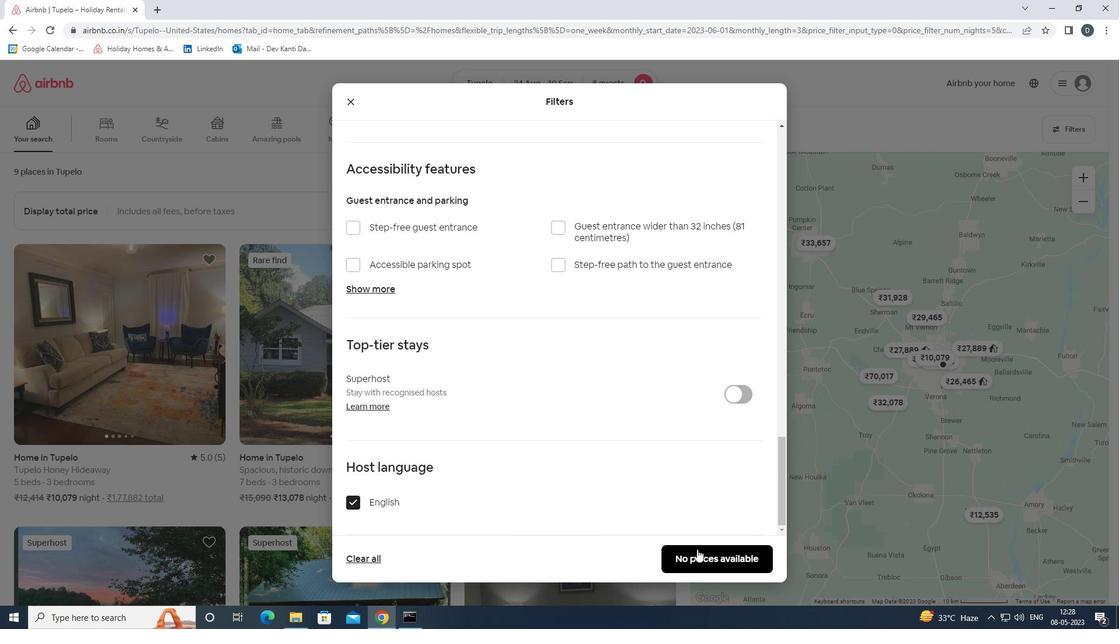 
